 Task: Apply the "Repeat" command to create a stuttering effect on a vocal phrase.
Action: Mouse moved to (90, 10)
Screenshot: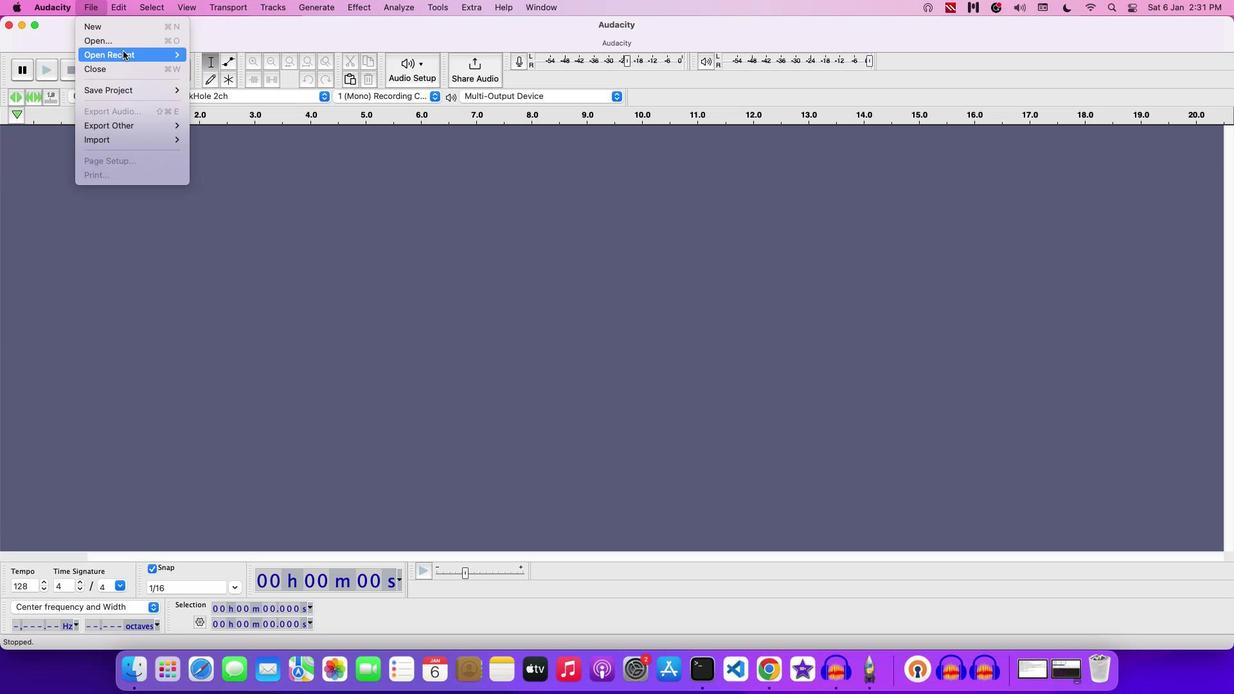
Action: Mouse pressed left at (90, 10)
Screenshot: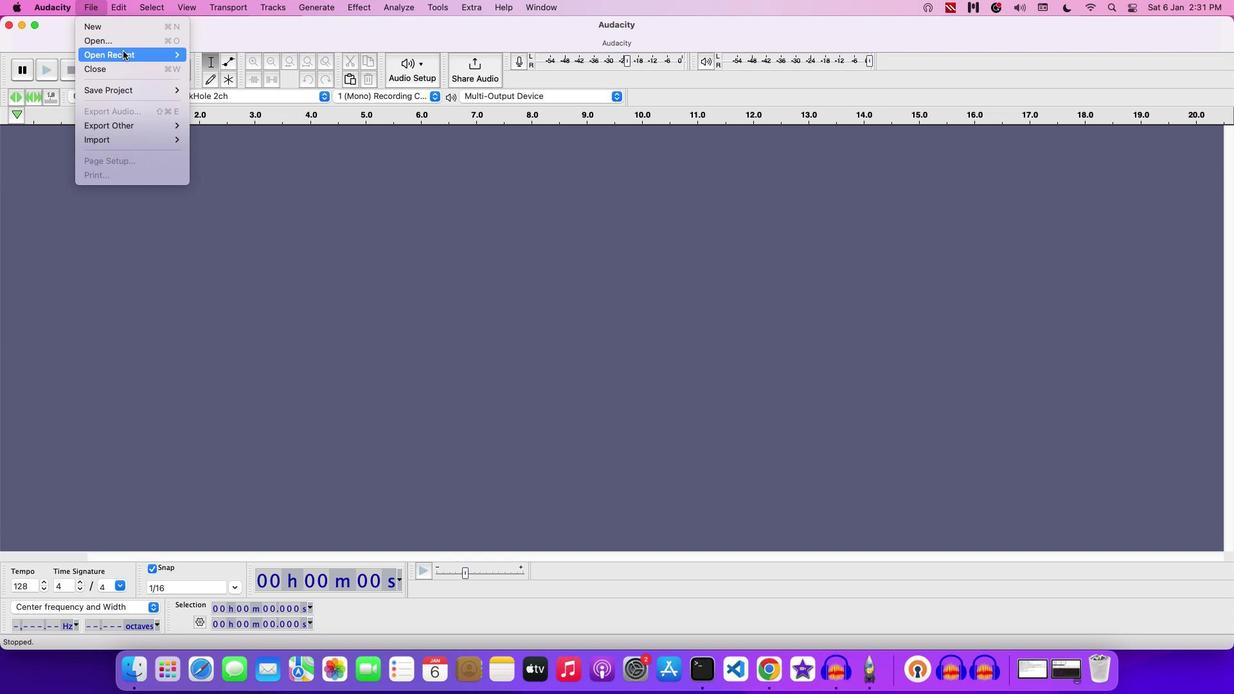 
Action: Mouse moved to (124, 43)
Screenshot: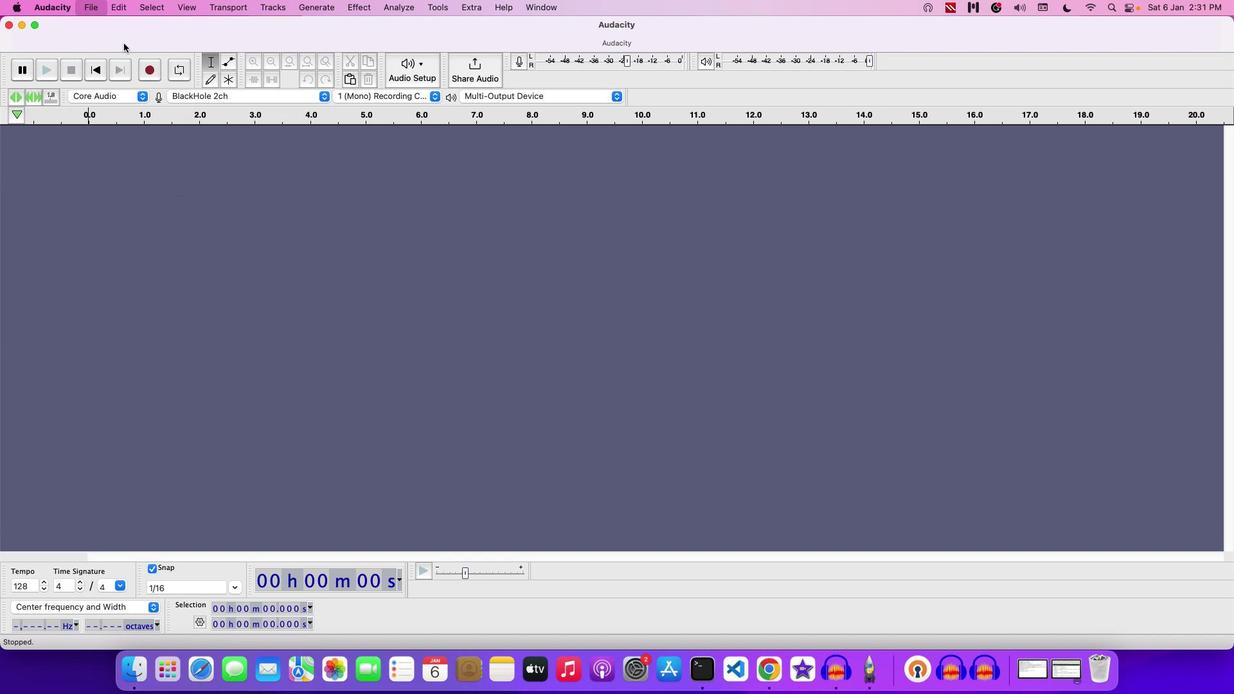 
Action: Mouse pressed left at (124, 43)
Screenshot: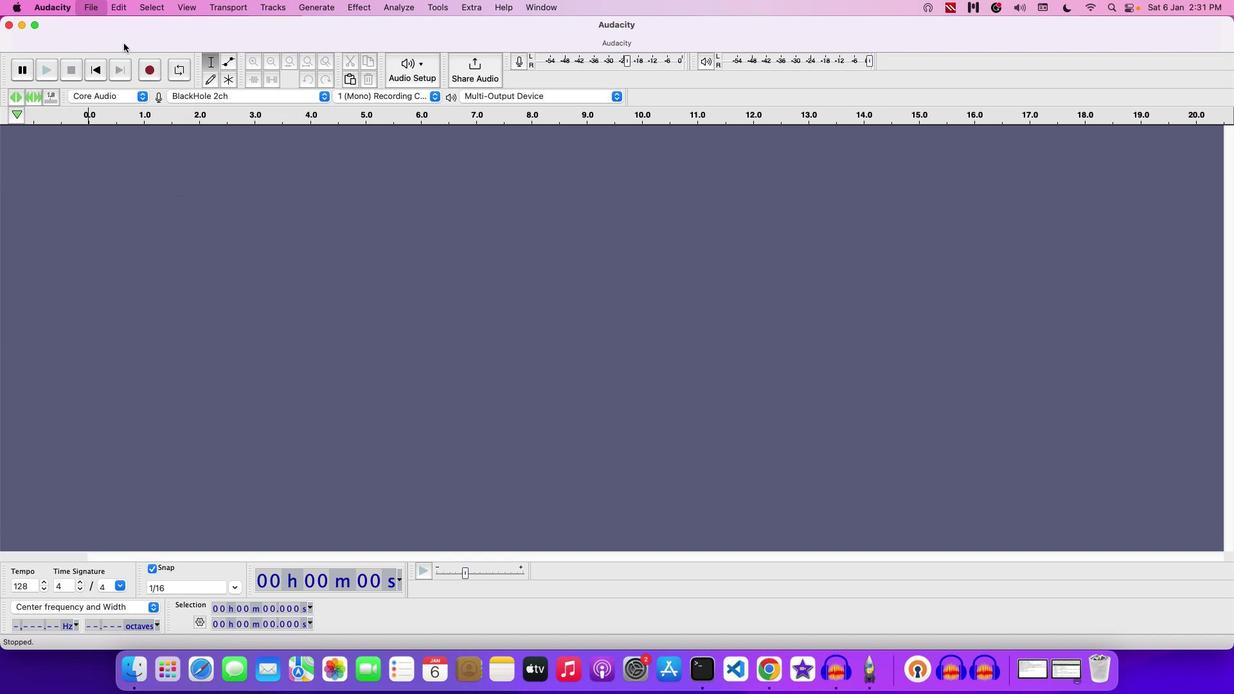 
Action: Mouse pressed left at (124, 43)
Screenshot: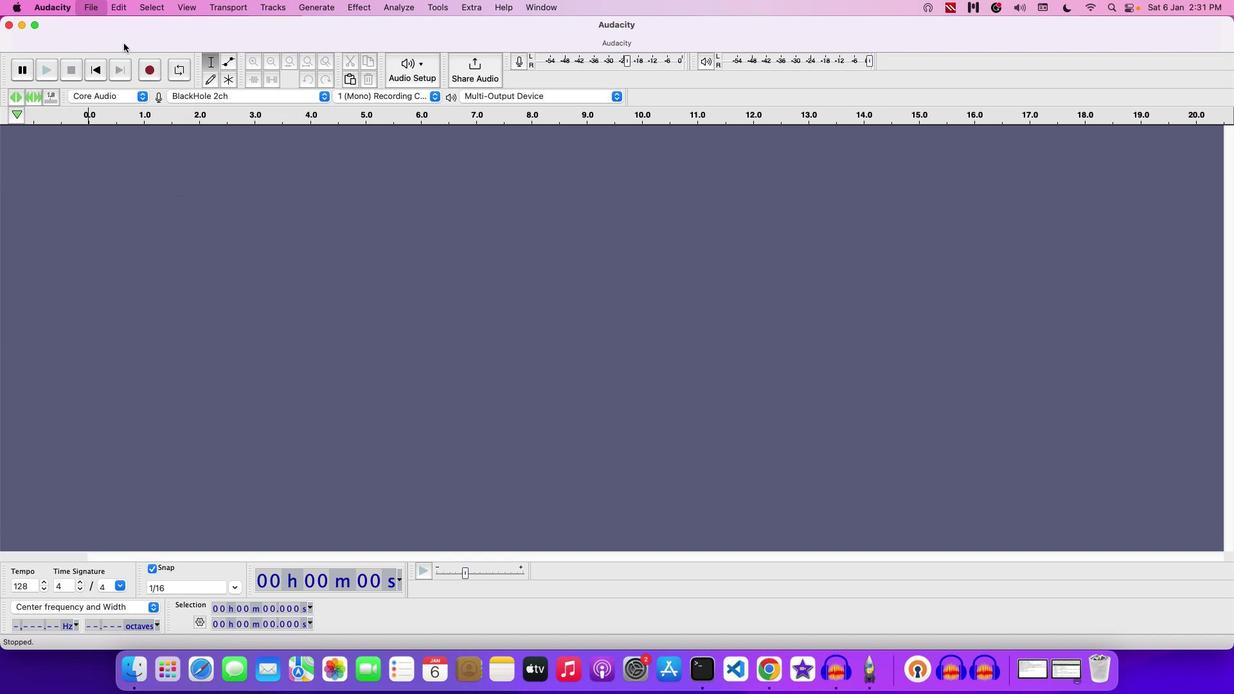 
Action: Mouse moved to (409, 166)
Screenshot: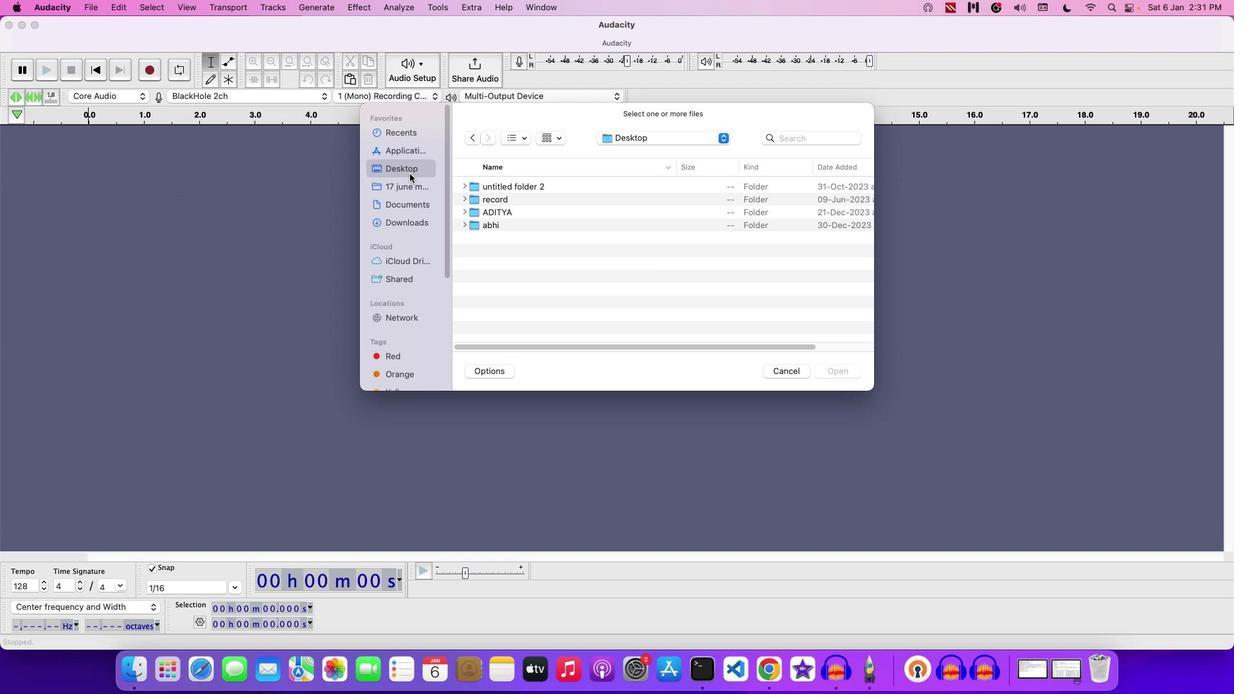 
Action: Mouse pressed left at (409, 166)
Screenshot: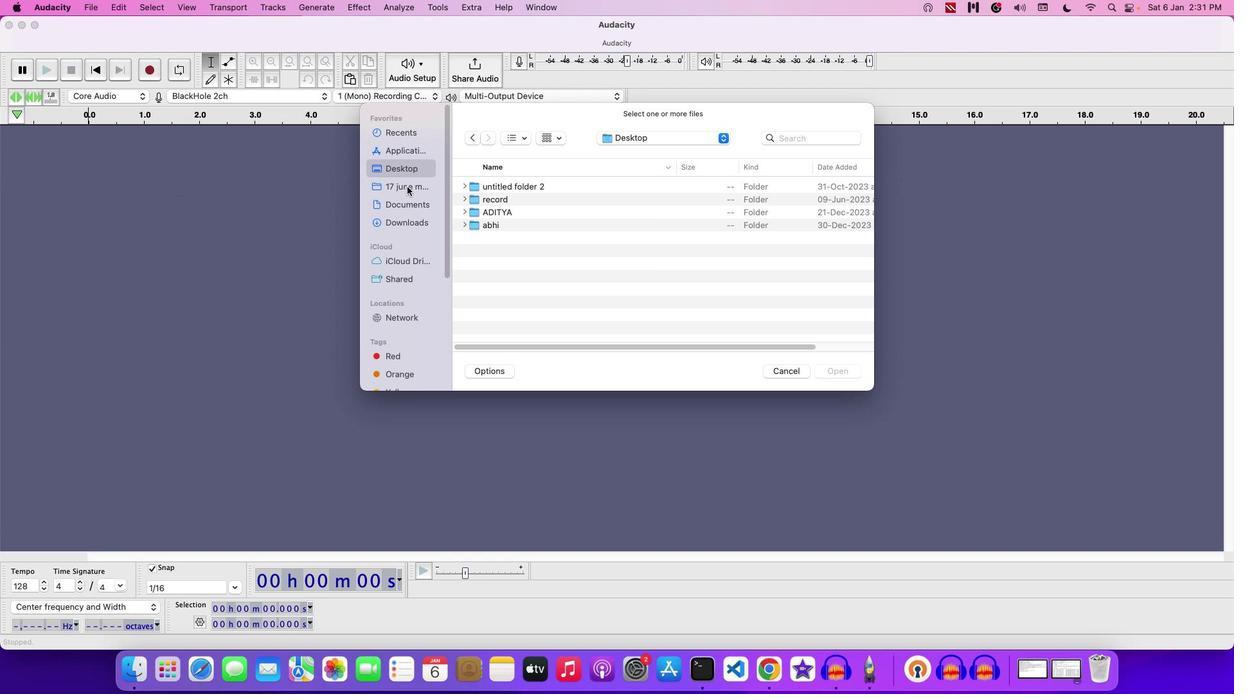 
Action: Mouse moved to (407, 187)
Screenshot: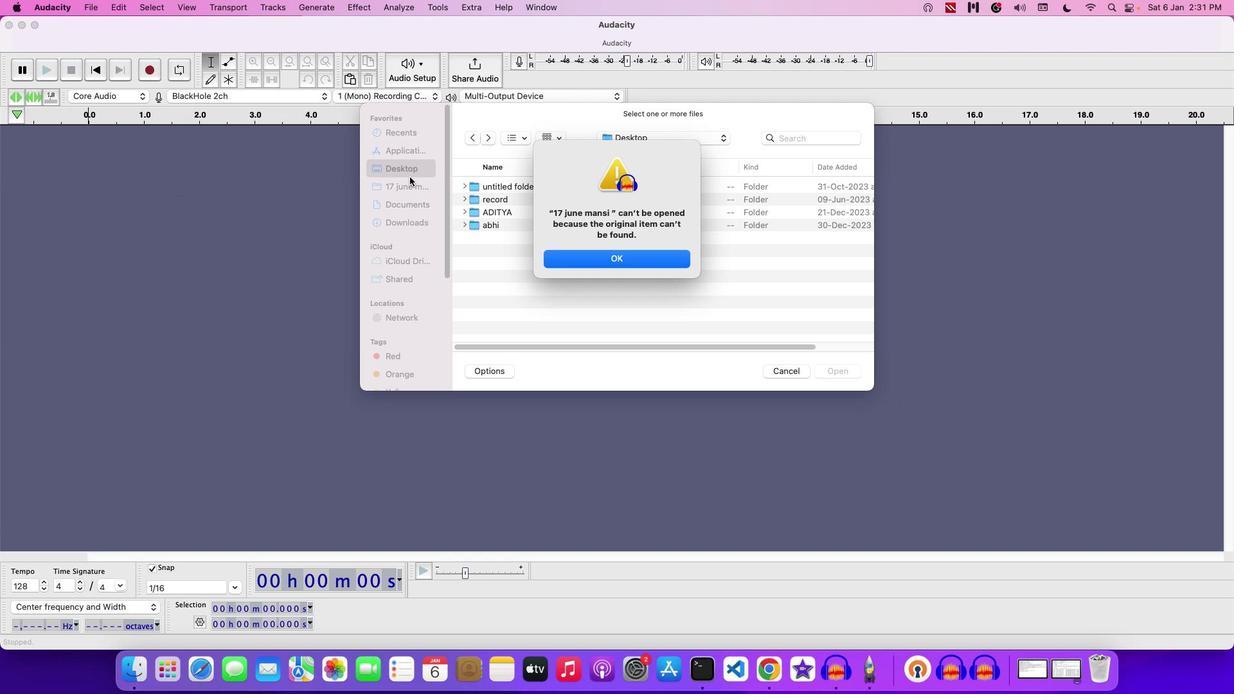 
Action: Mouse pressed left at (407, 187)
Screenshot: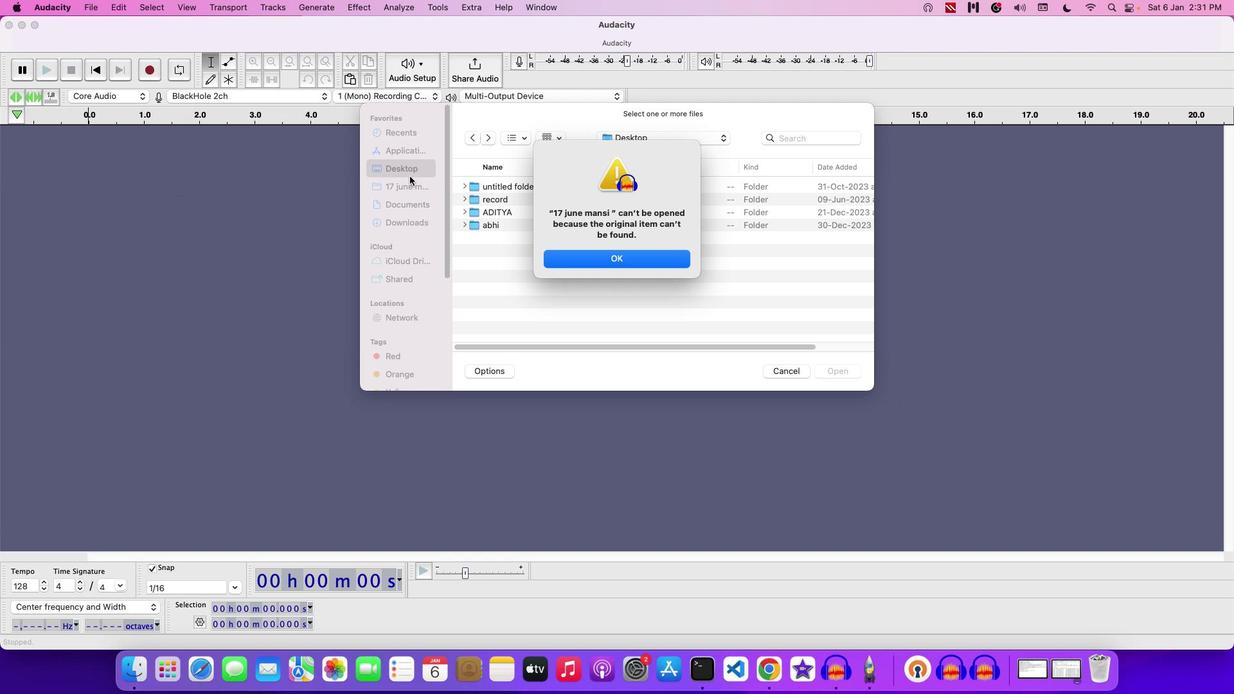 
Action: Mouse moved to (409, 176)
Screenshot: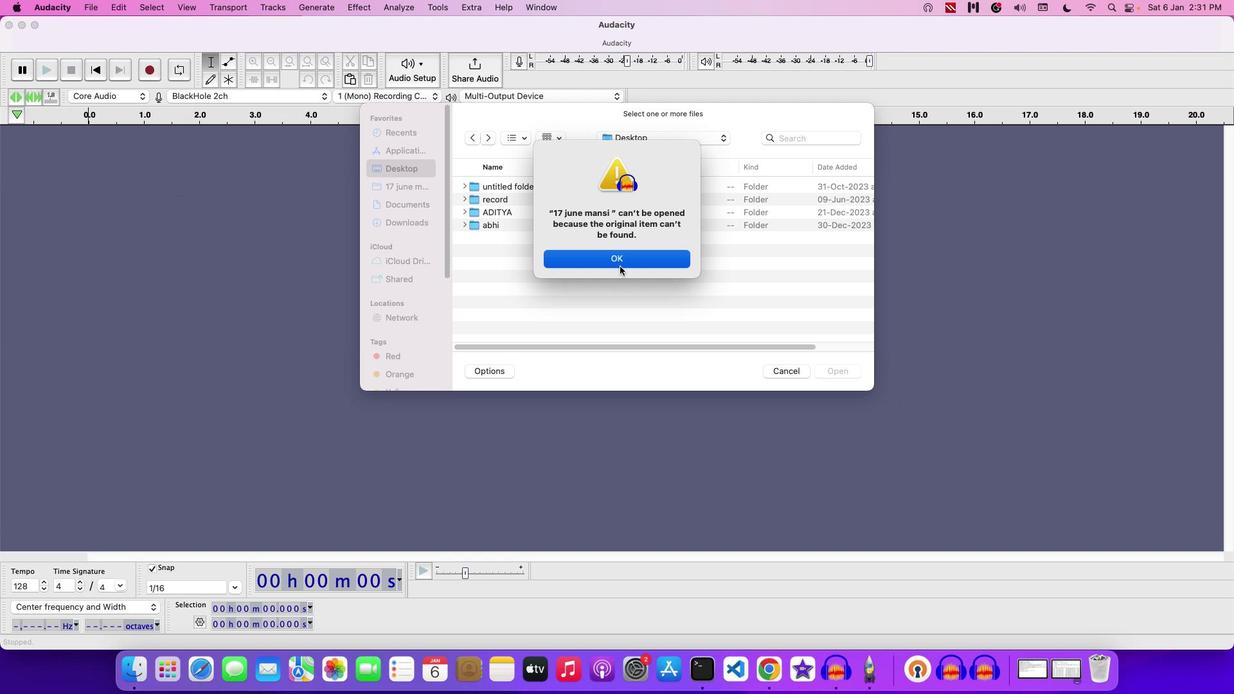 
Action: Mouse pressed left at (409, 176)
Screenshot: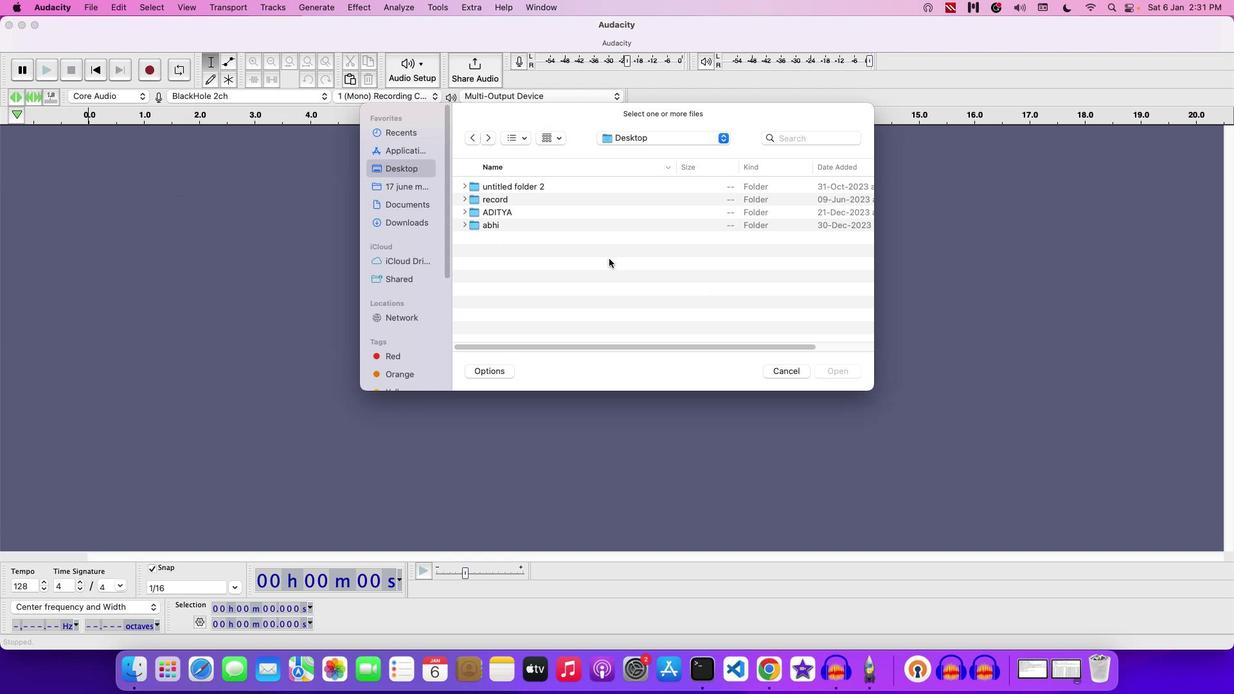 
Action: Mouse moved to (620, 266)
Screenshot: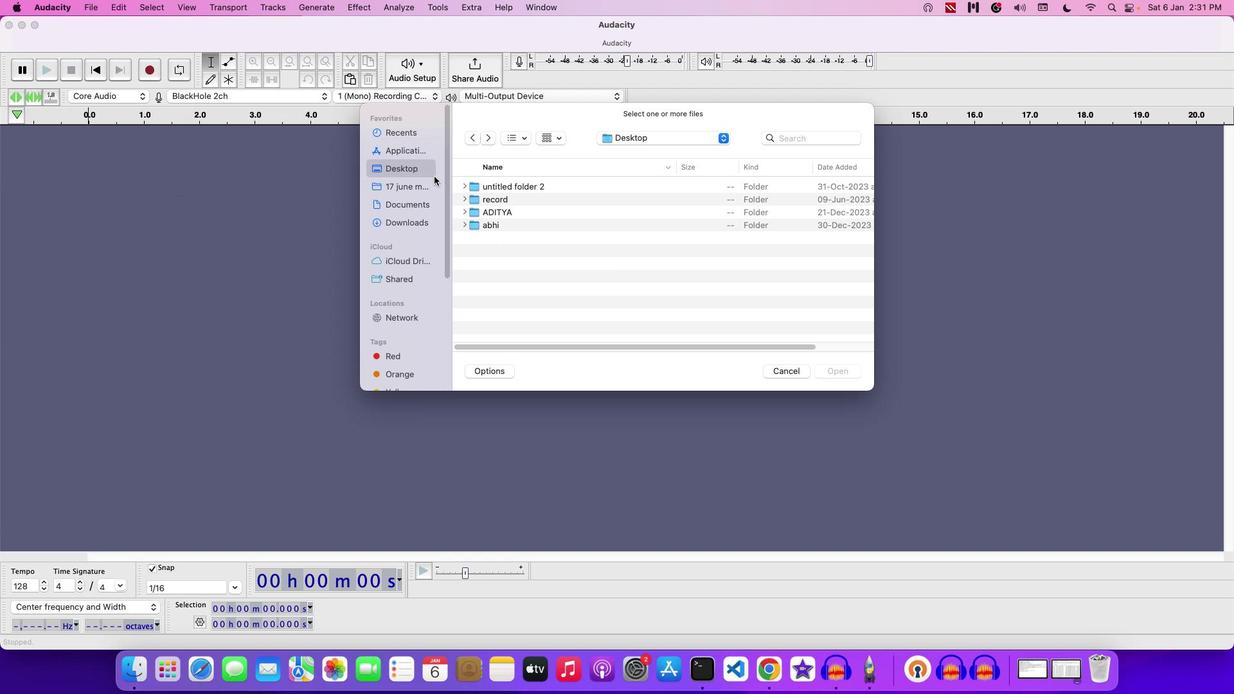 
Action: Mouse pressed left at (620, 266)
Screenshot: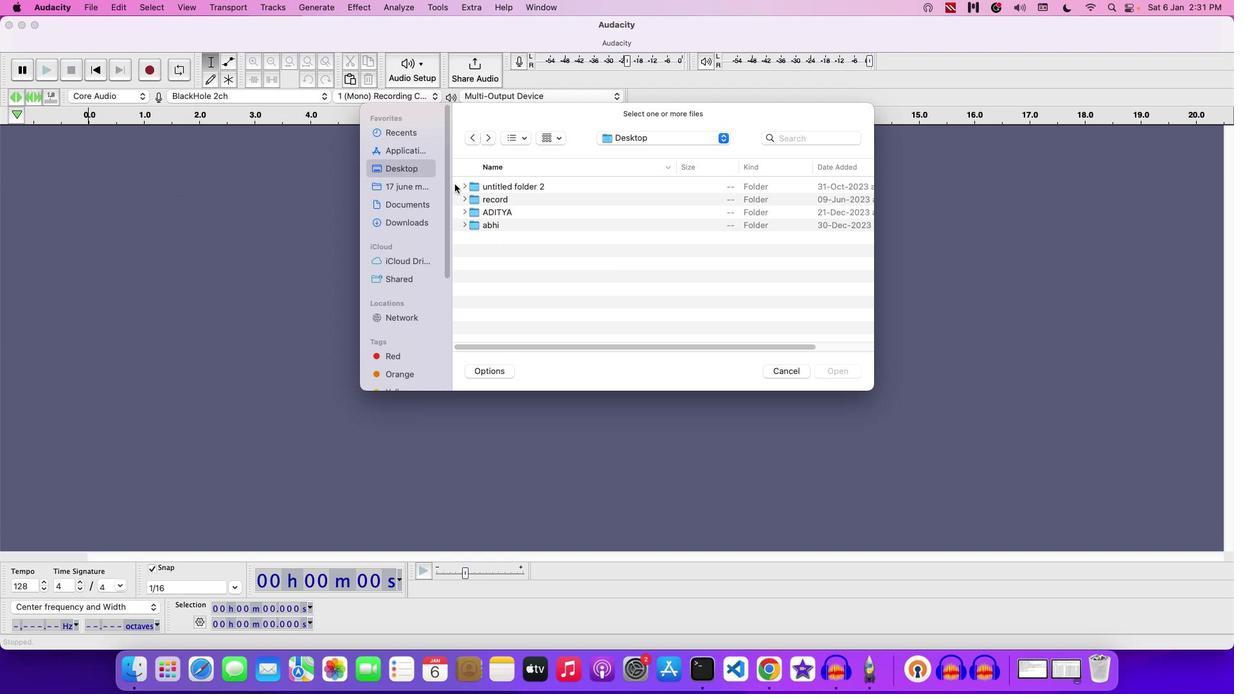 
Action: Mouse moved to (490, 205)
Screenshot: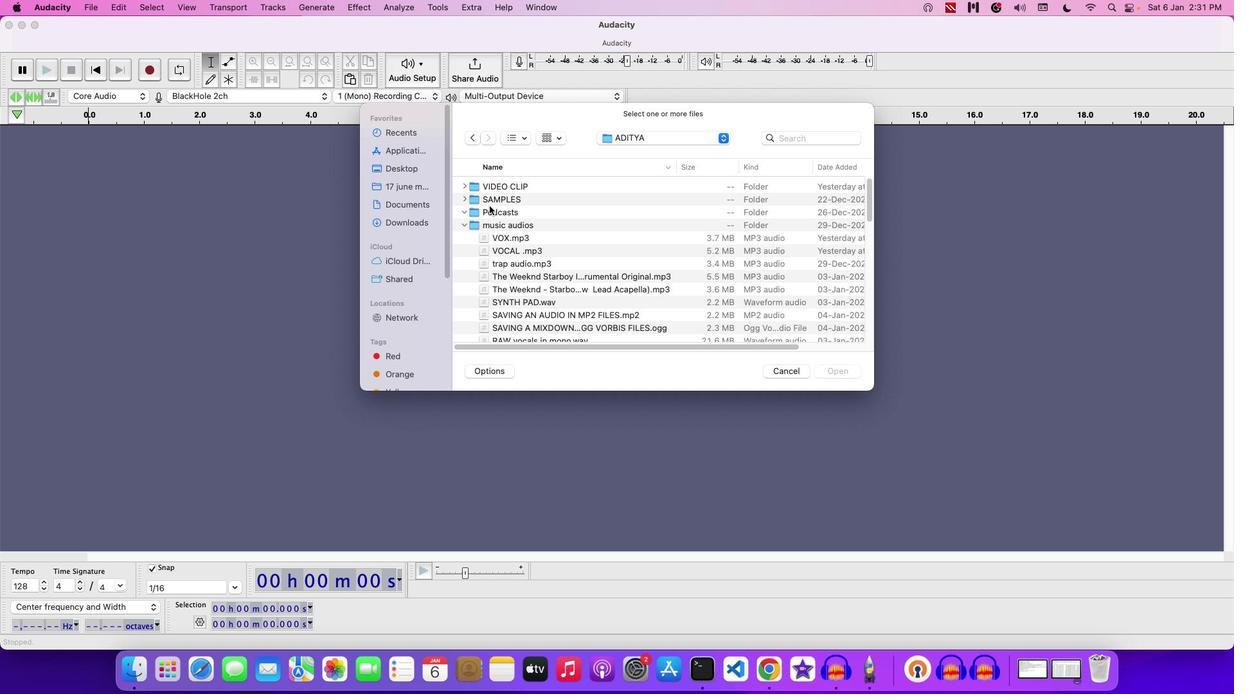 
Action: Mouse pressed left at (490, 205)
Screenshot: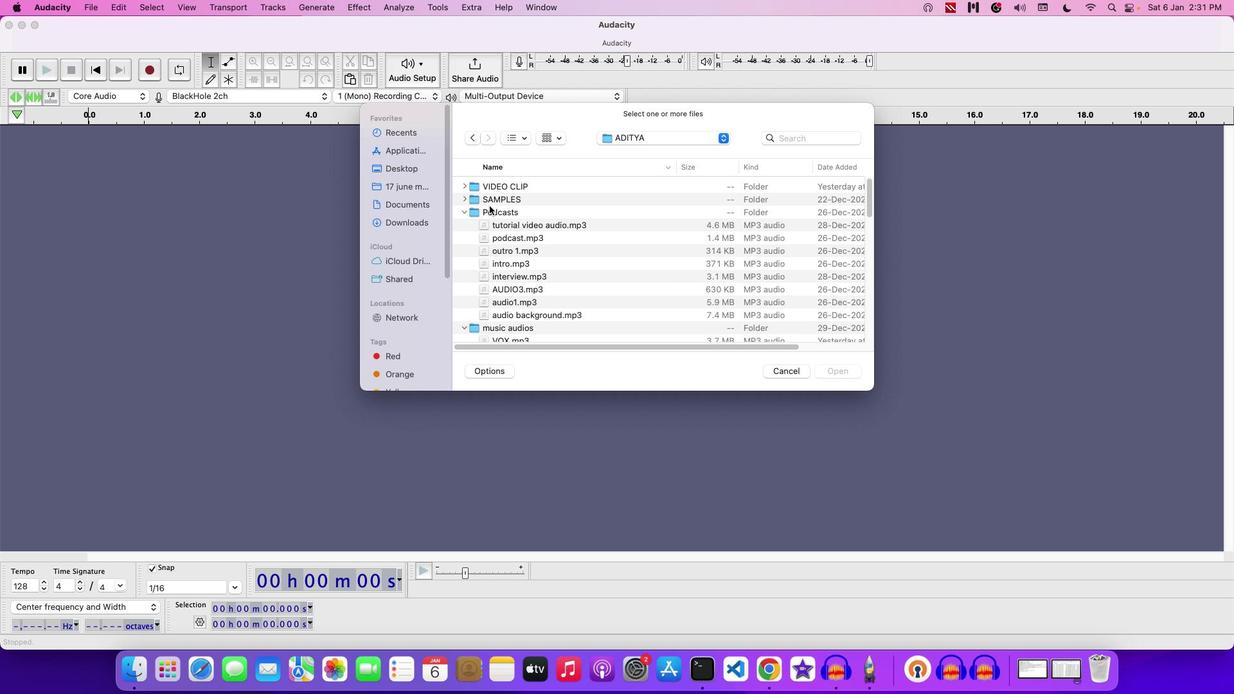 
Action: Mouse pressed left at (490, 205)
Screenshot: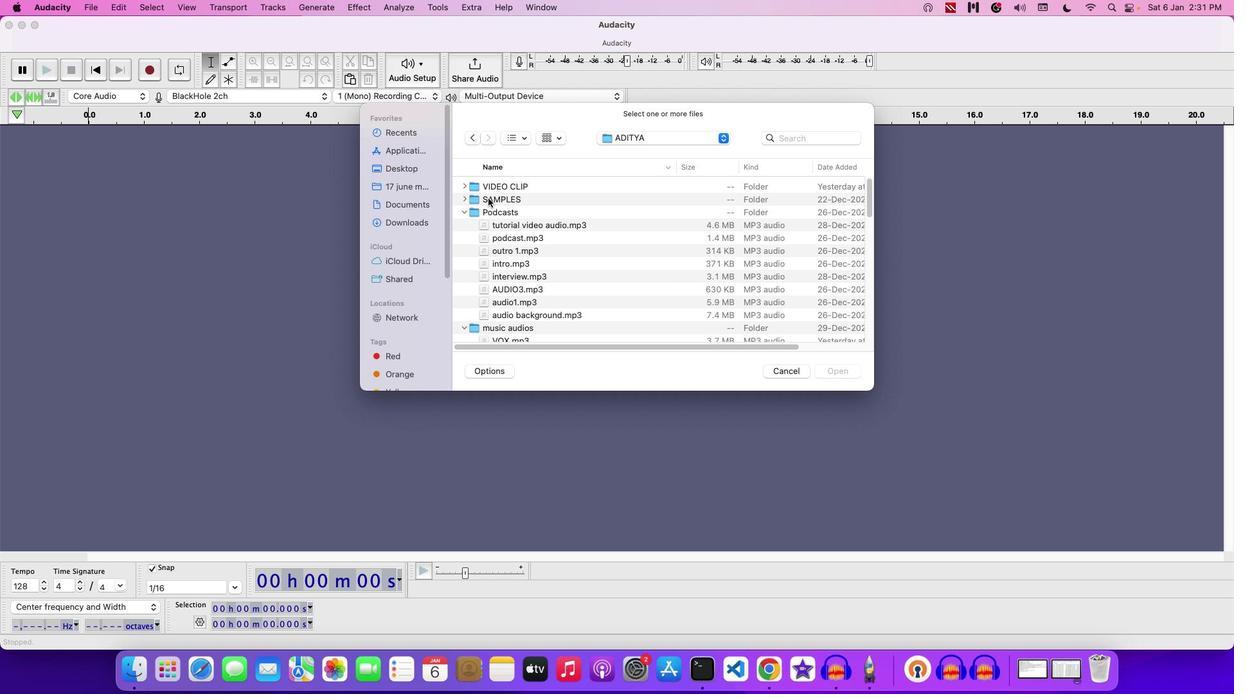 
Action: Mouse moved to (530, 255)
Screenshot: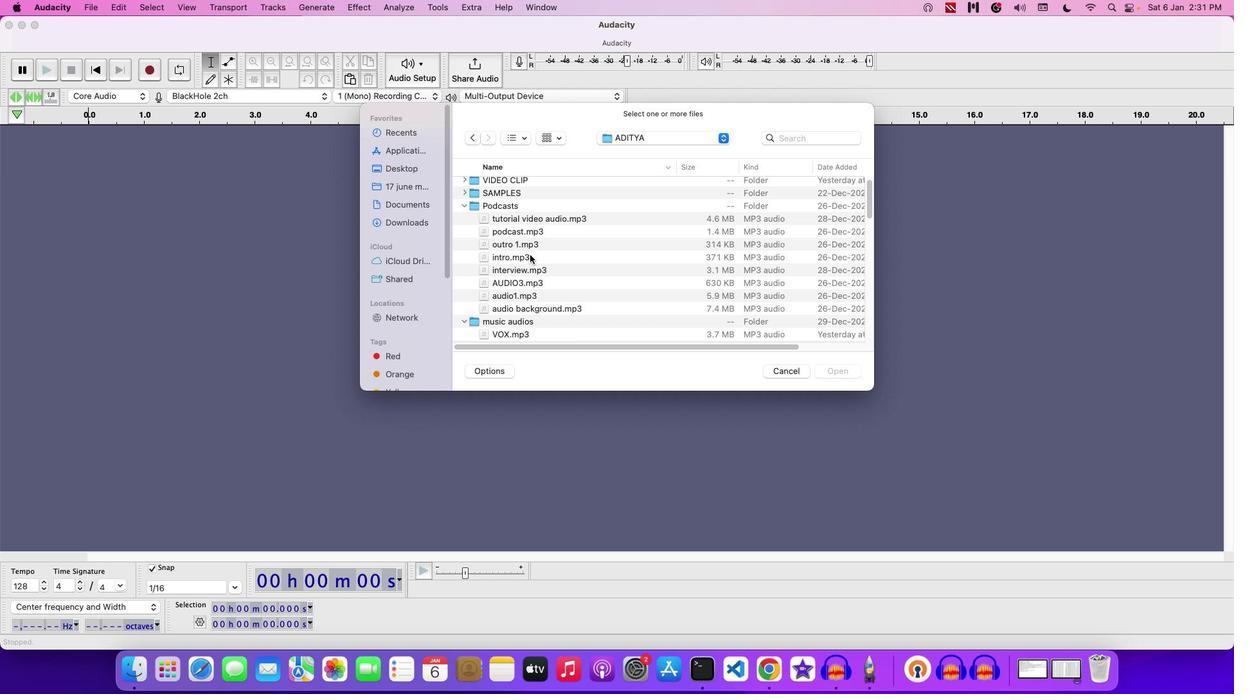 
Action: Mouse scrolled (530, 255) with delta (0, 0)
Screenshot: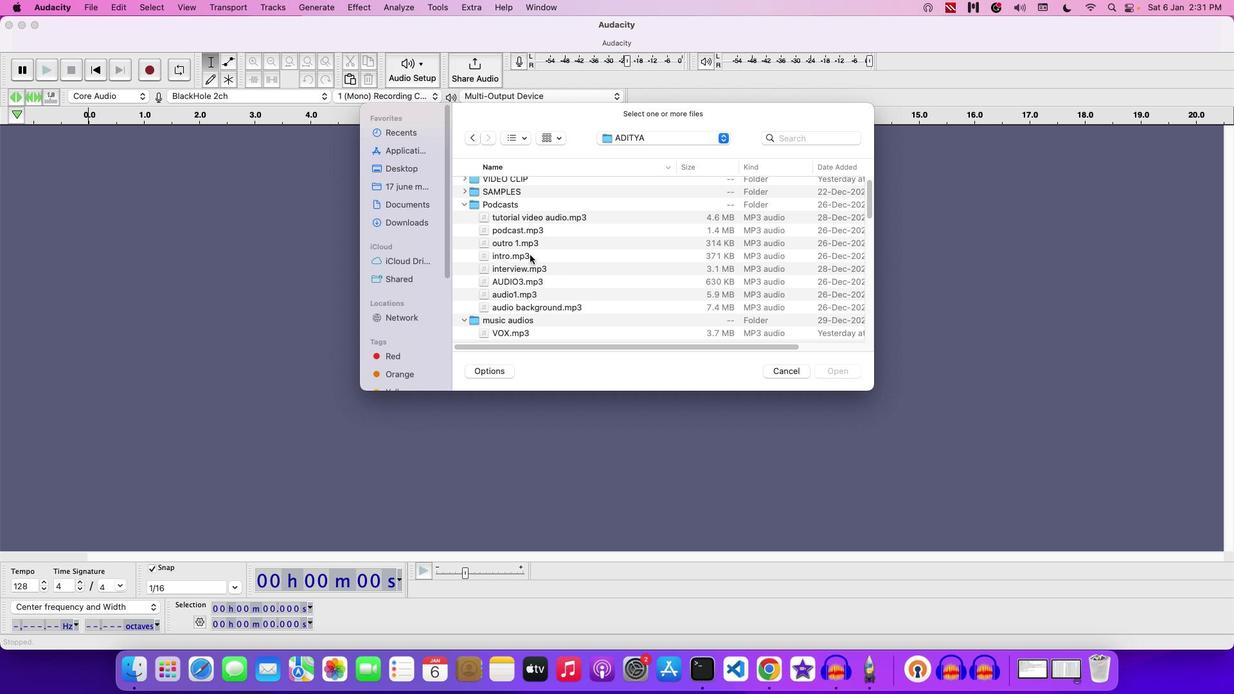 
Action: Mouse scrolled (530, 255) with delta (0, 0)
Screenshot: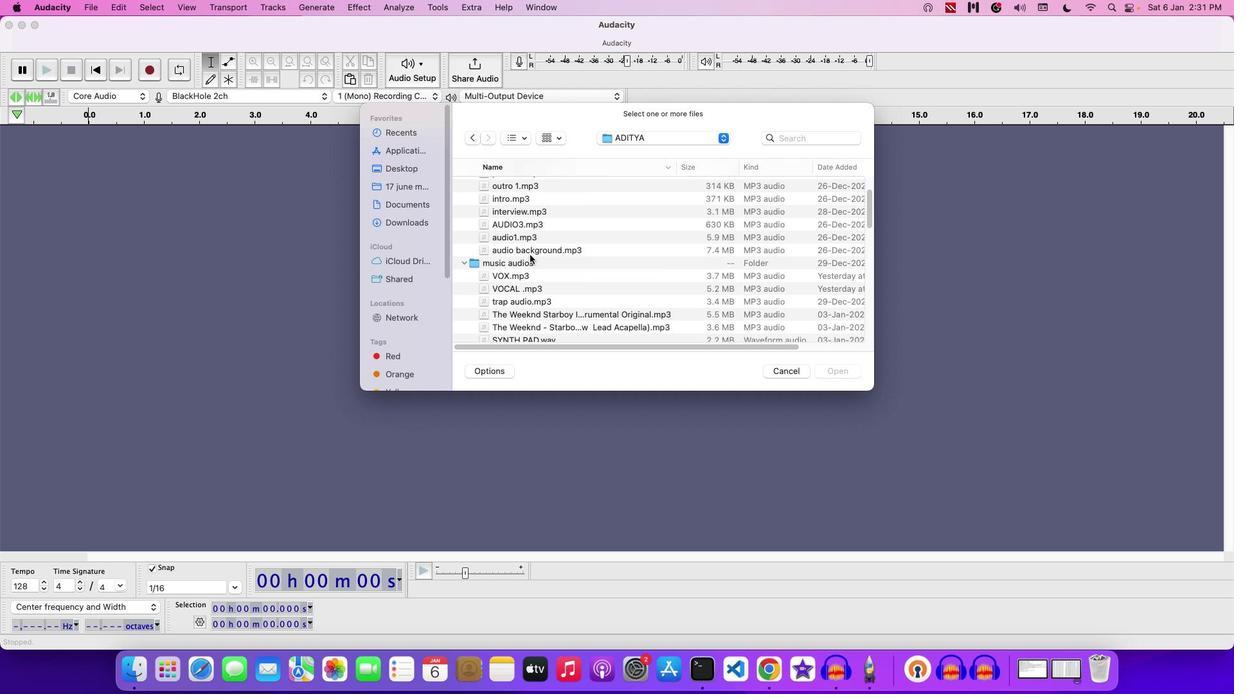 
Action: Mouse scrolled (530, 255) with delta (0, 0)
Screenshot: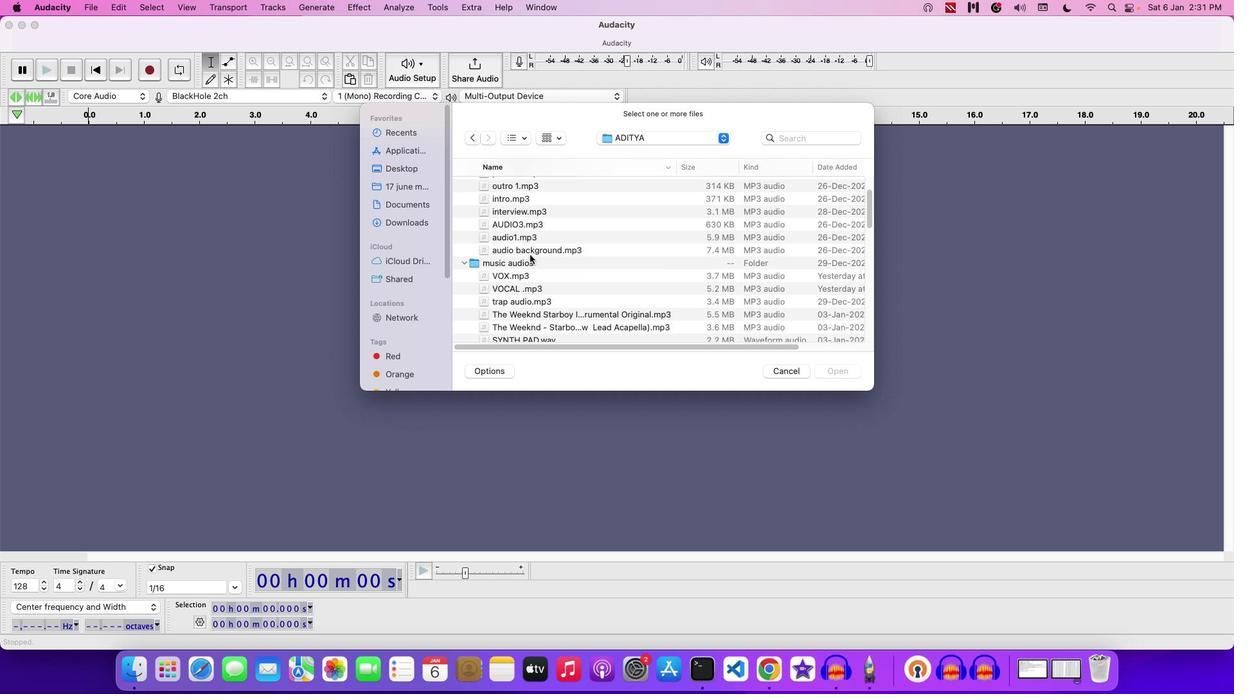 
Action: Mouse scrolled (530, 255) with delta (0, 0)
Screenshot: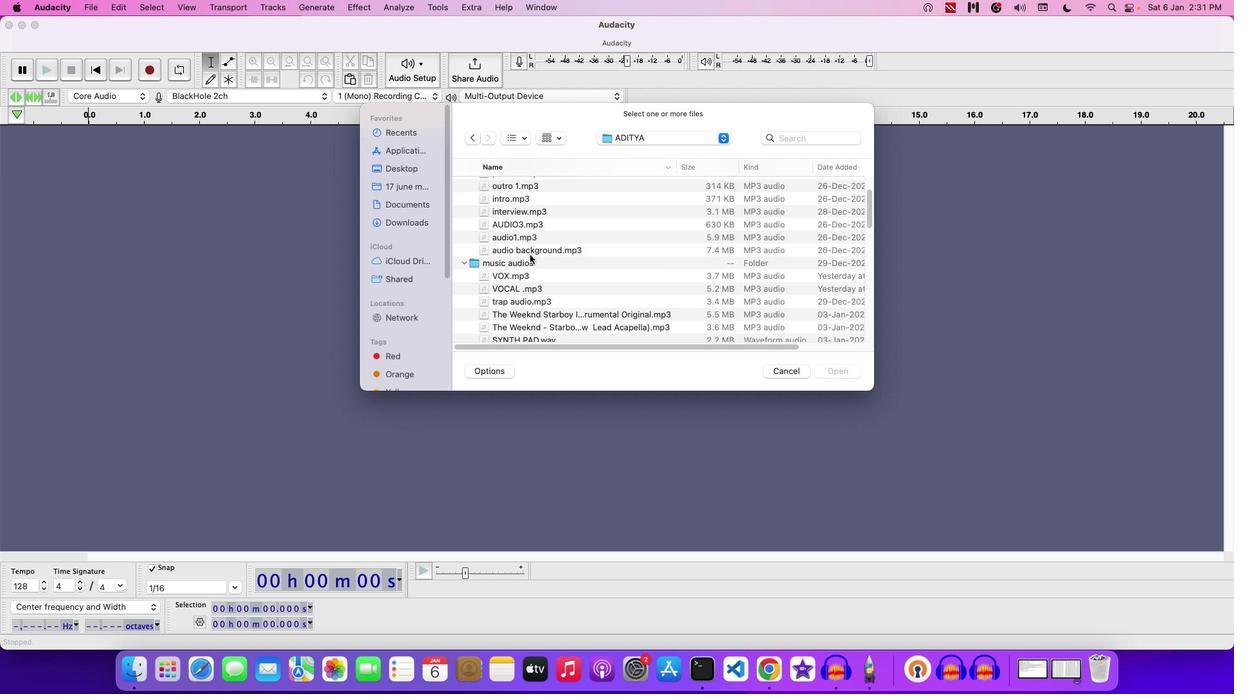 
Action: Mouse scrolled (530, 255) with delta (0, 0)
Screenshot: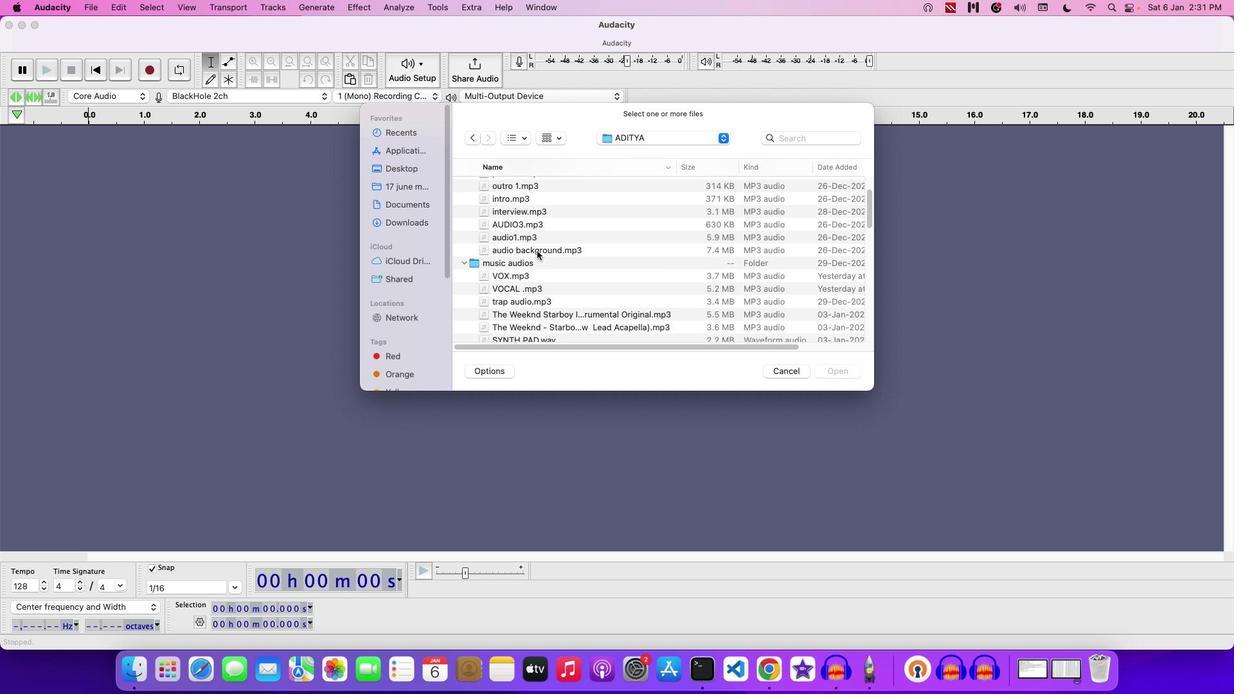 
Action: Mouse scrolled (530, 255) with delta (0, 0)
Screenshot: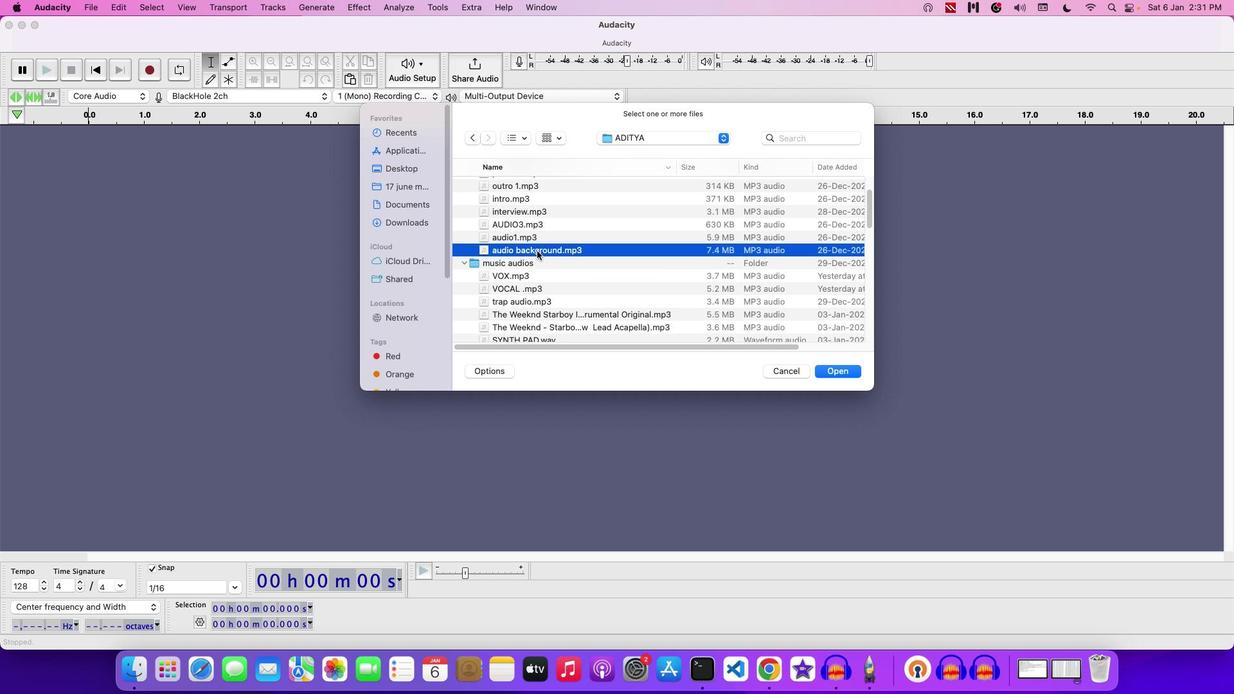 
Action: Mouse scrolled (530, 255) with delta (0, 0)
Screenshot: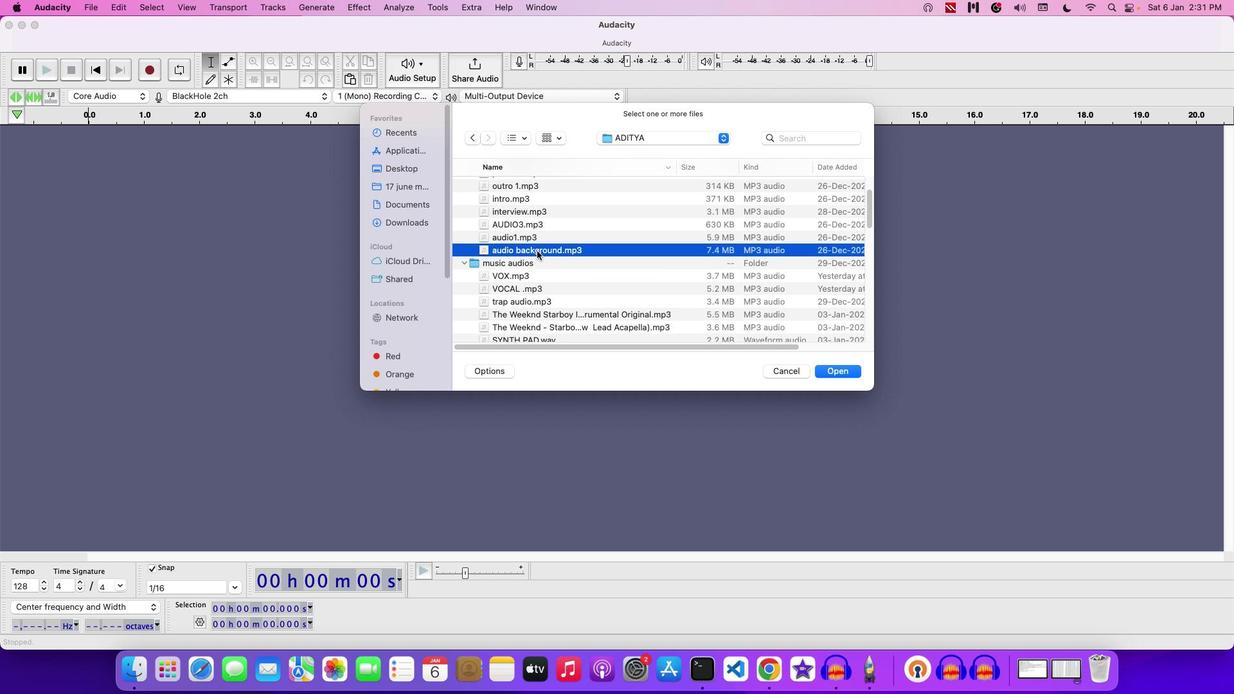 
Action: Mouse scrolled (530, 255) with delta (0, 0)
Screenshot: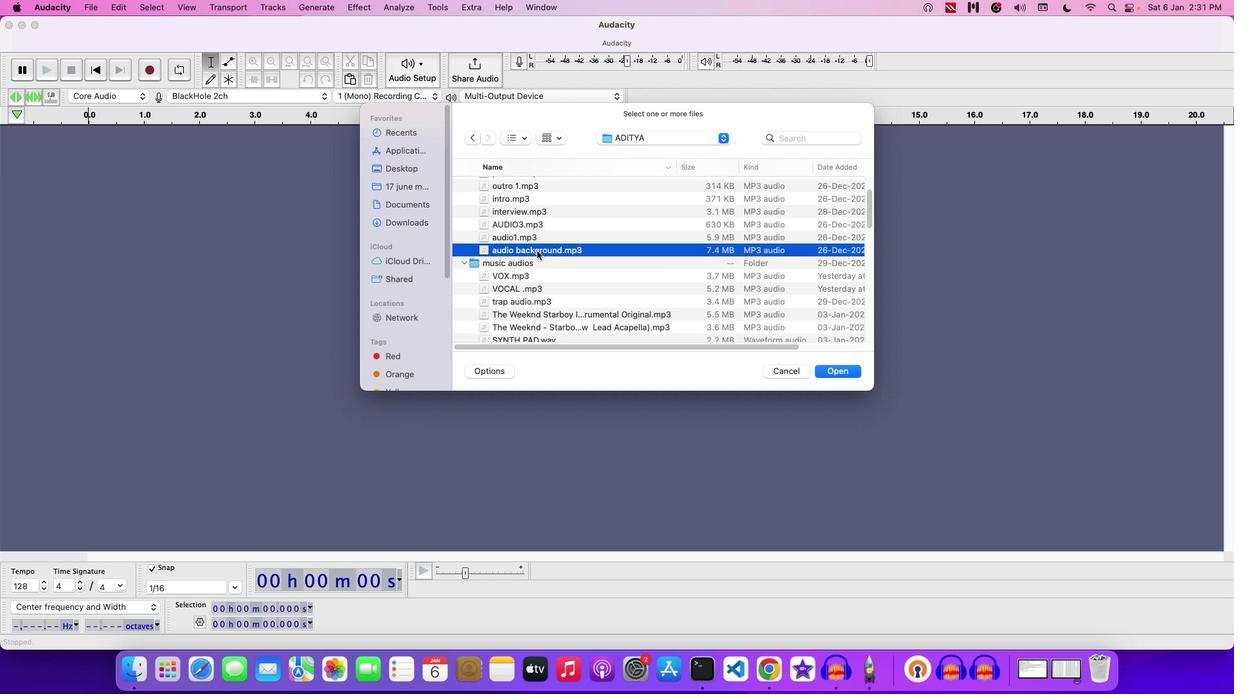 
Action: Mouse moved to (537, 250)
Screenshot: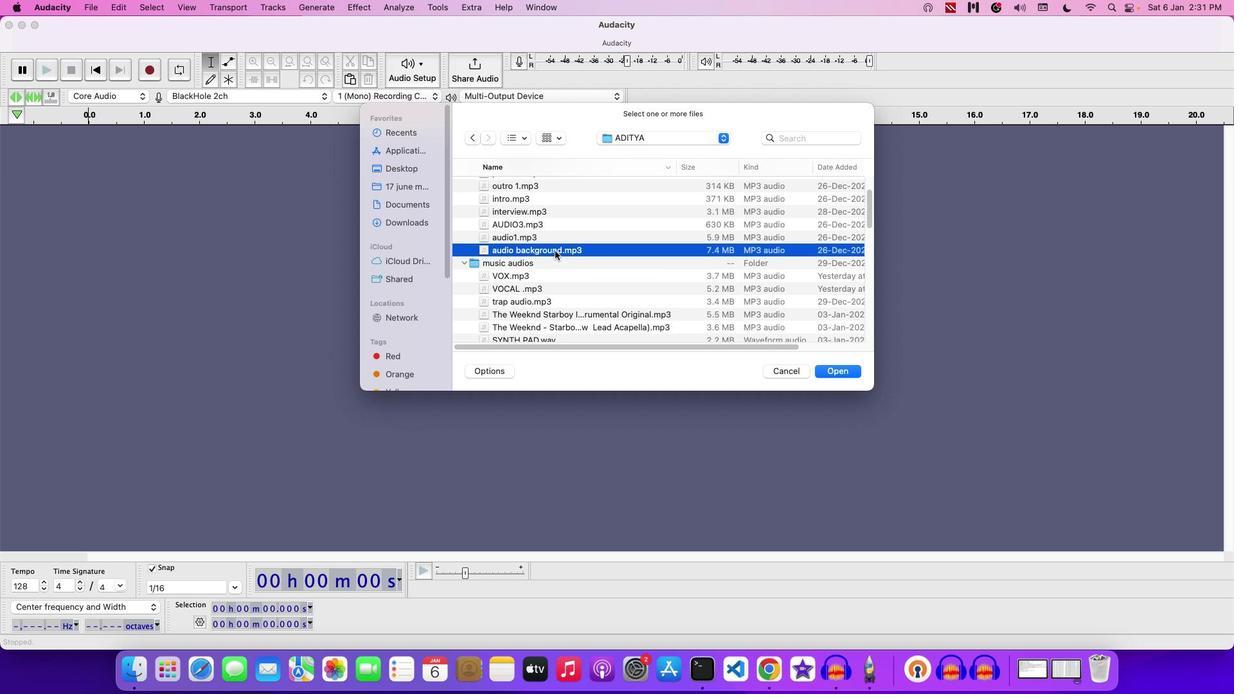 
Action: Mouse pressed left at (537, 250)
Screenshot: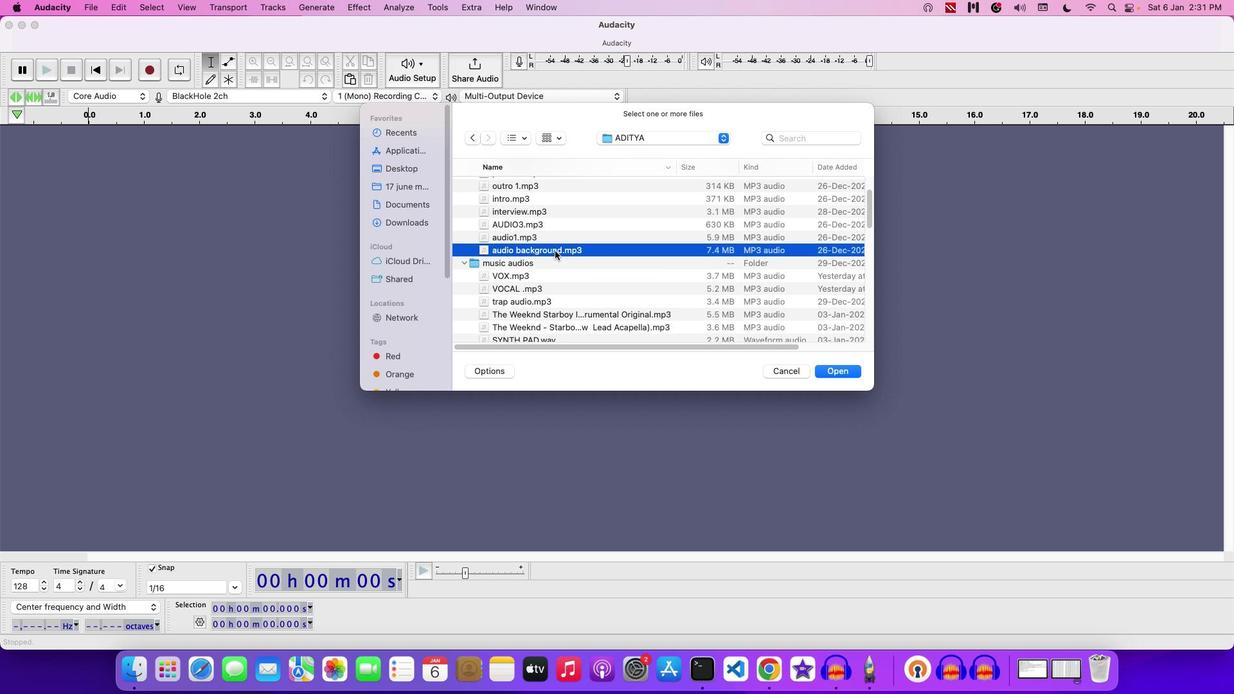 
Action: Mouse moved to (557, 250)
Screenshot: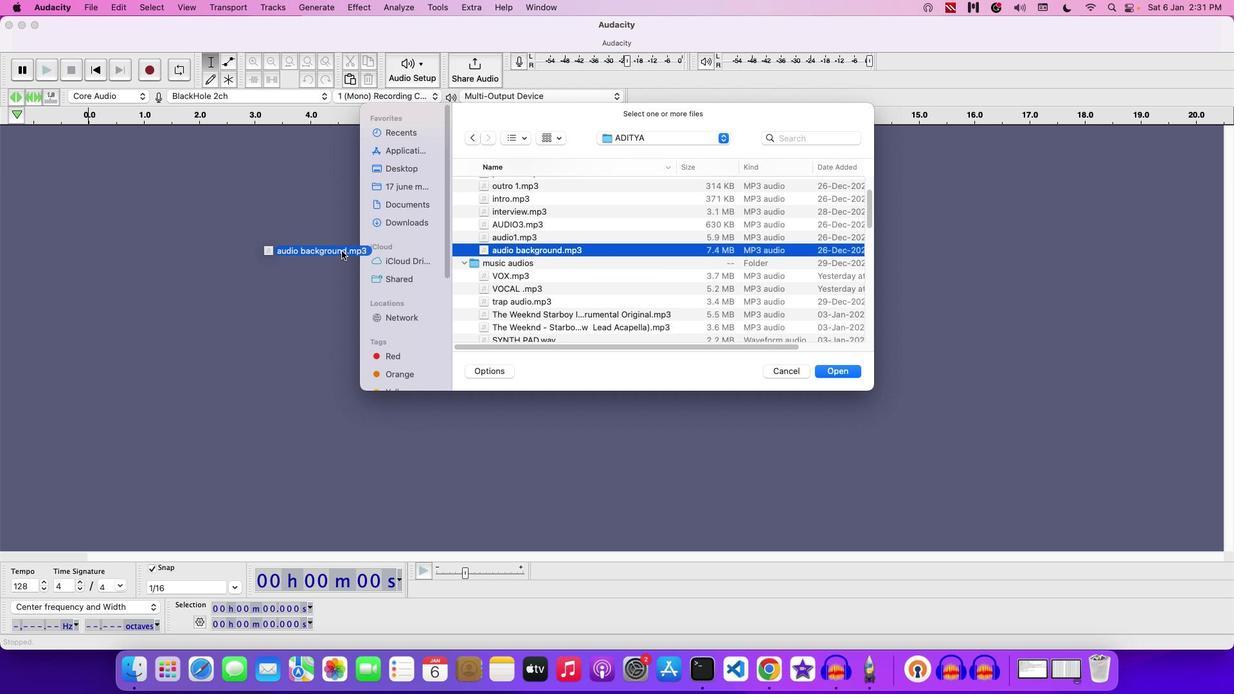 
Action: Mouse pressed left at (557, 250)
Screenshot: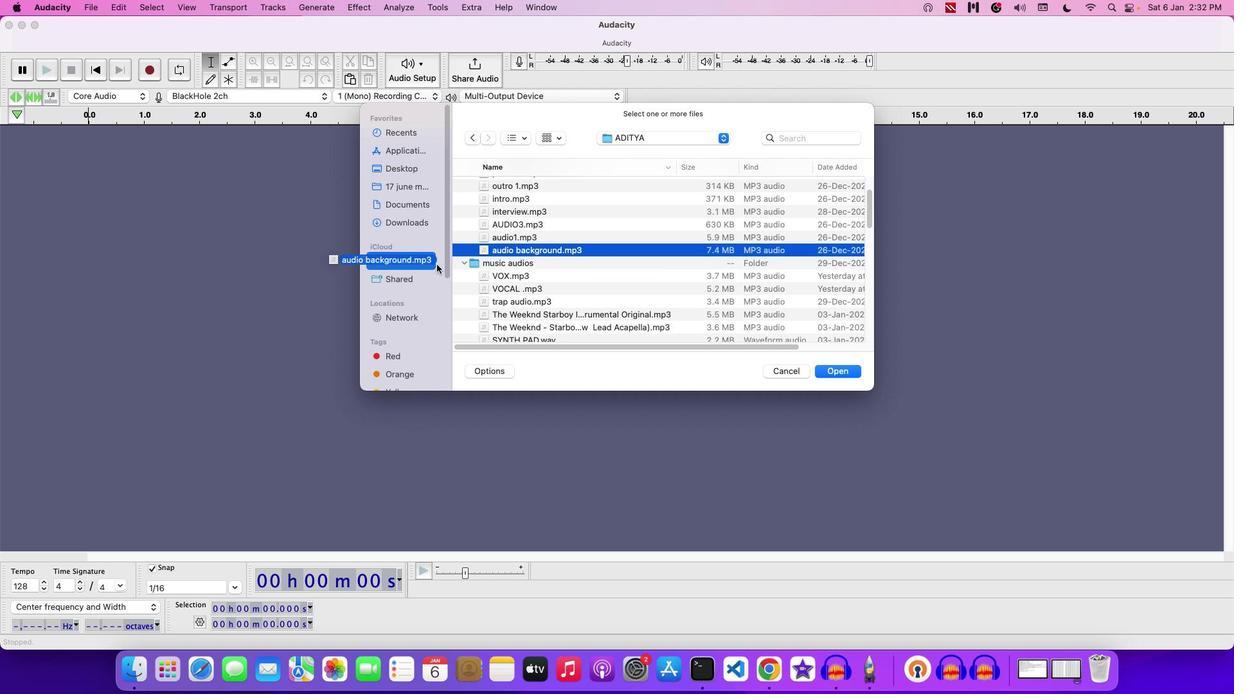 
Action: Mouse moved to (467, 138)
Screenshot: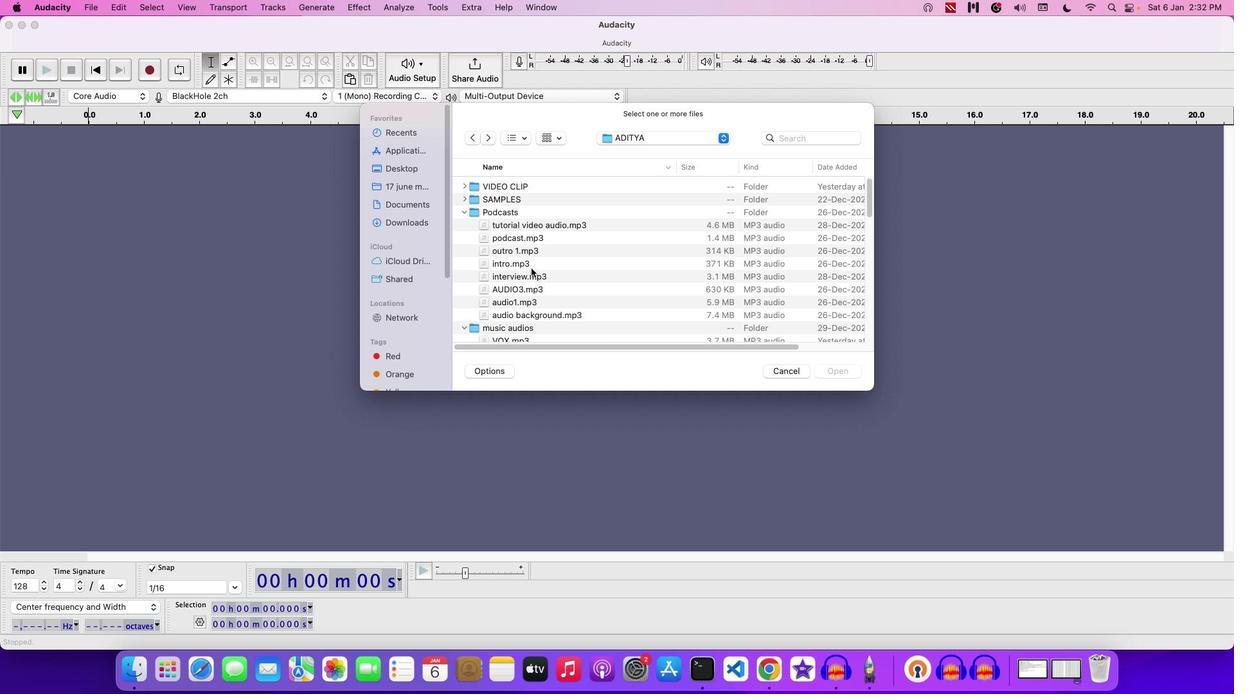
Action: Mouse pressed left at (467, 138)
Screenshot: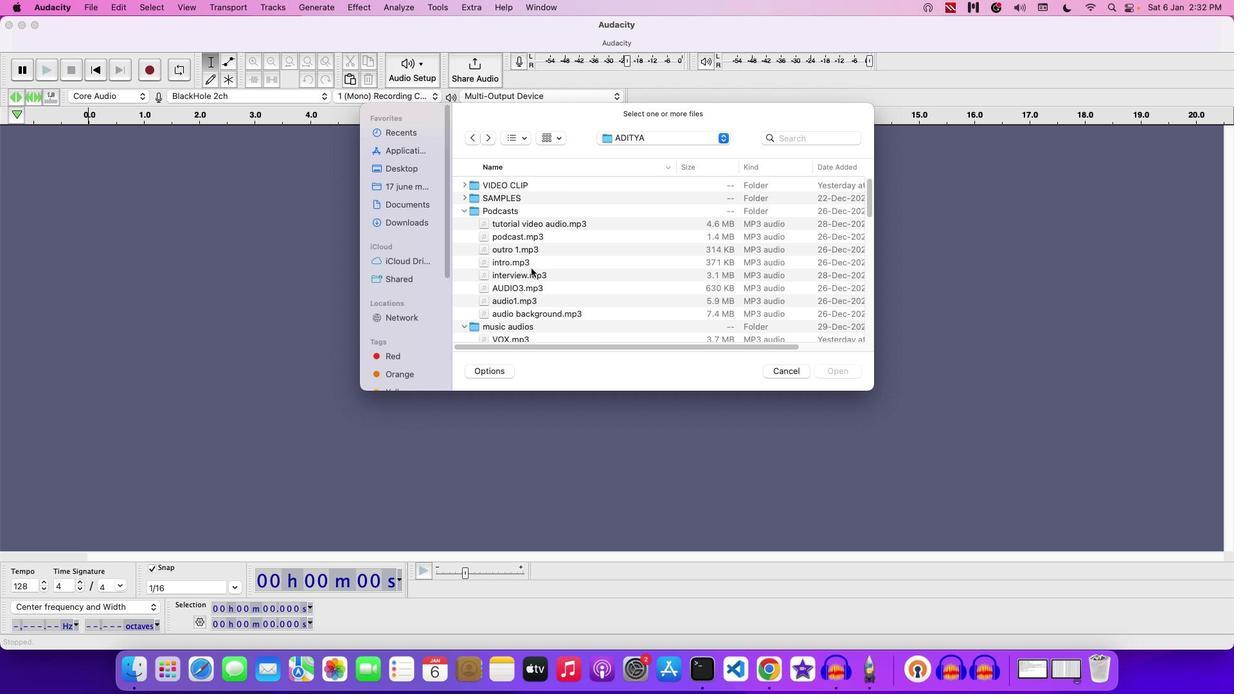 
Action: Mouse moved to (531, 268)
Screenshot: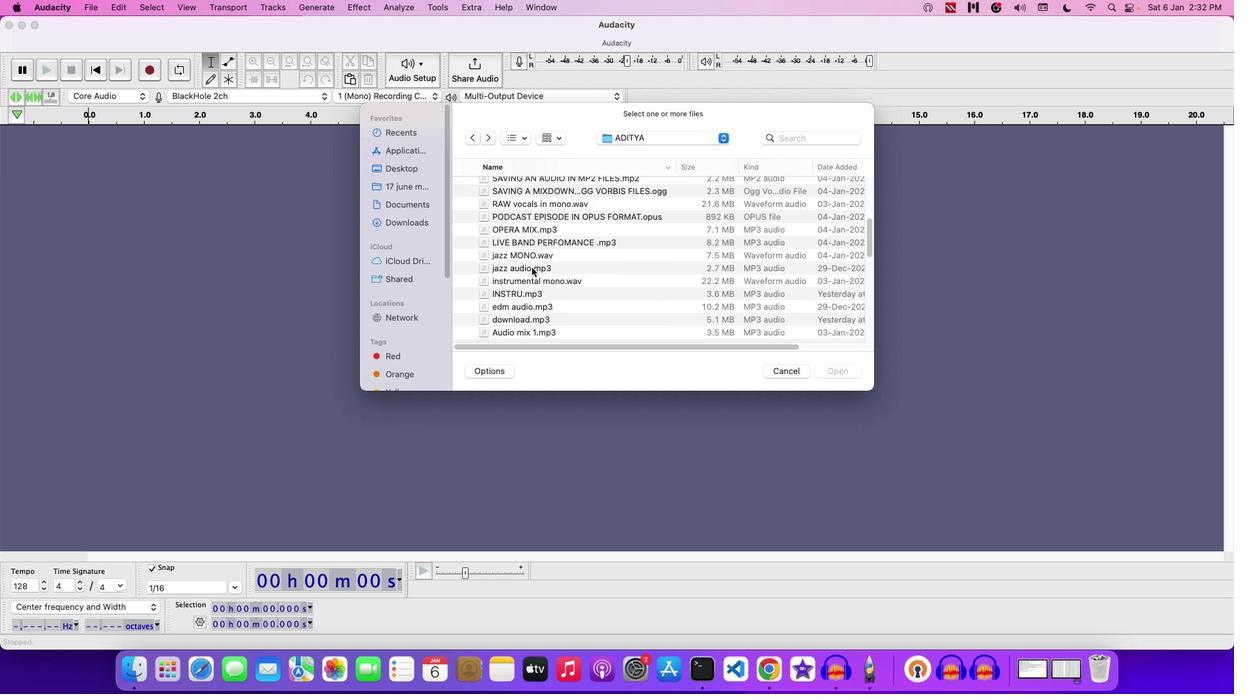 
Action: Mouse scrolled (531, 268) with delta (0, 0)
Screenshot: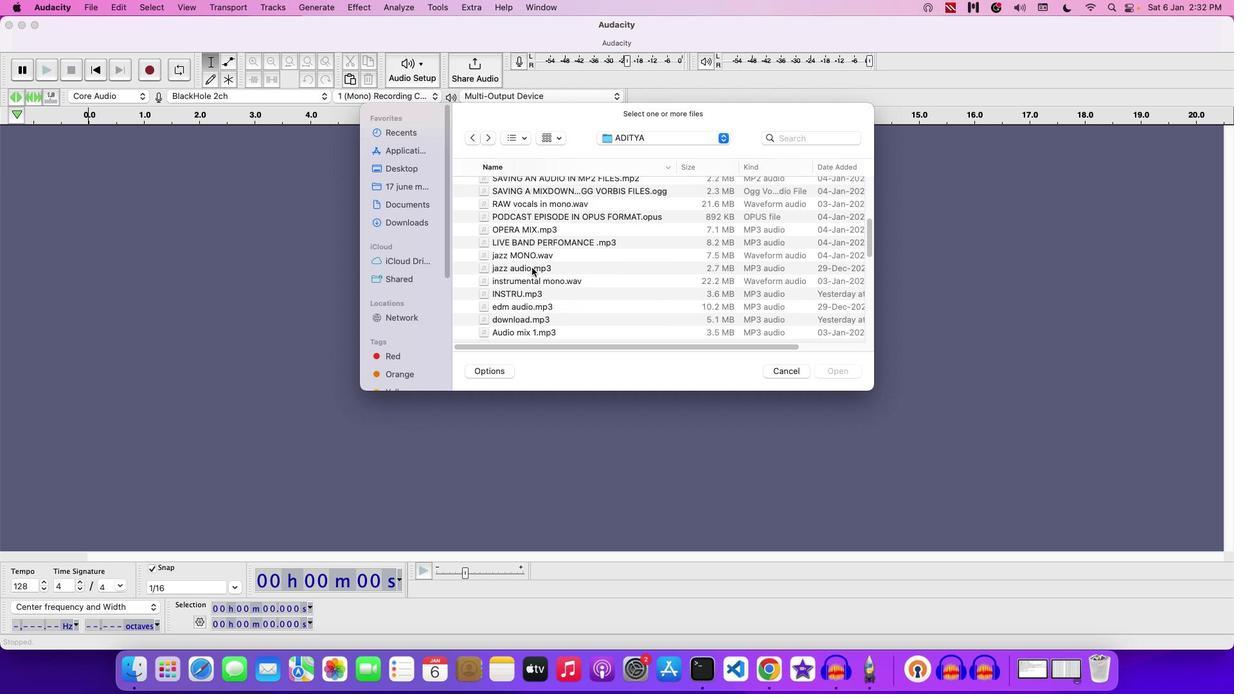 
Action: Mouse scrolled (531, 268) with delta (0, 0)
Screenshot: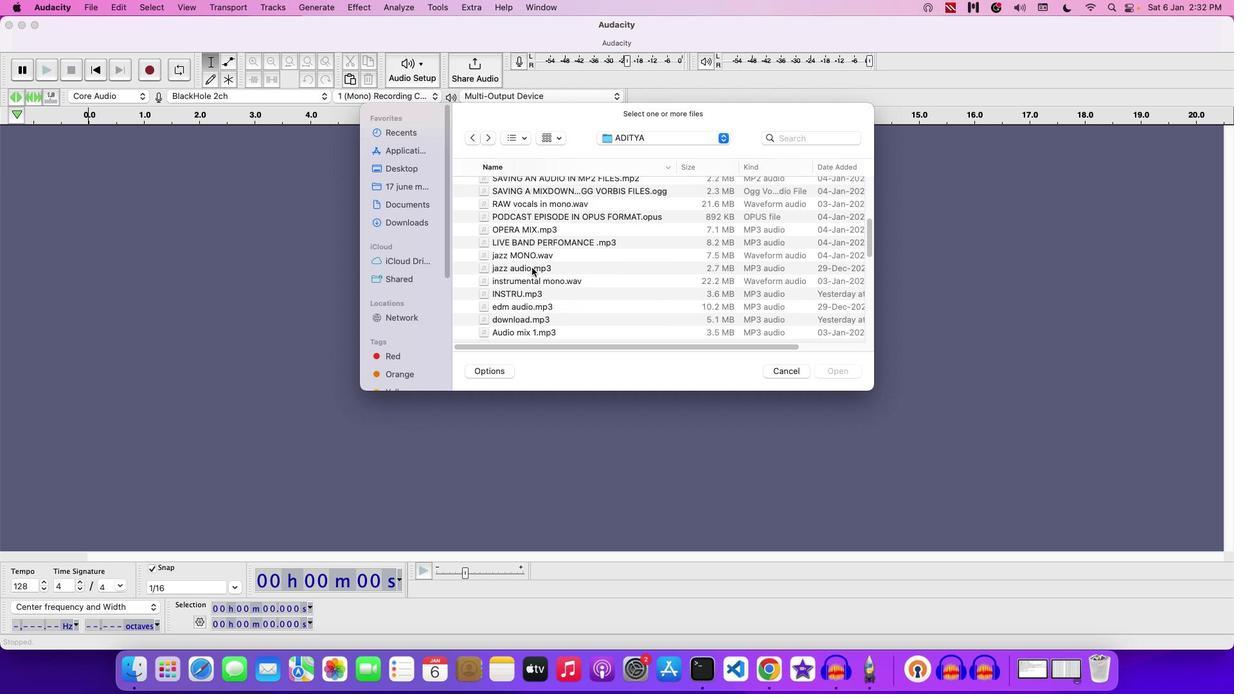 
Action: Mouse scrolled (531, 268) with delta (0, -1)
Screenshot: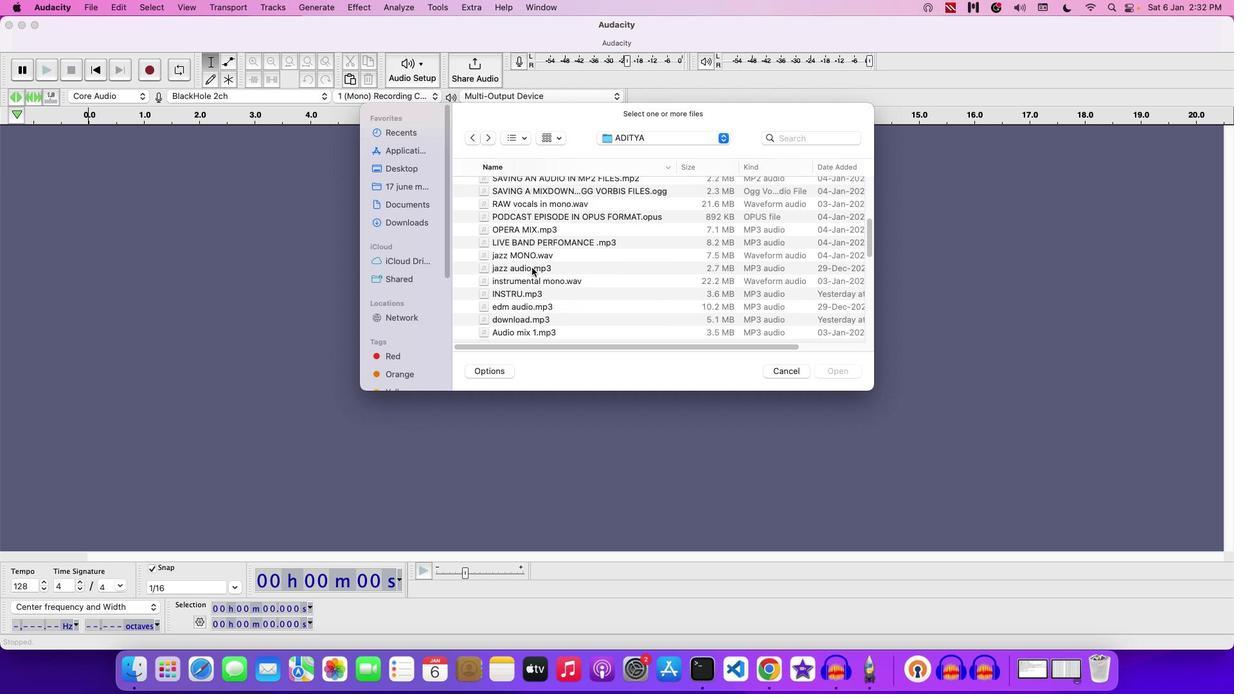 
Action: Mouse scrolled (531, 268) with delta (0, -2)
Screenshot: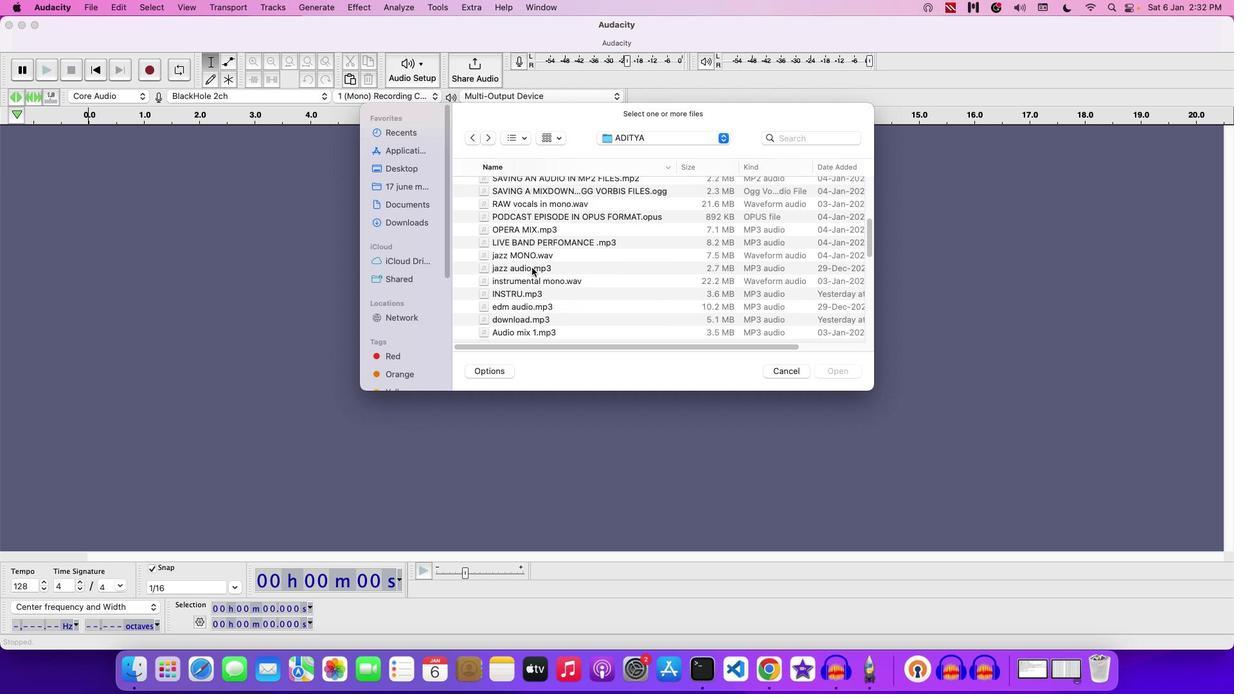 
Action: Mouse moved to (531, 267)
Screenshot: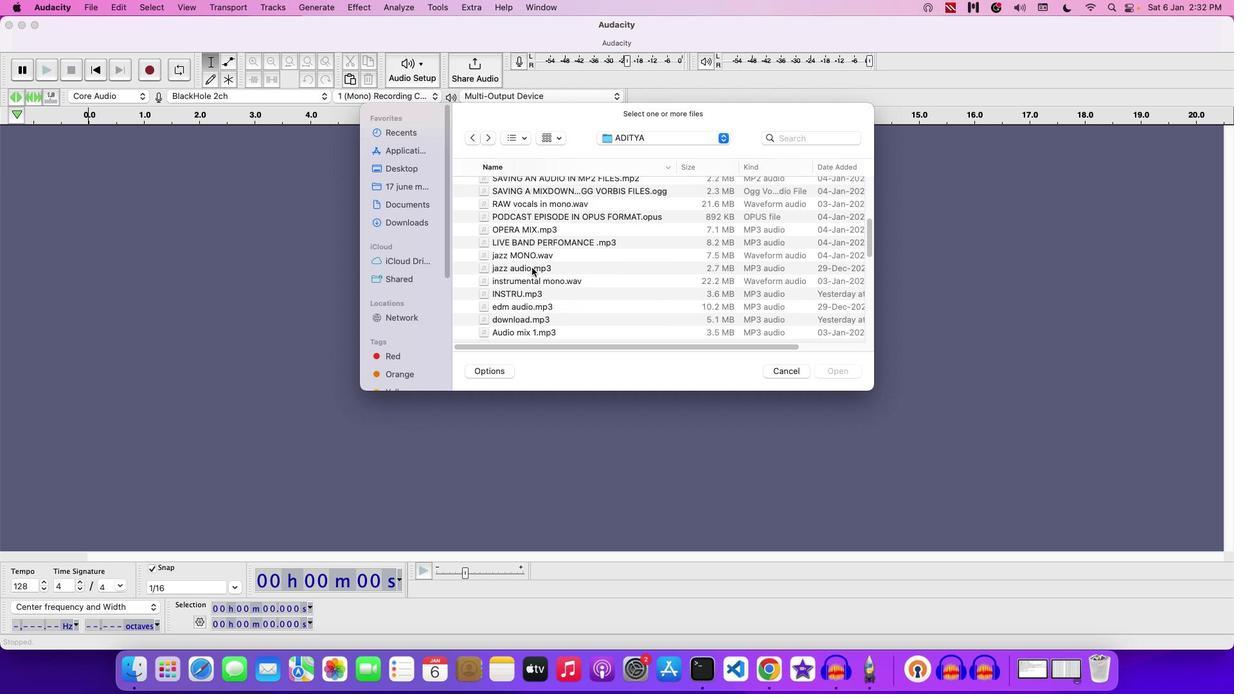 
Action: Mouse scrolled (531, 267) with delta (0, -2)
Screenshot: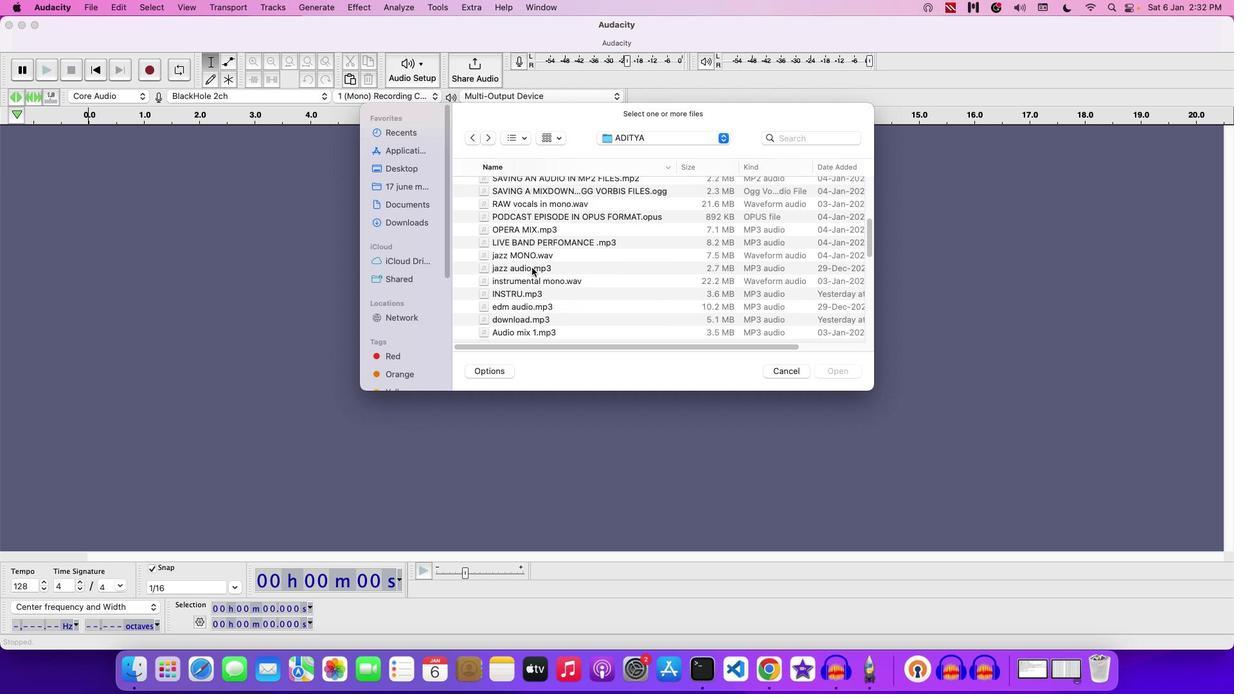 
Action: Mouse scrolled (531, 267) with delta (0, 0)
Screenshot: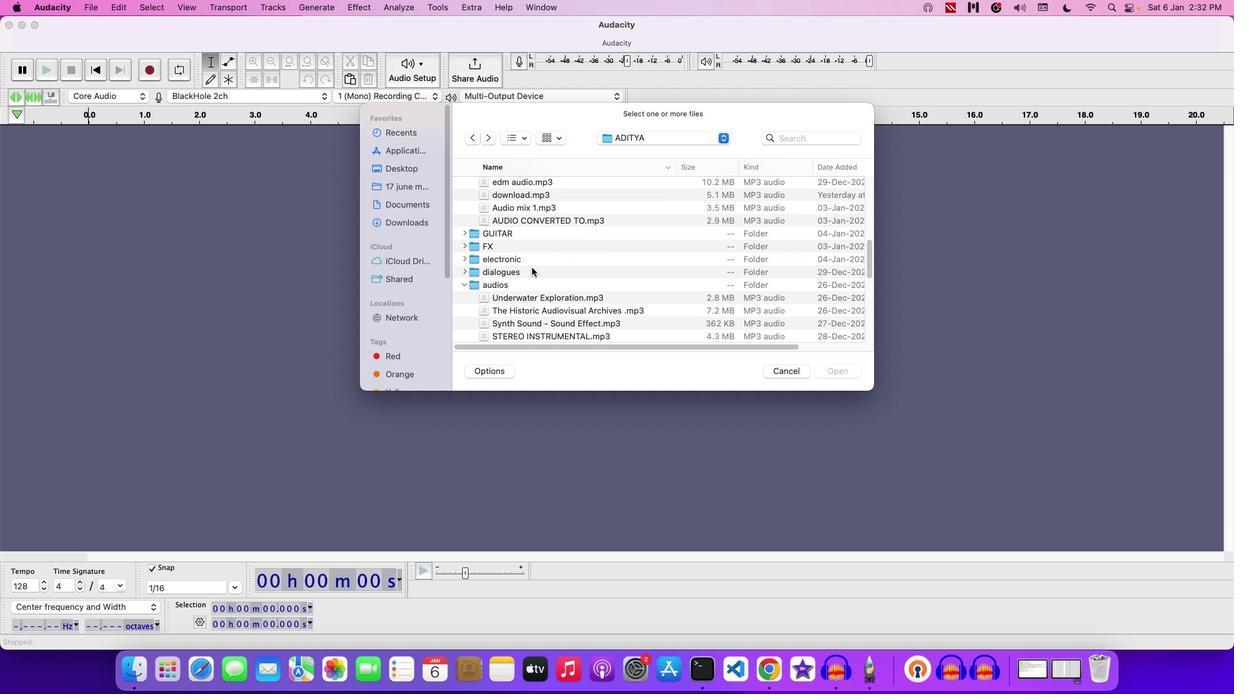 
Action: Mouse scrolled (531, 267) with delta (0, 0)
Screenshot: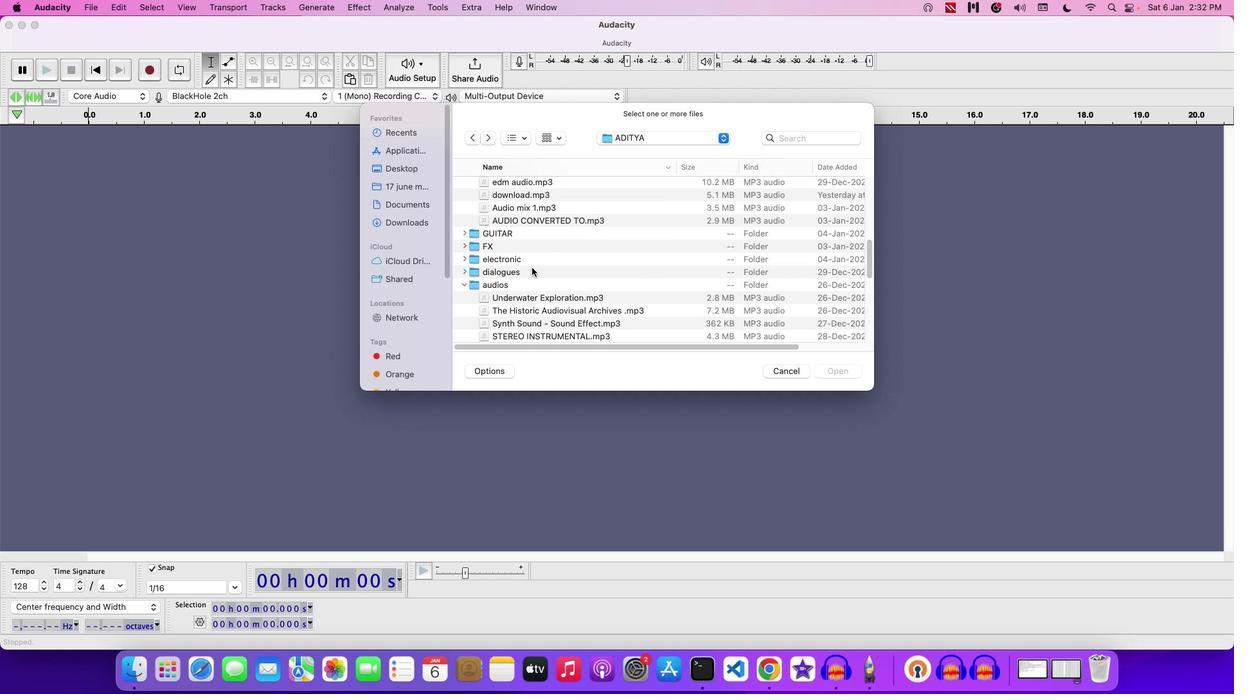 
Action: Mouse scrolled (531, 267) with delta (0, 0)
Screenshot: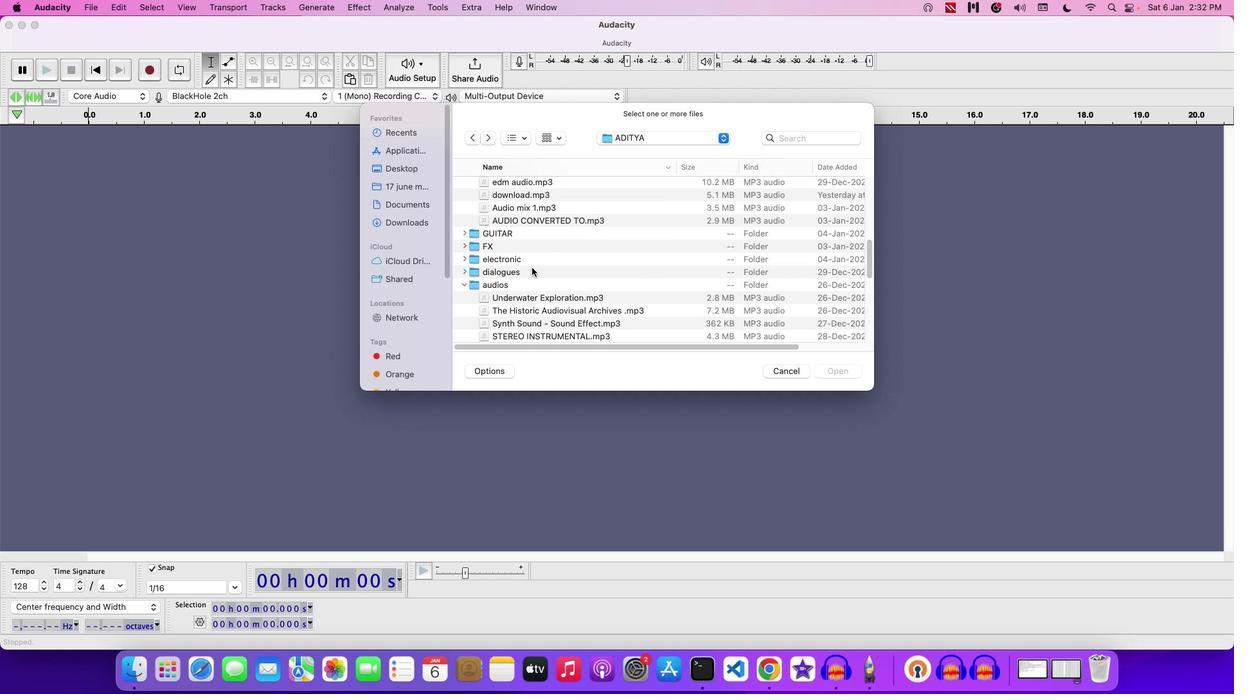 
Action: Mouse scrolled (531, 267) with delta (0, 0)
Screenshot: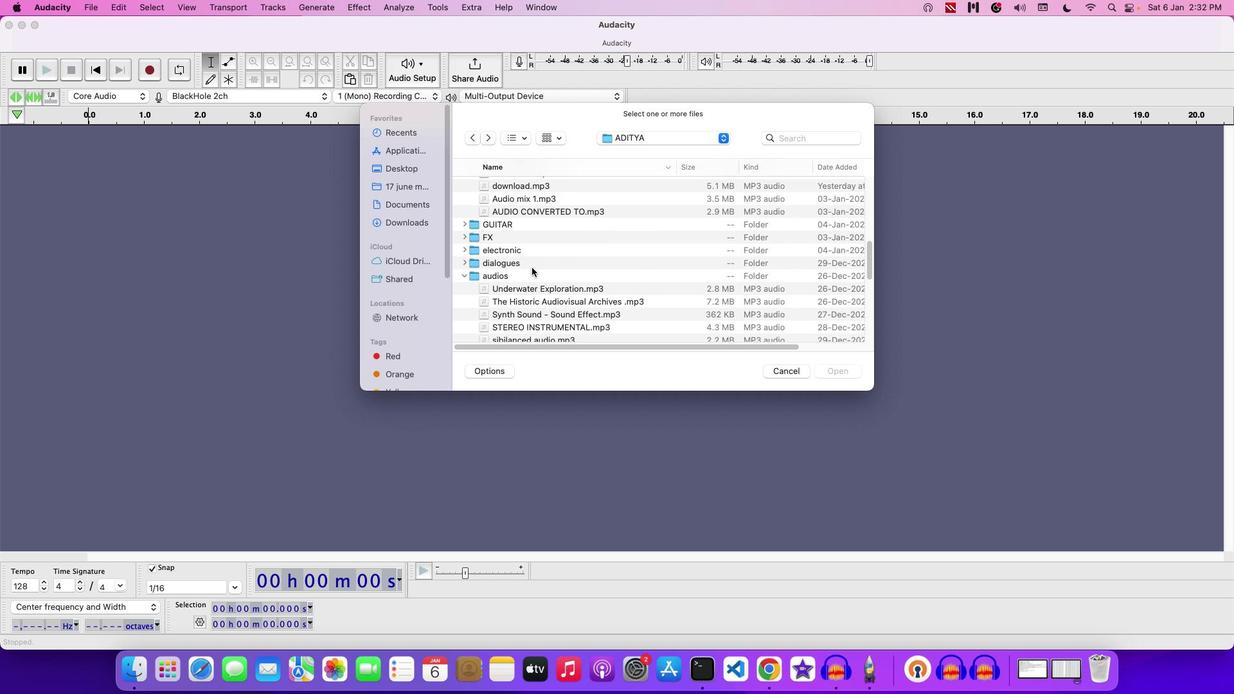 
Action: Mouse scrolled (531, 267) with delta (0, 0)
Screenshot: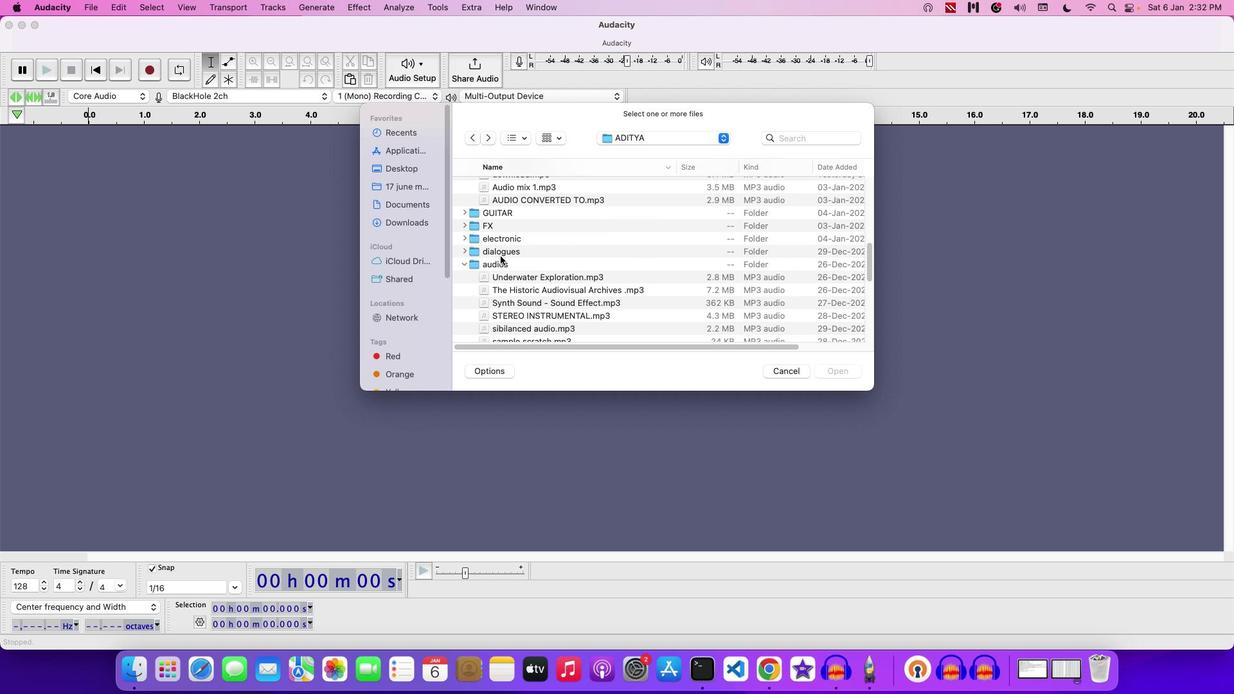 
Action: Mouse scrolled (531, 267) with delta (0, 0)
Screenshot: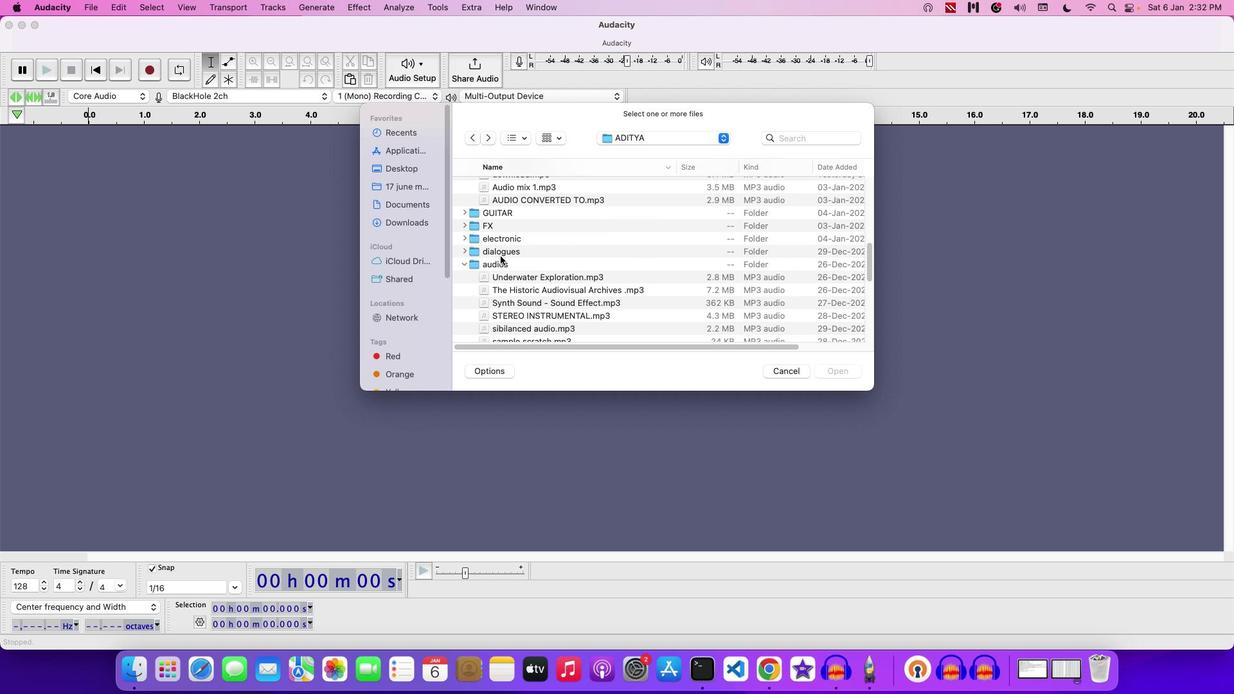 
Action: Mouse scrolled (531, 267) with delta (0, -1)
Screenshot: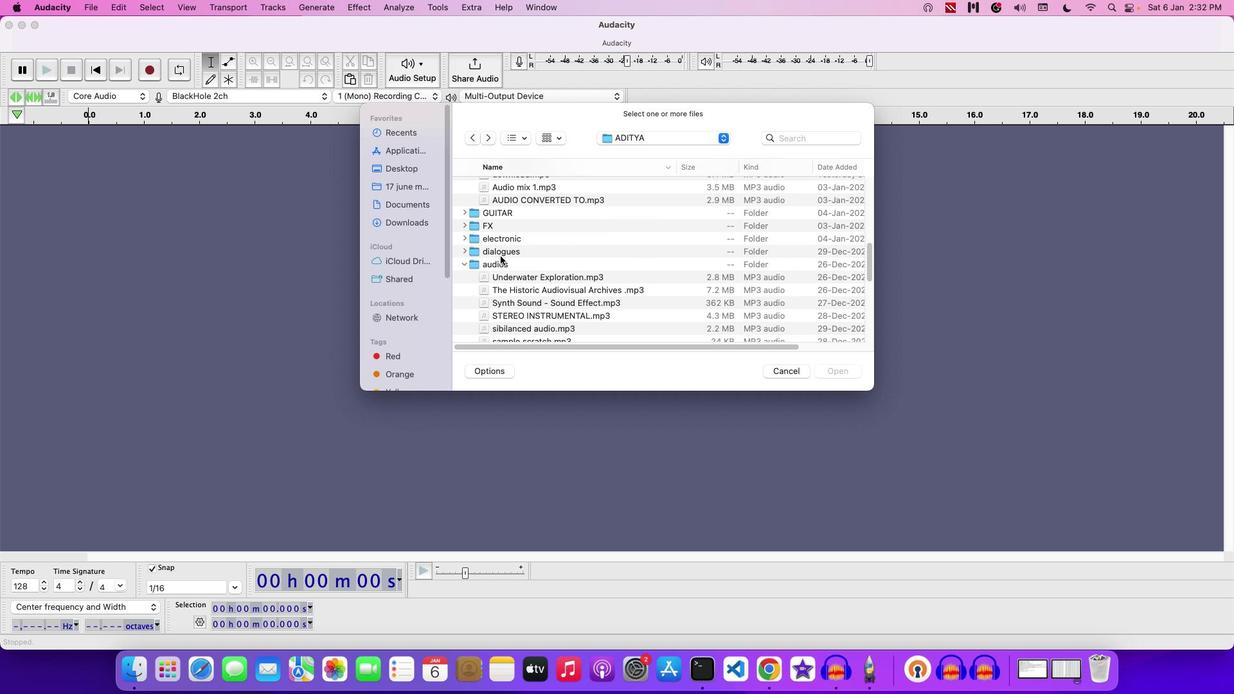 
Action: Mouse scrolled (531, 267) with delta (0, -1)
Screenshot: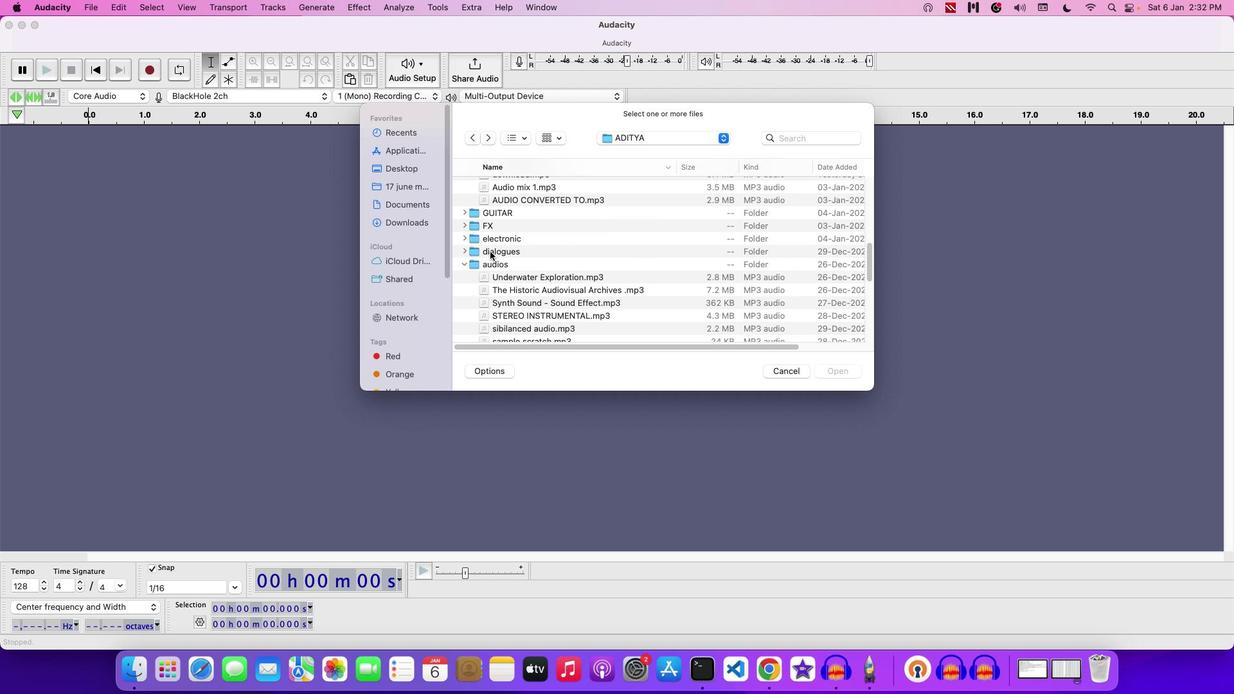 
Action: Mouse scrolled (531, 267) with delta (0, 0)
Screenshot: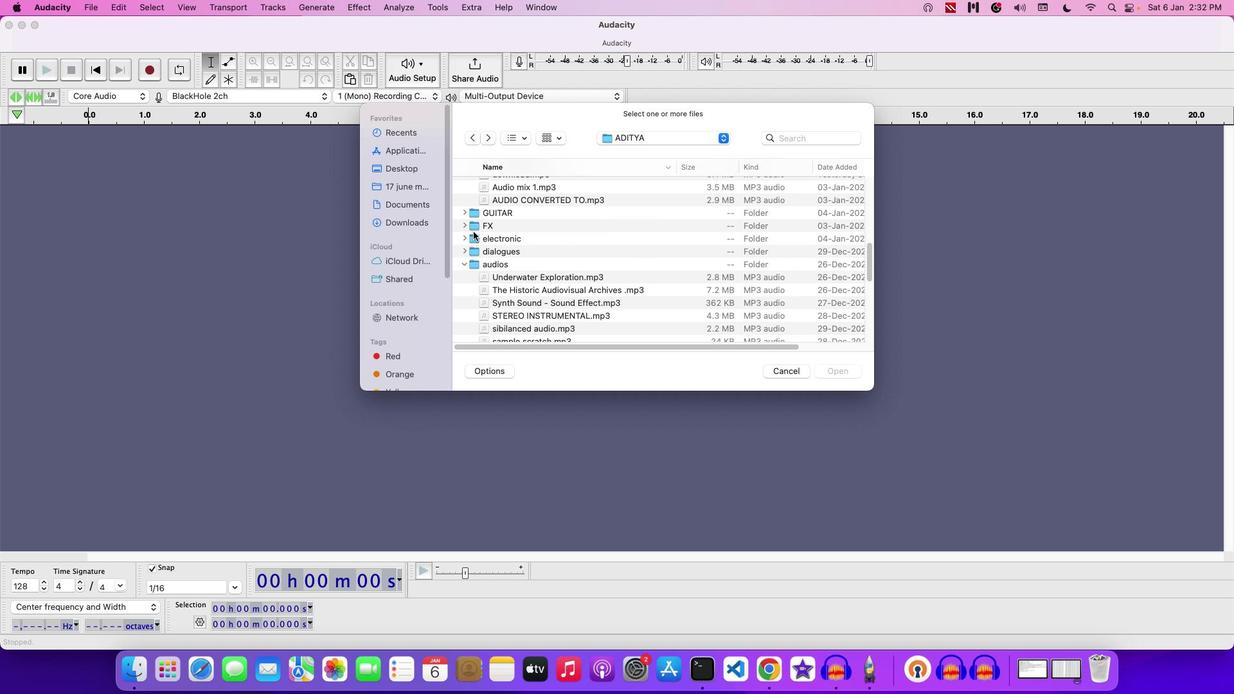 
Action: Mouse scrolled (531, 267) with delta (0, 0)
Screenshot: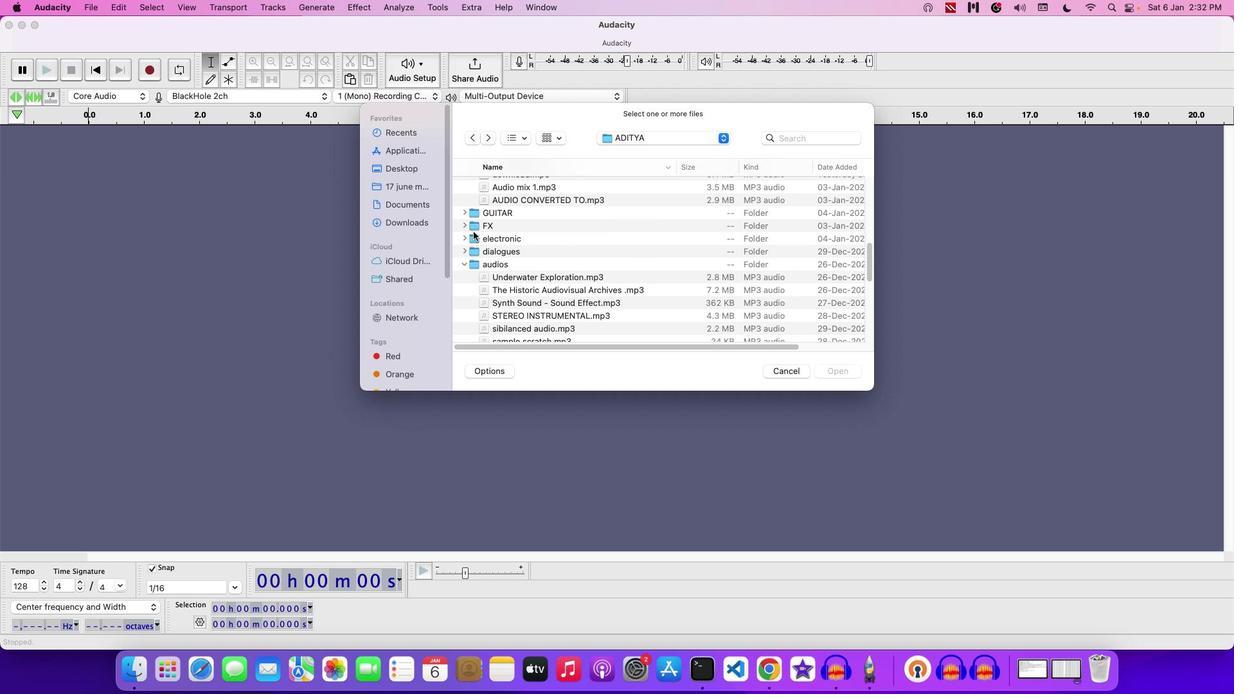 
Action: Mouse scrolled (531, 267) with delta (0, 0)
Screenshot: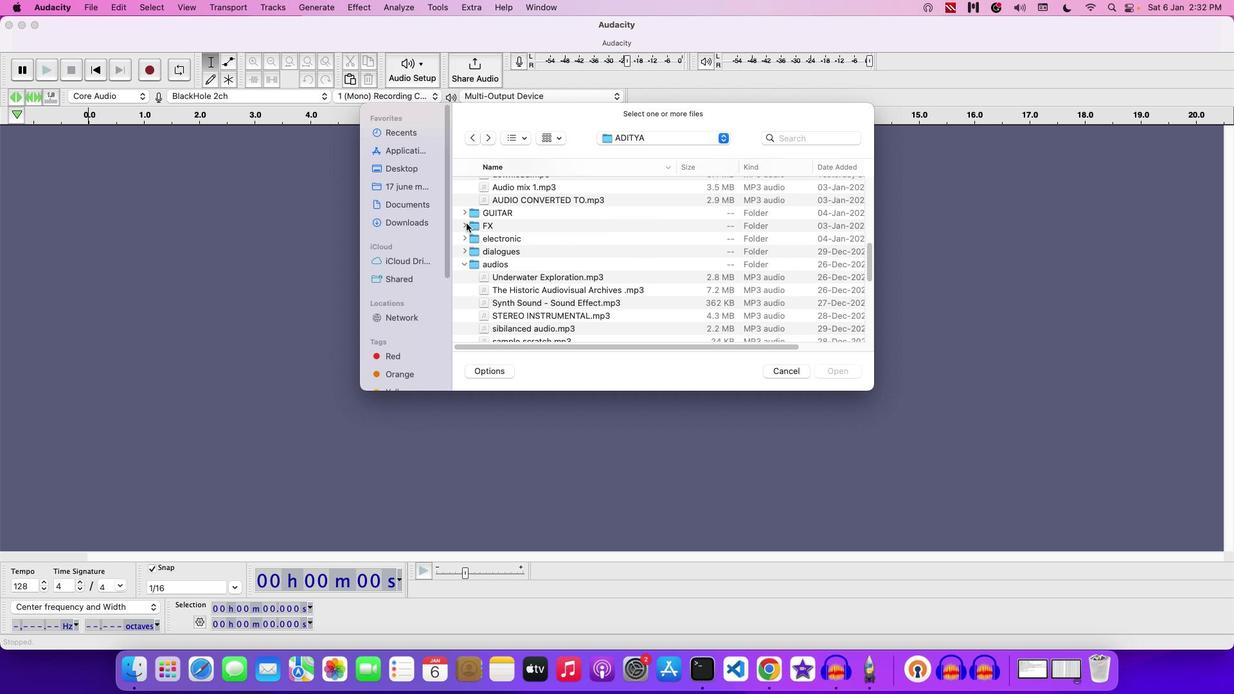 
Action: Mouse moved to (466, 223)
Screenshot: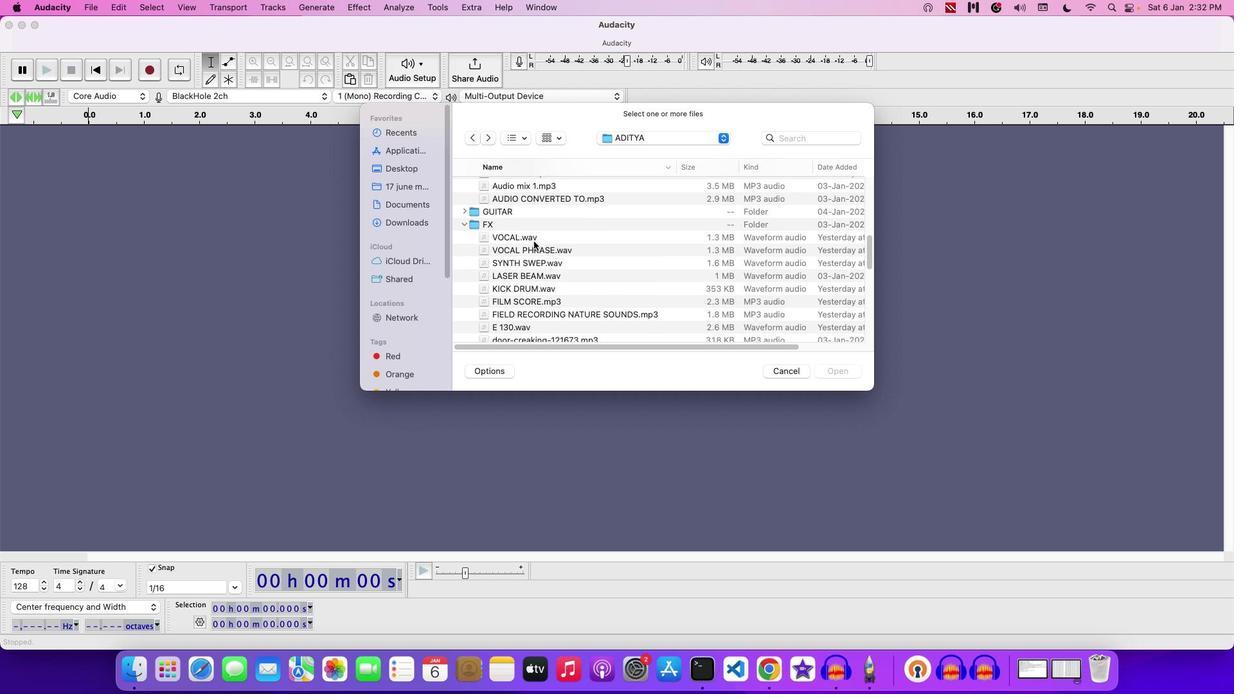 
Action: Mouse pressed left at (466, 223)
Screenshot: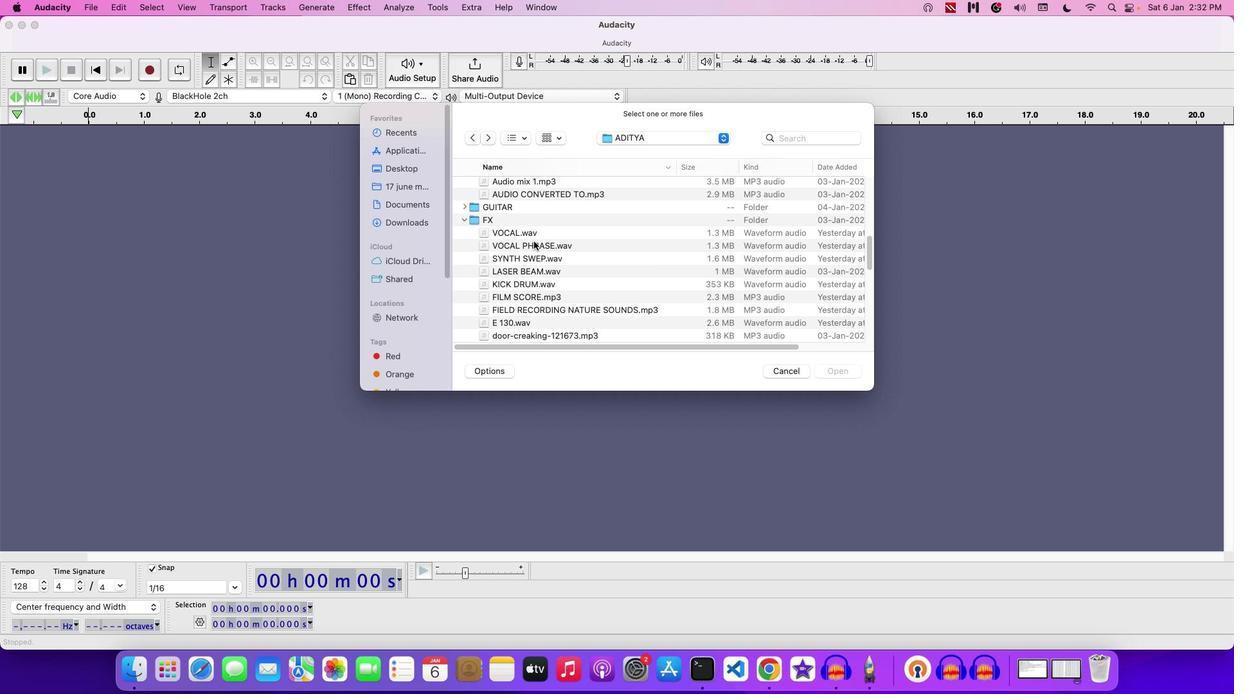 
Action: Mouse moved to (533, 241)
Screenshot: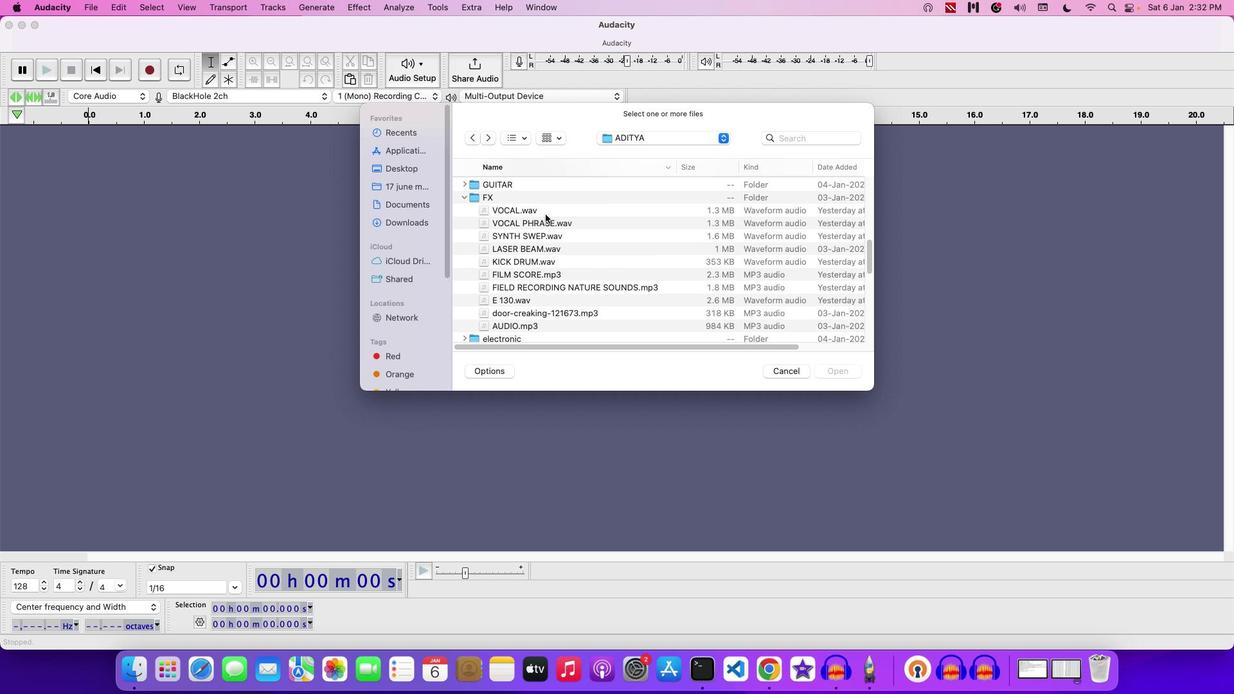 
Action: Mouse scrolled (533, 241) with delta (0, 0)
Screenshot: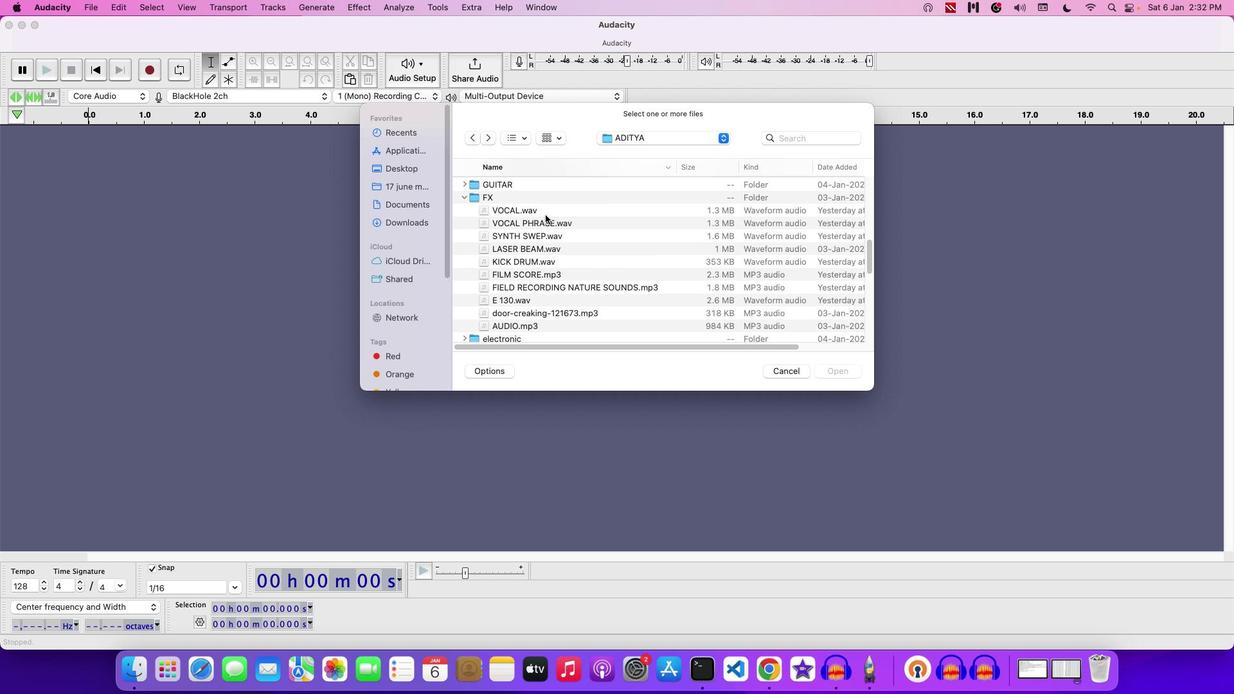
Action: Mouse scrolled (533, 241) with delta (0, 0)
Screenshot: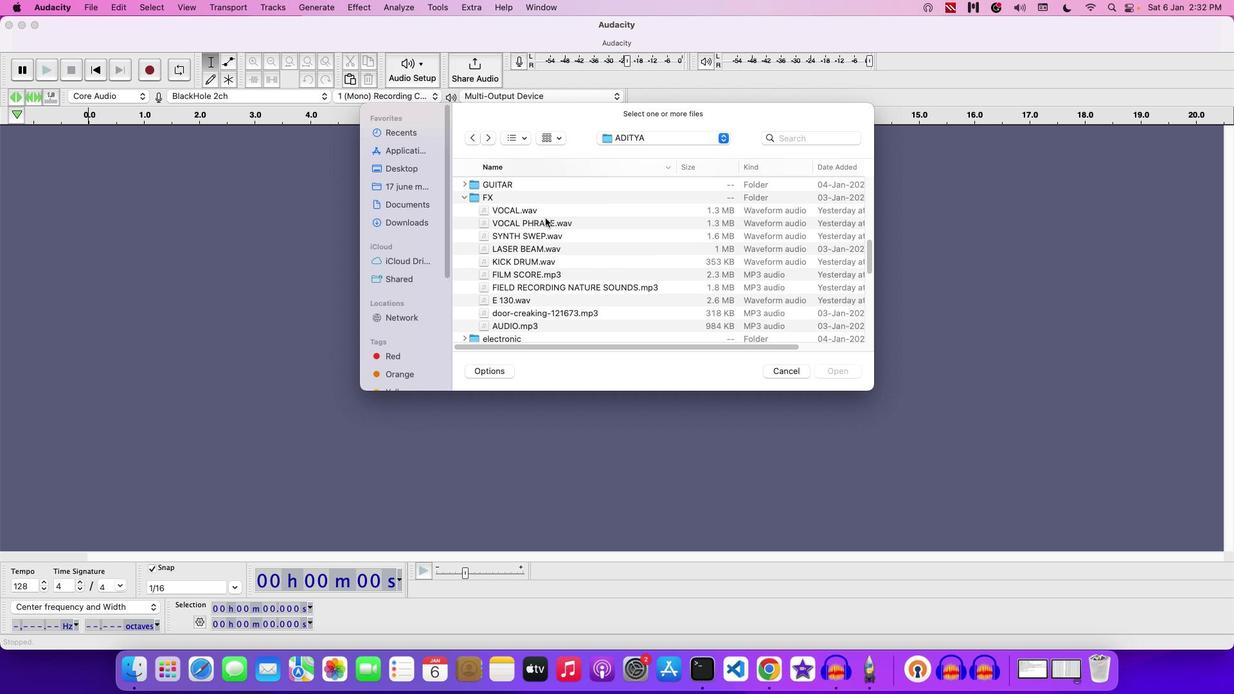
Action: Mouse scrolled (533, 241) with delta (0, 0)
Screenshot: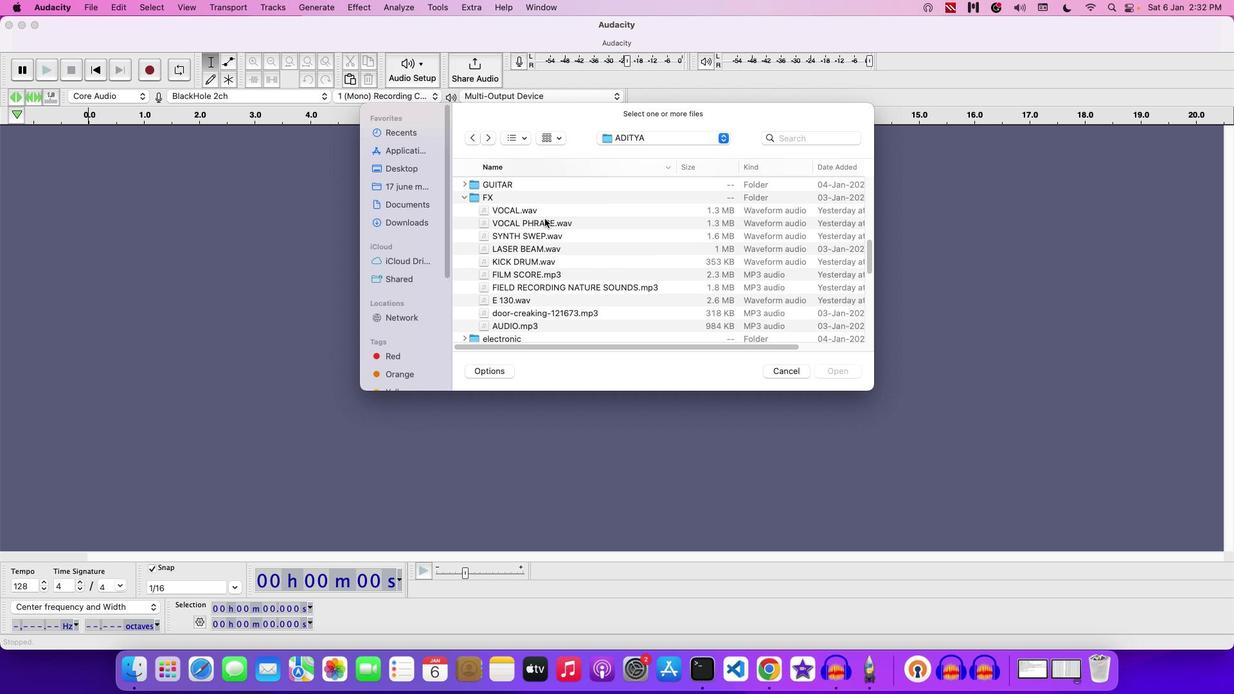 
Action: Mouse scrolled (533, 241) with delta (0, 0)
Screenshot: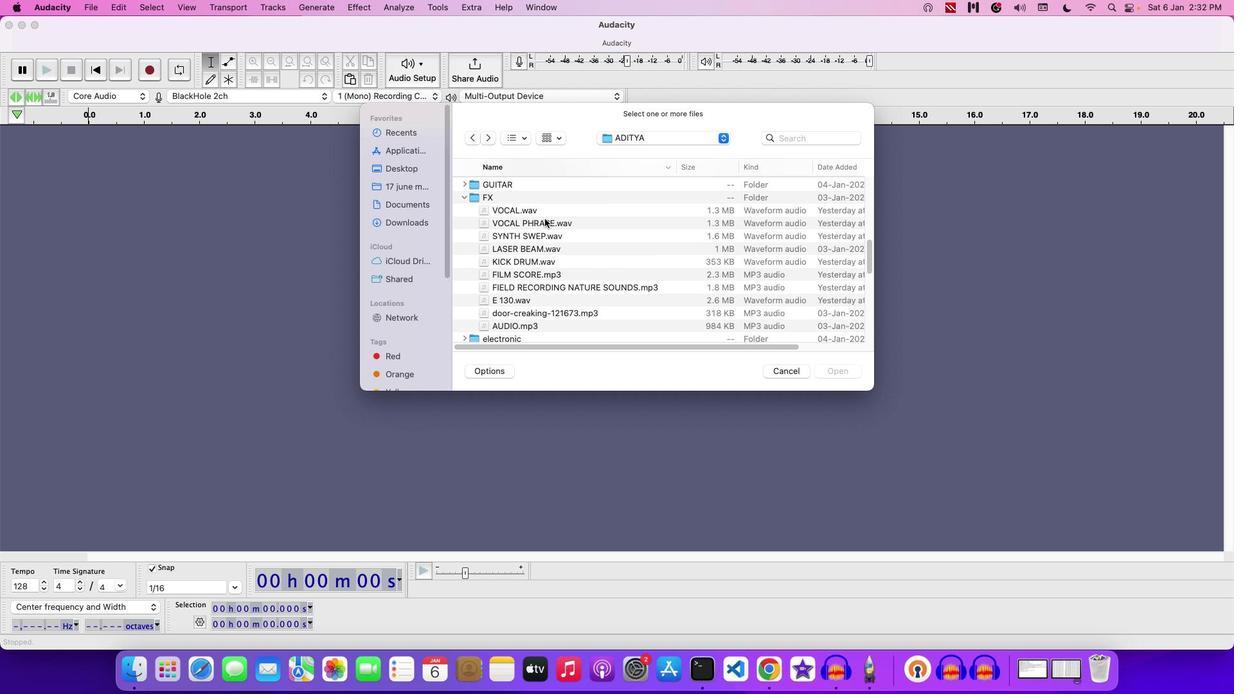 
Action: Mouse moved to (545, 218)
Screenshot: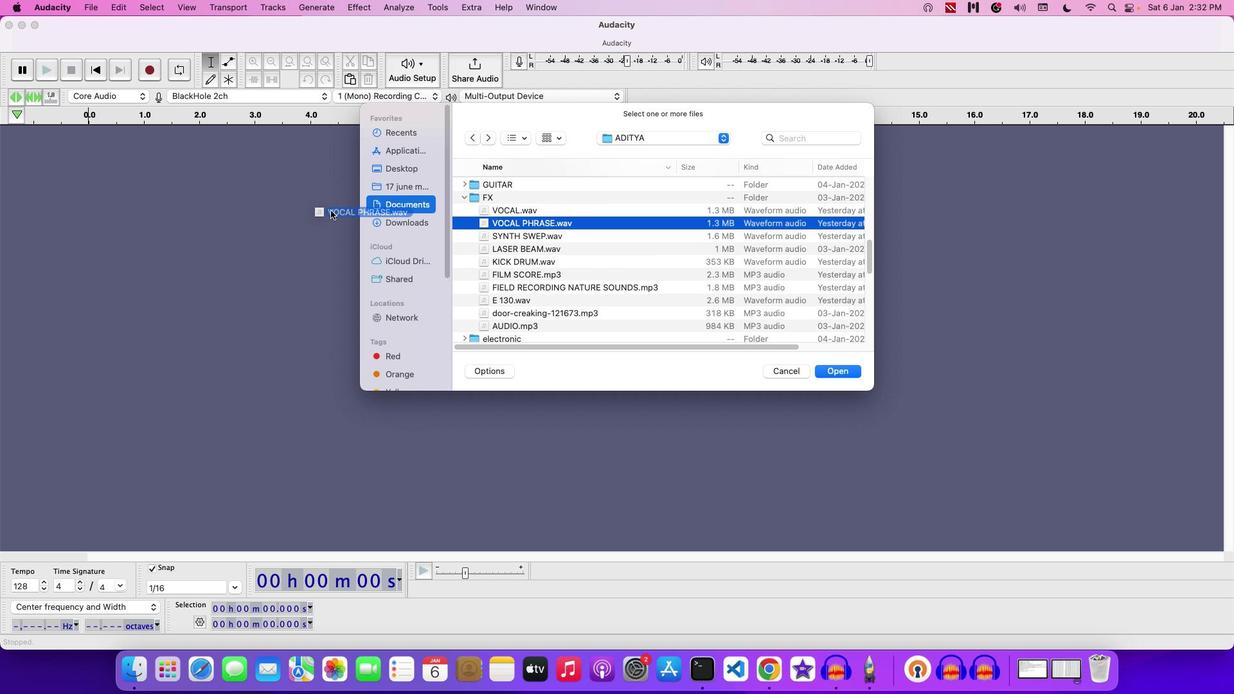 
Action: Mouse pressed left at (545, 218)
Screenshot: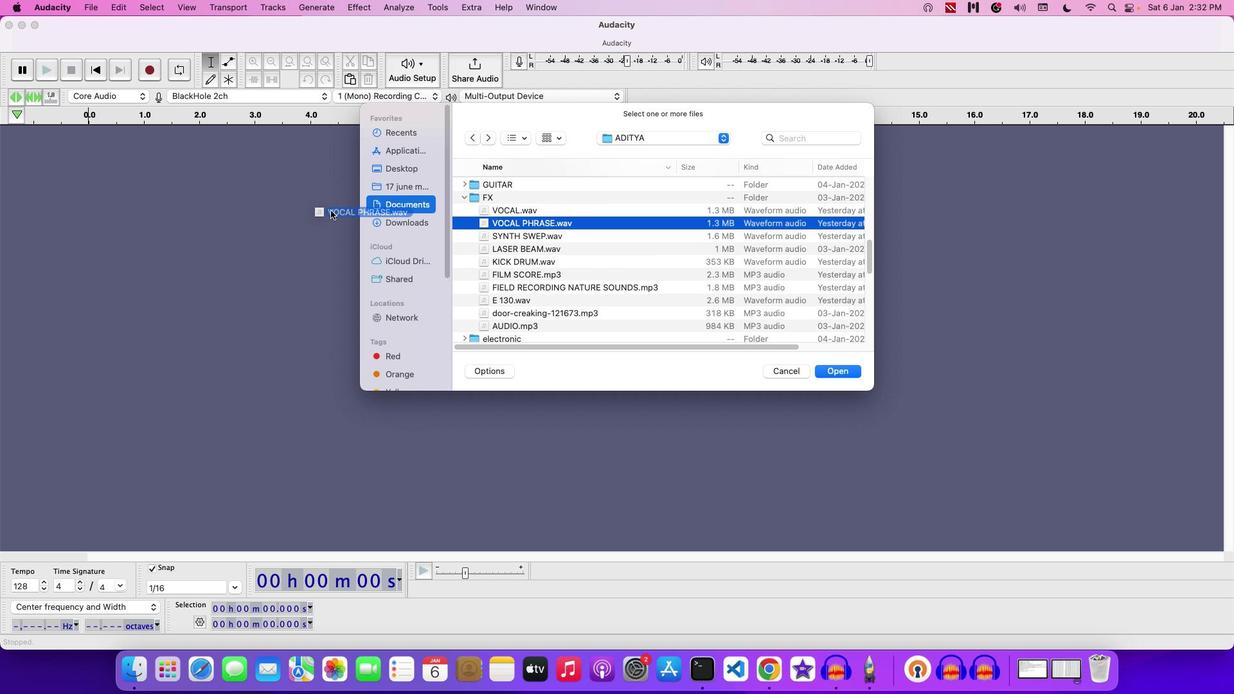 
Action: Mouse moved to (562, 224)
Screenshot: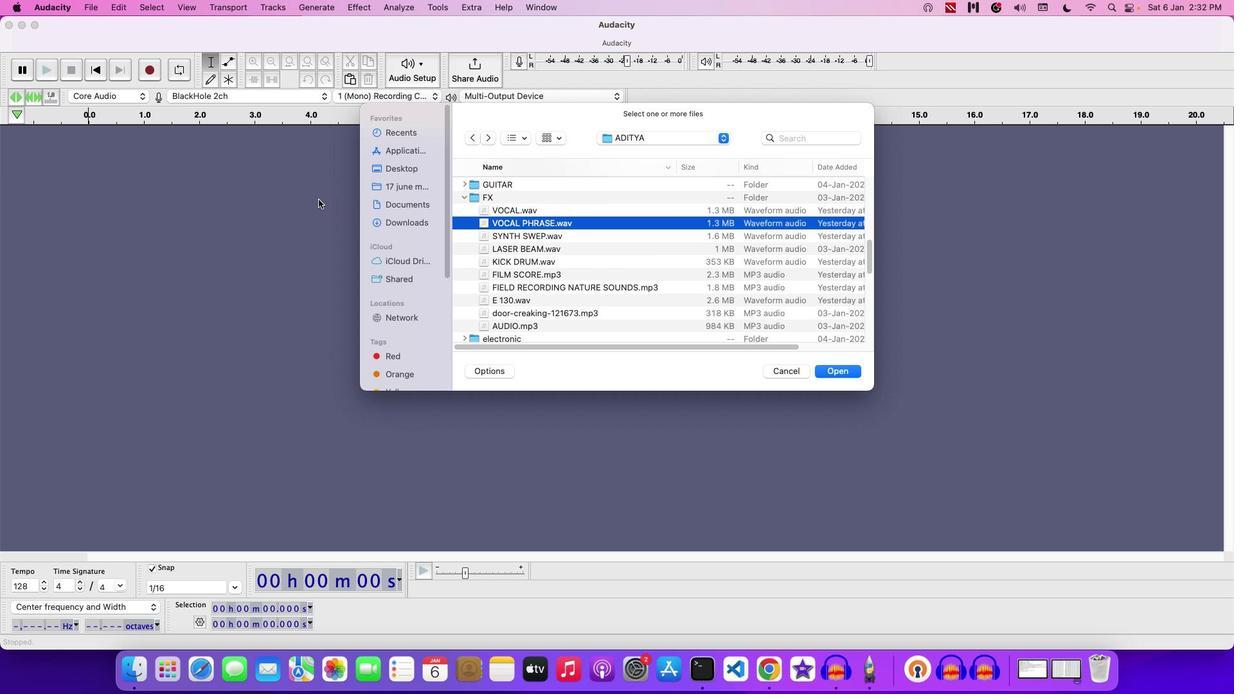 
Action: Mouse pressed left at (562, 224)
Screenshot: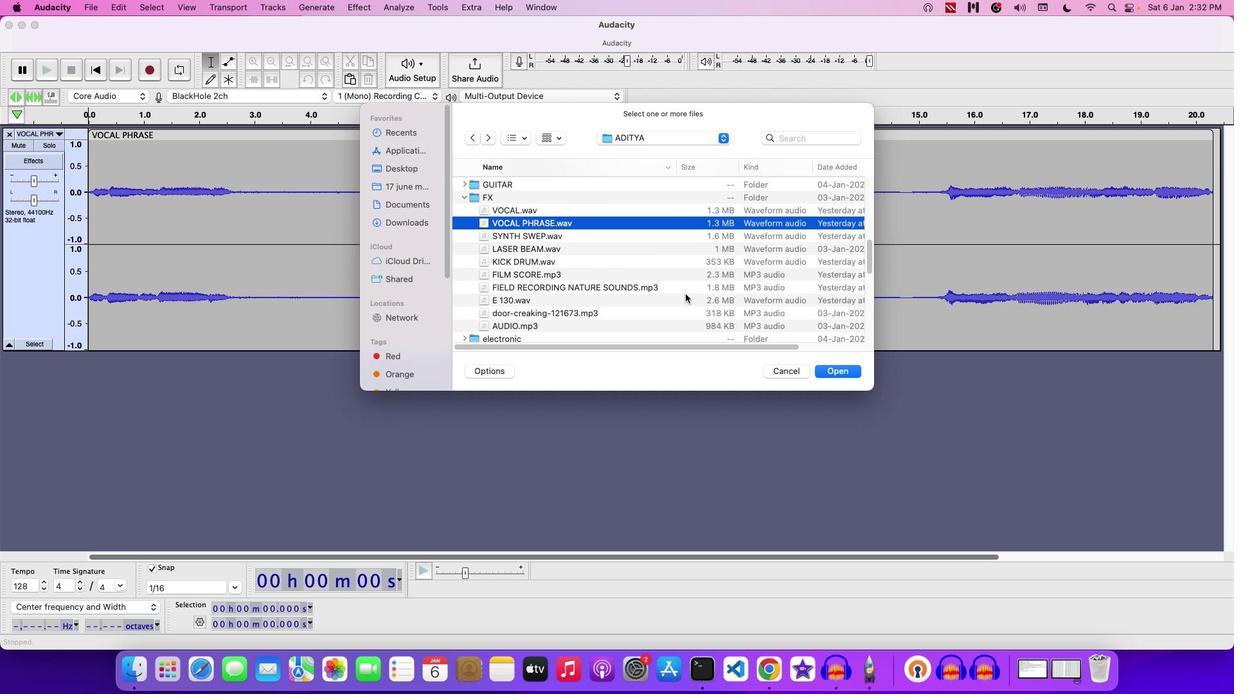 
Action: Mouse moved to (788, 366)
Screenshot: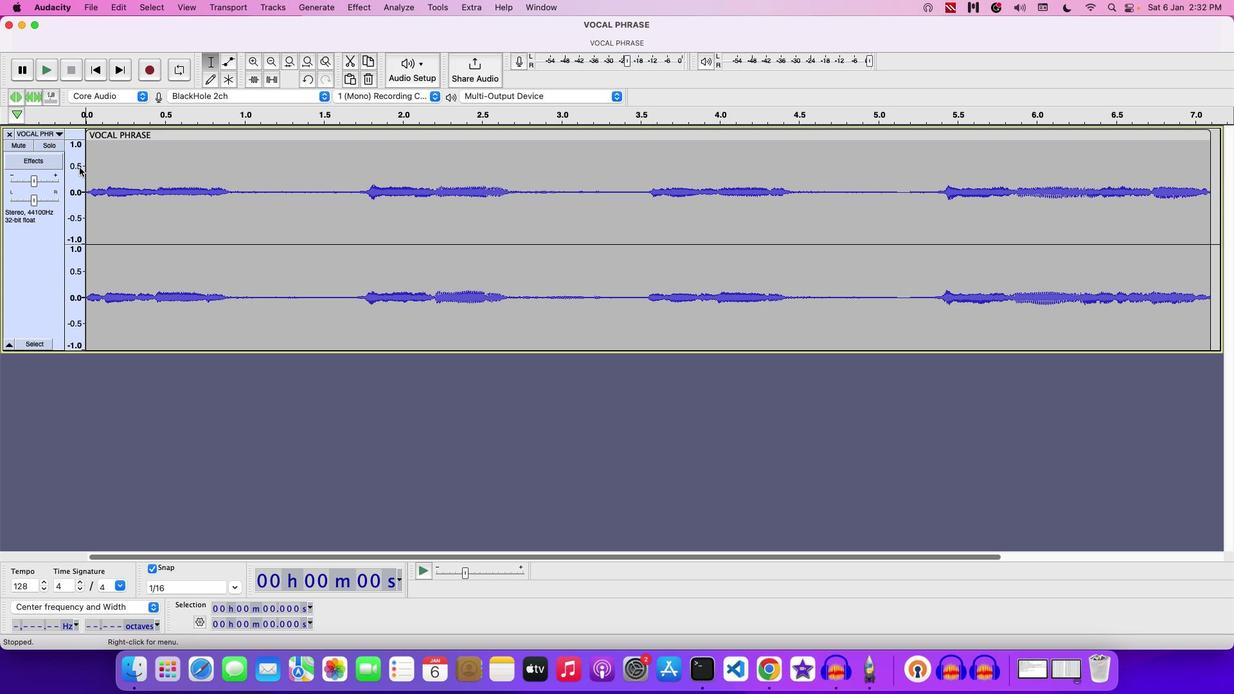 
Action: Mouse pressed left at (788, 366)
Screenshot: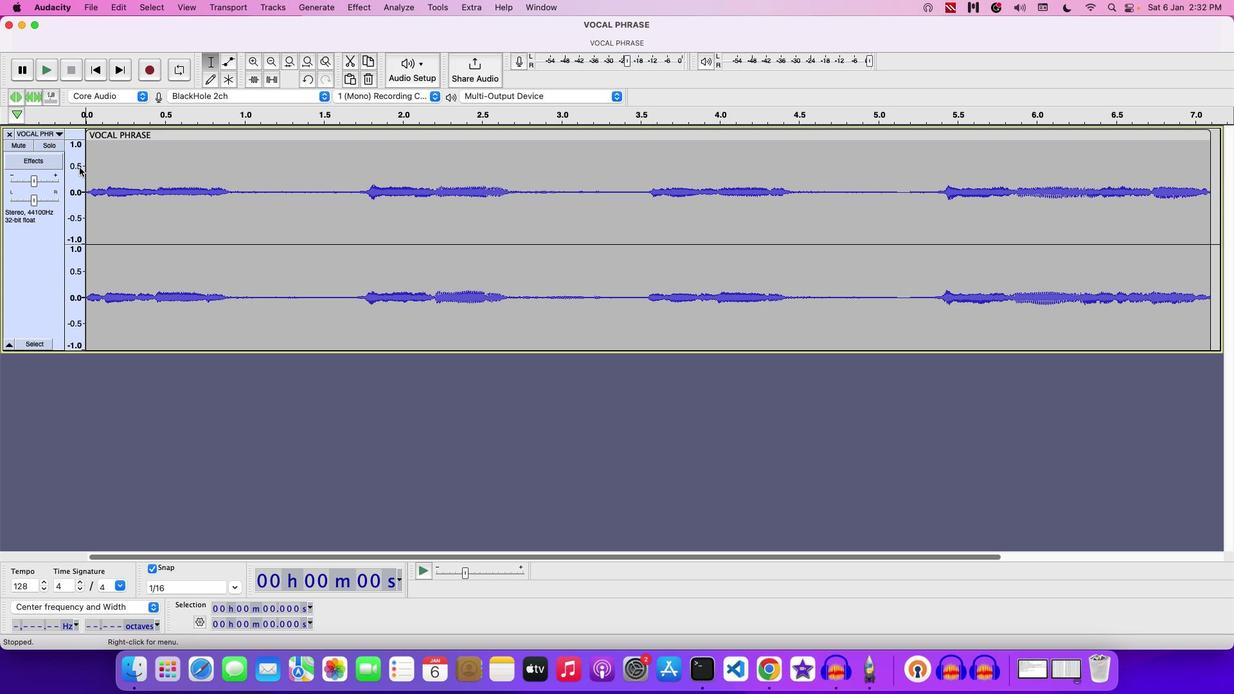 
Action: Mouse moved to (63, 188)
Screenshot: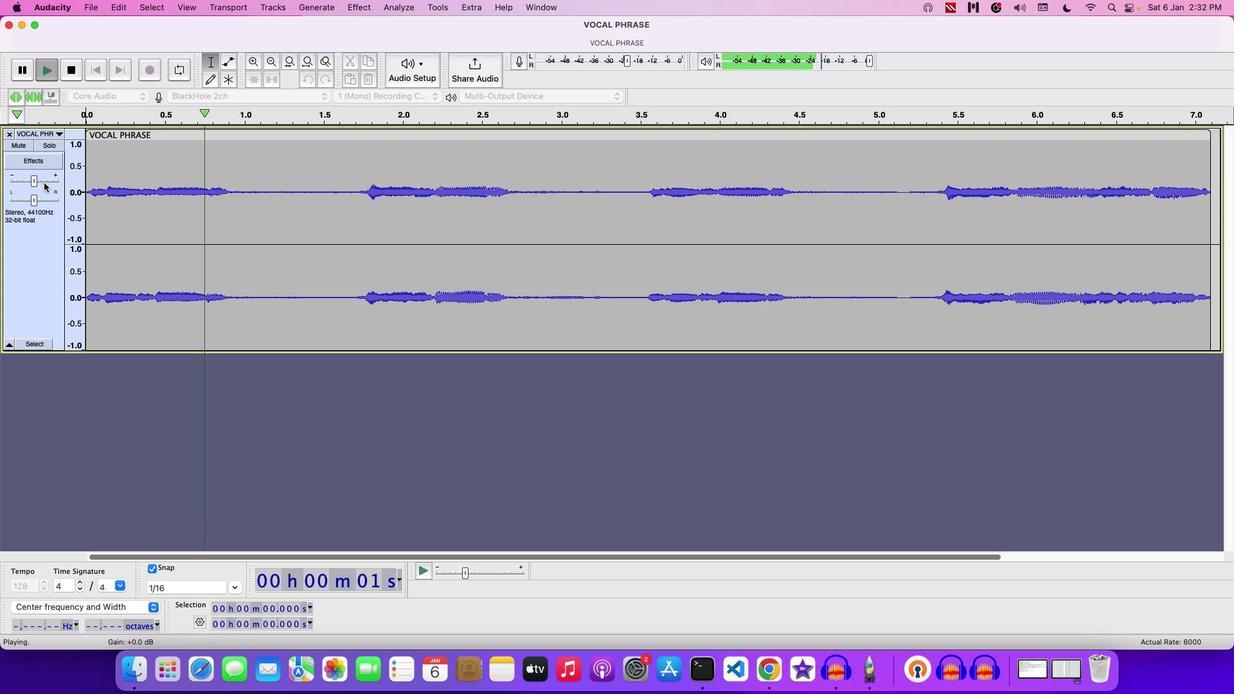 
Action: Key pressed Key.space
Screenshot: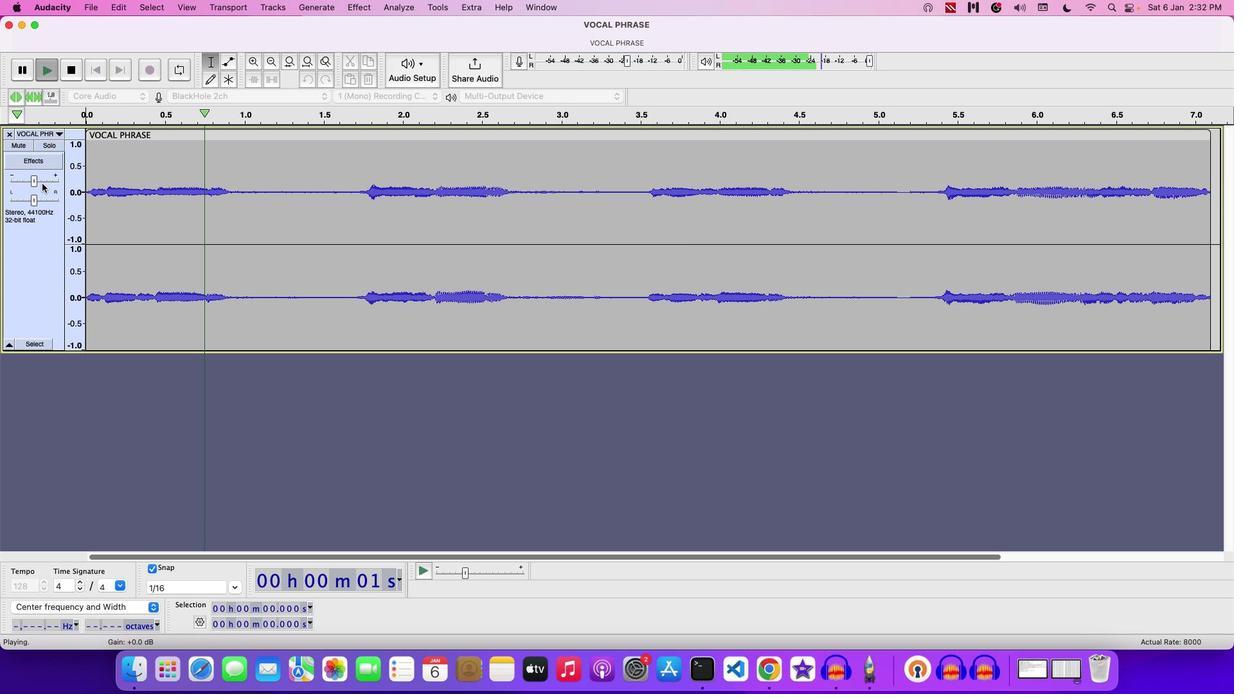 
Action: Mouse moved to (38, 185)
Screenshot: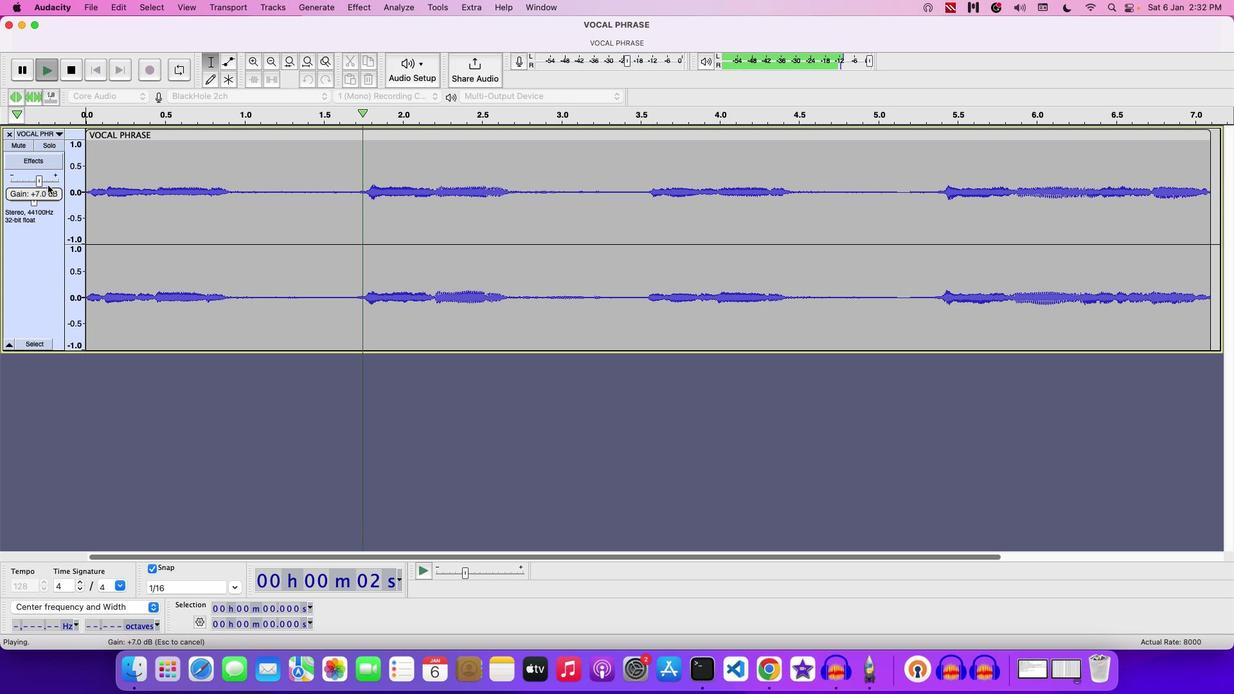 
Action: Mouse pressed left at (38, 185)
Screenshot: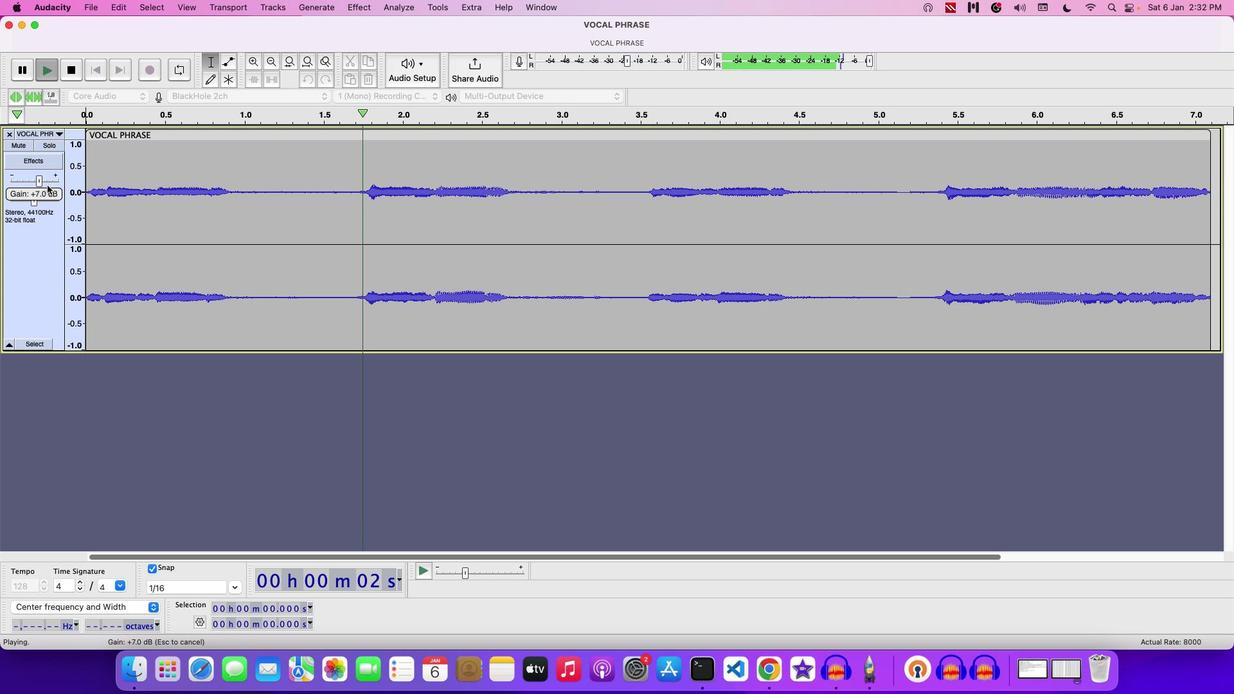 
Action: Mouse moved to (38, 183)
Screenshot: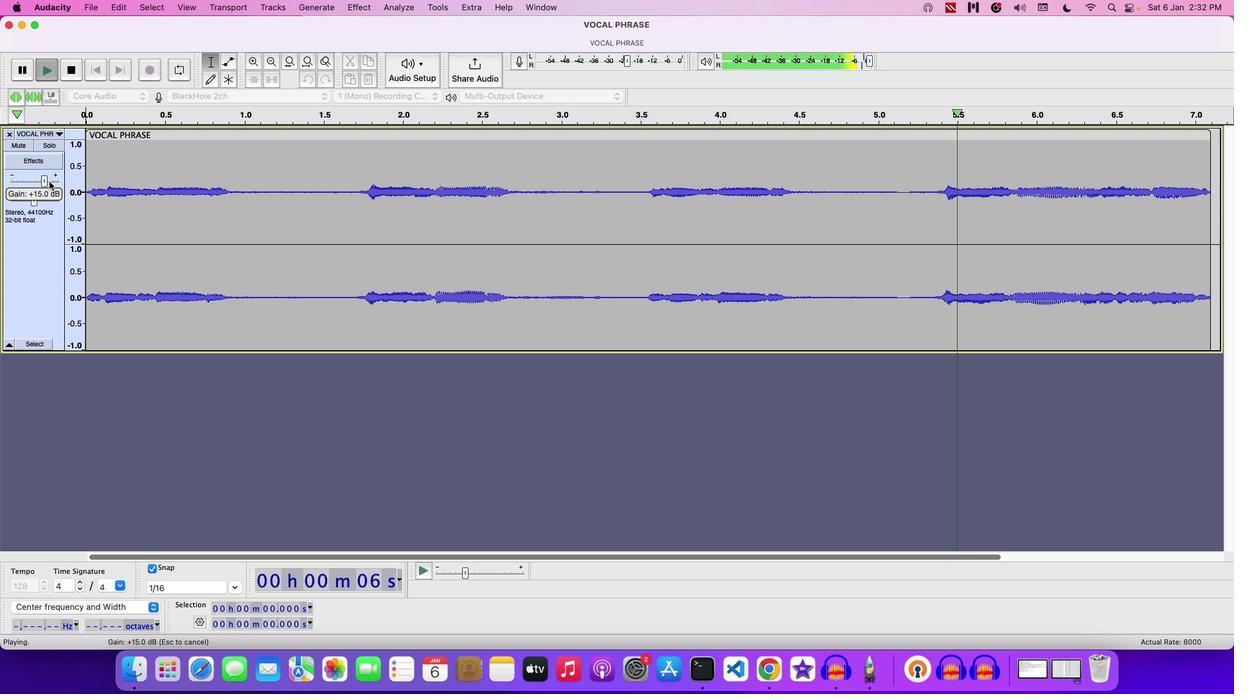 
Action: Mouse pressed left at (38, 183)
Screenshot: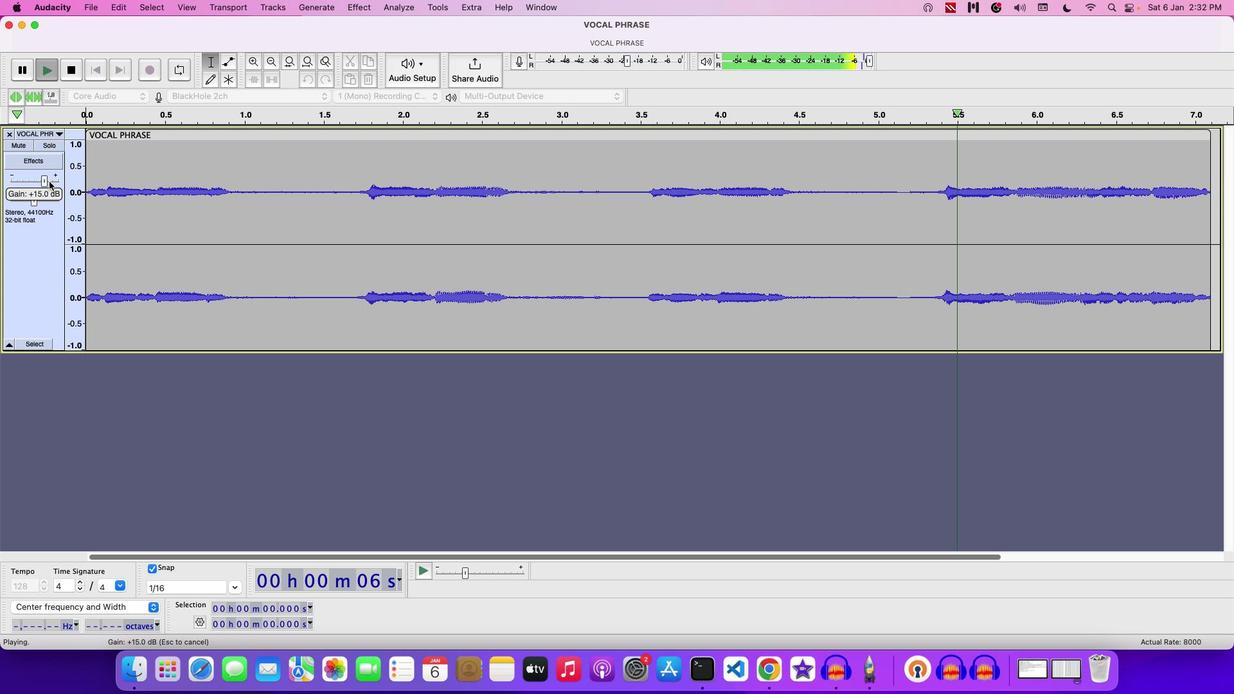 
Action: Mouse moved to (549, 169)
Screenshot: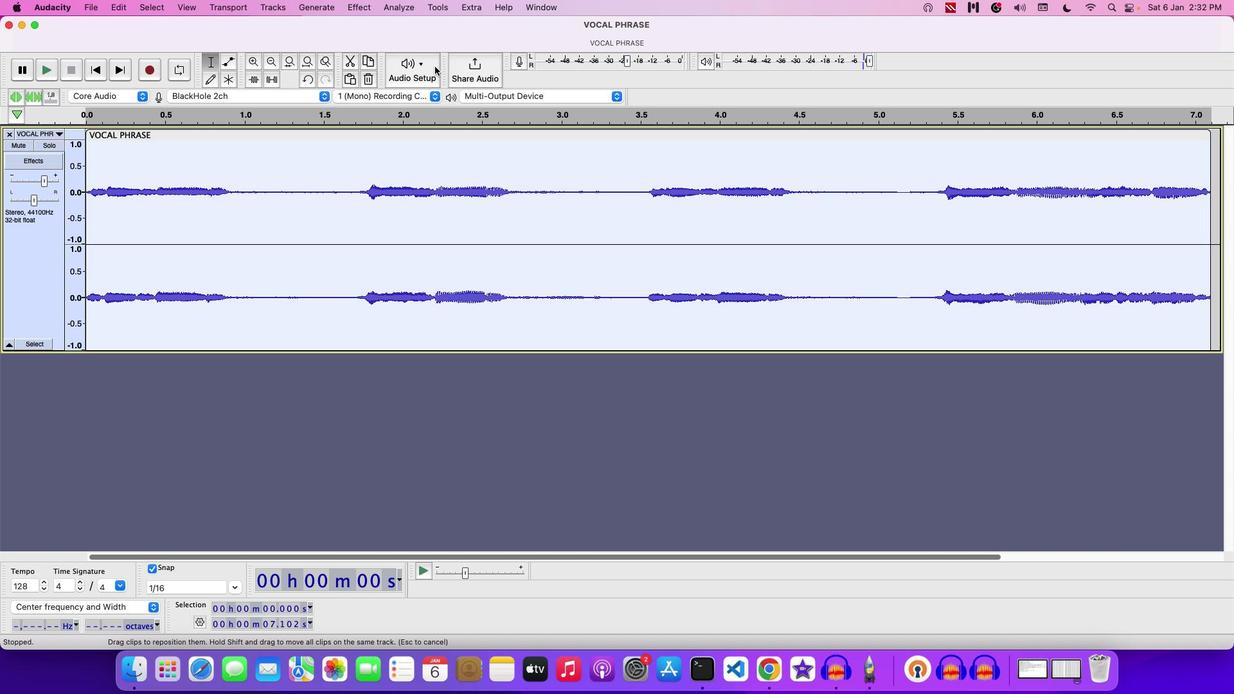 
Action: Mouse pressed left at (549, 169)
Screenshot: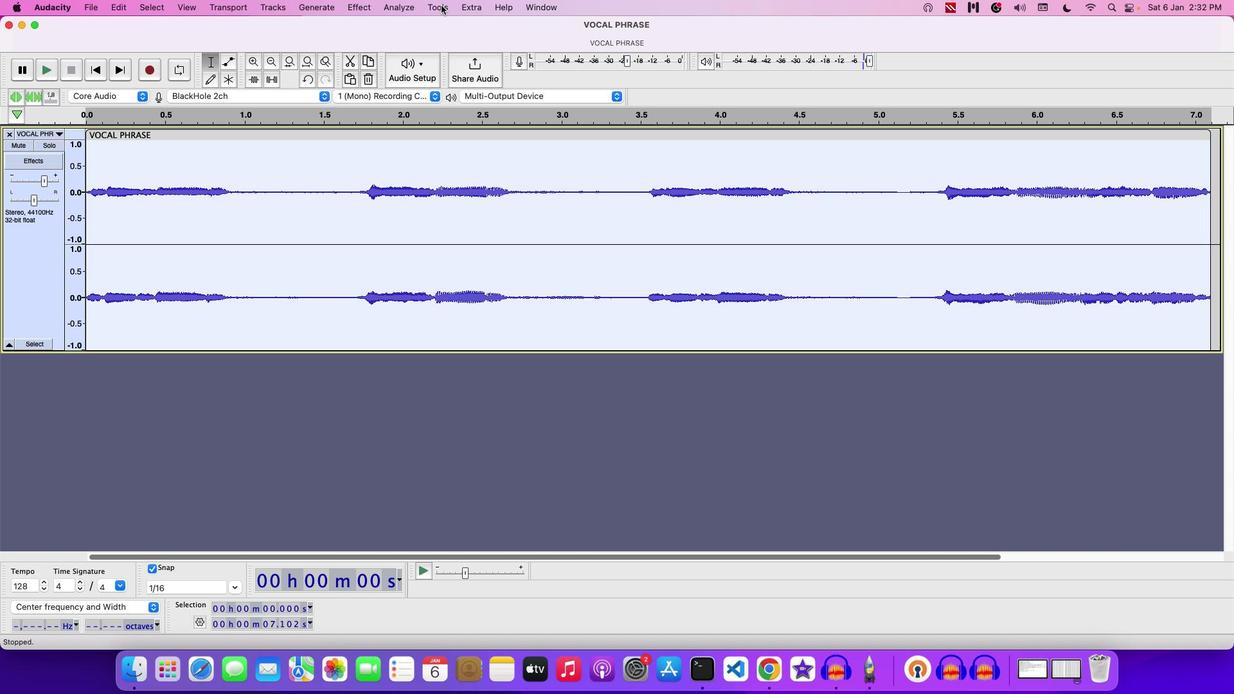 
Action: Mouse moved to (549, 169)
Screenshot: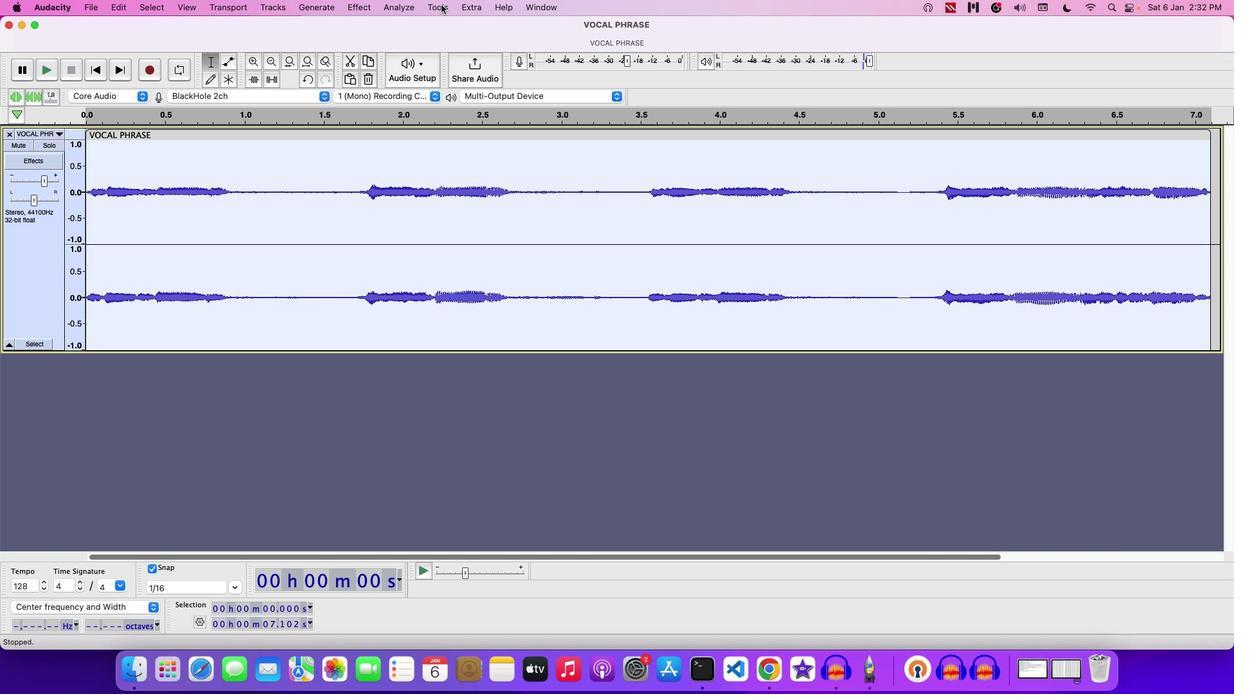 
Action: Mouse pressed left at (549, 169)
Screenshot: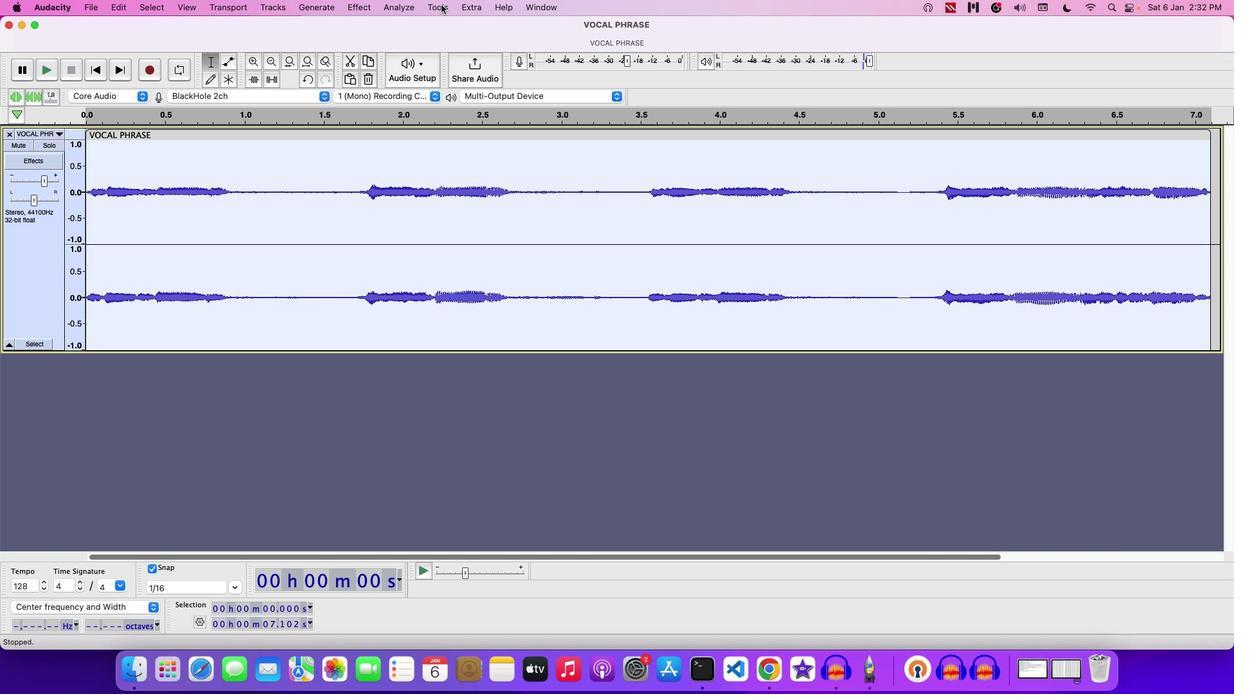 
Action: Mouse moved to (441, 4)
Screenshot: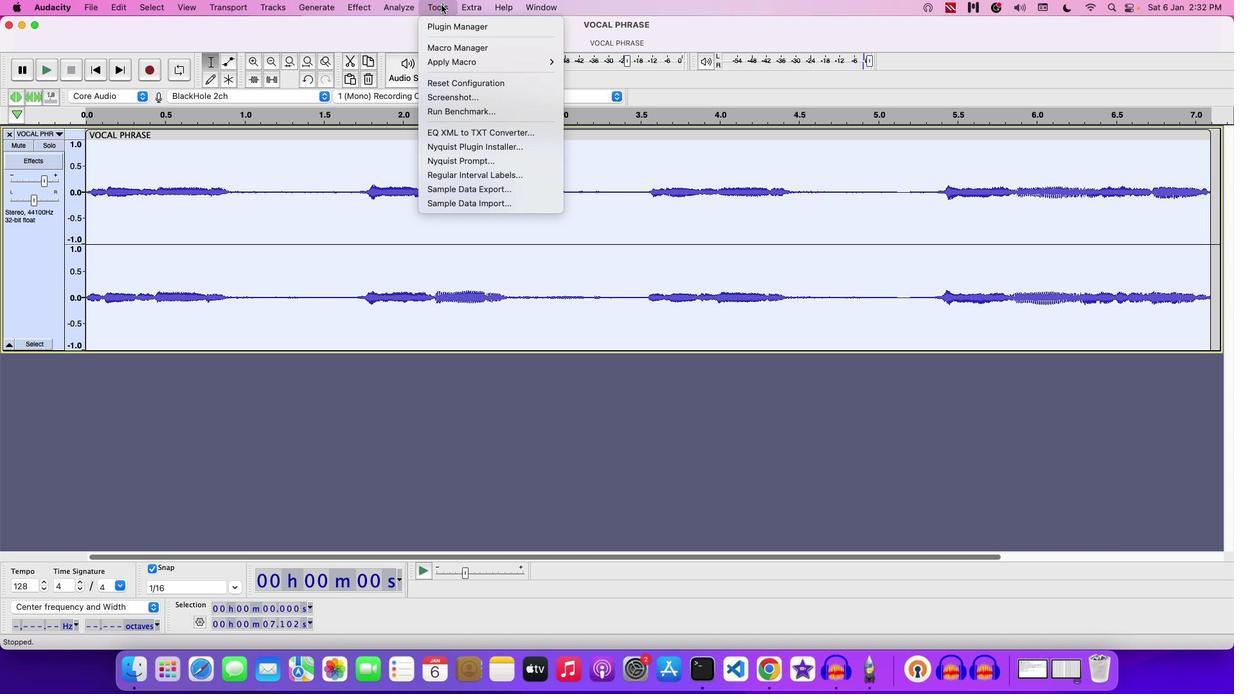 
Action: Mouse pressed left at (441, 4)
Screenshot: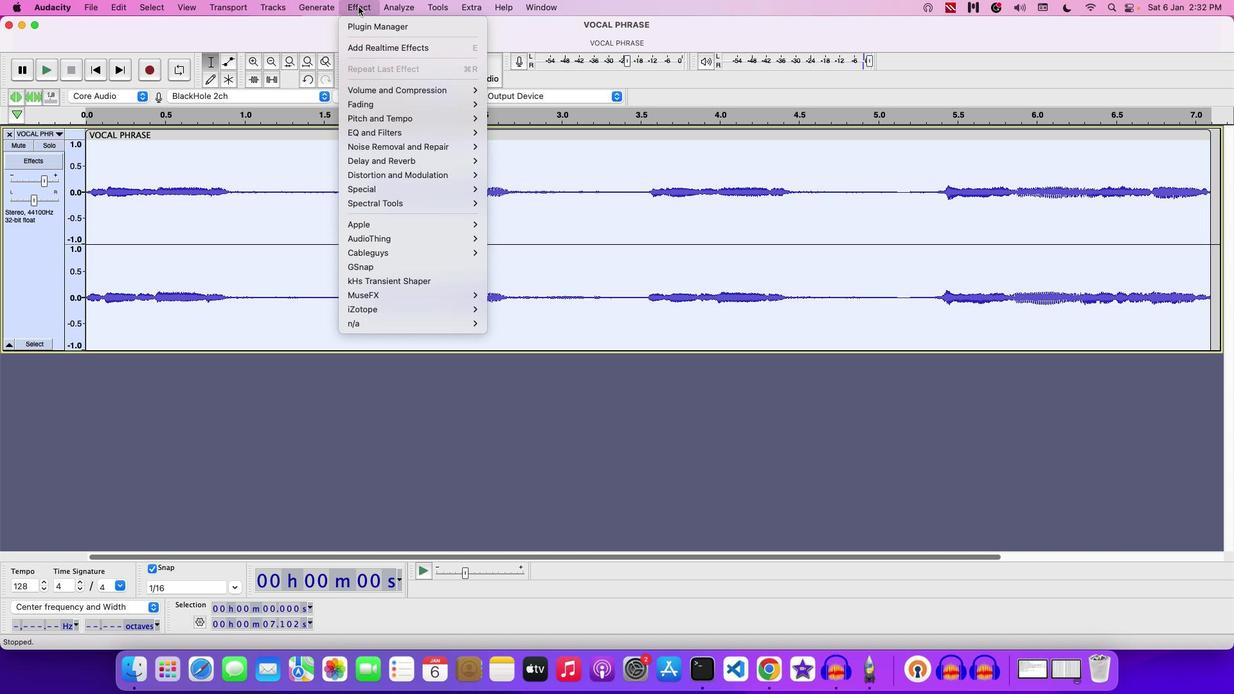 
Action: Mouse moved to (524, 203)
Screenshot: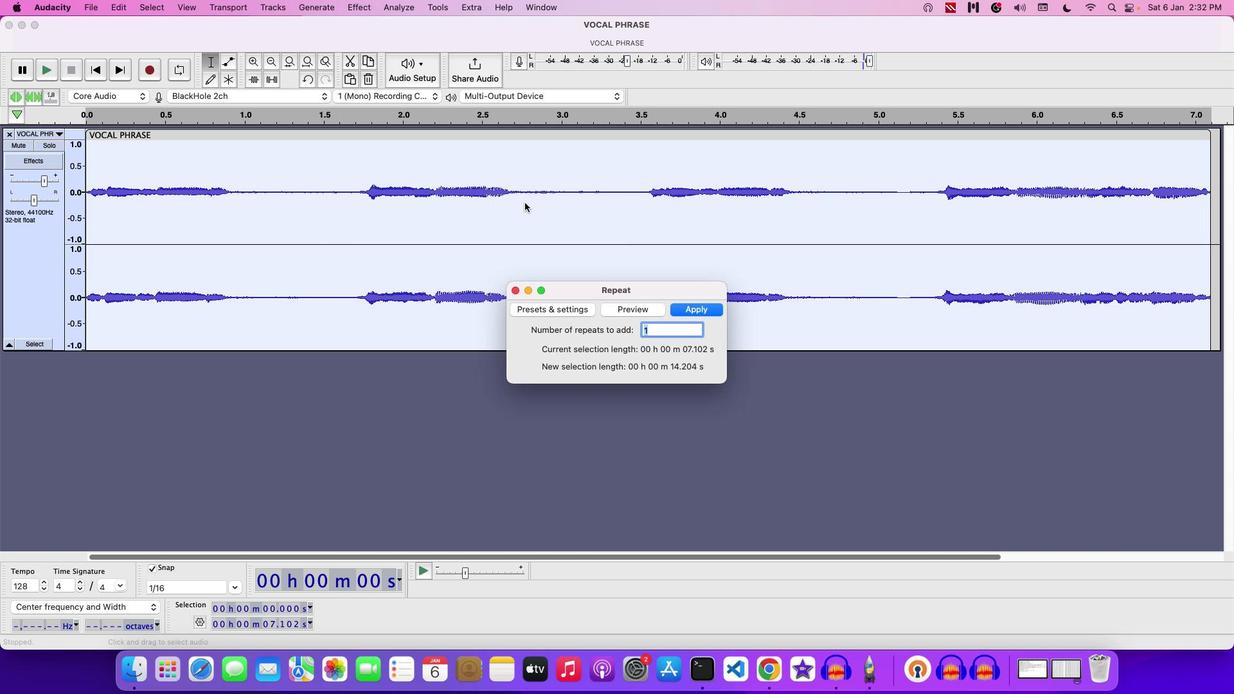 
Action: Mouse pressed left at (524, 203)
Screenshot: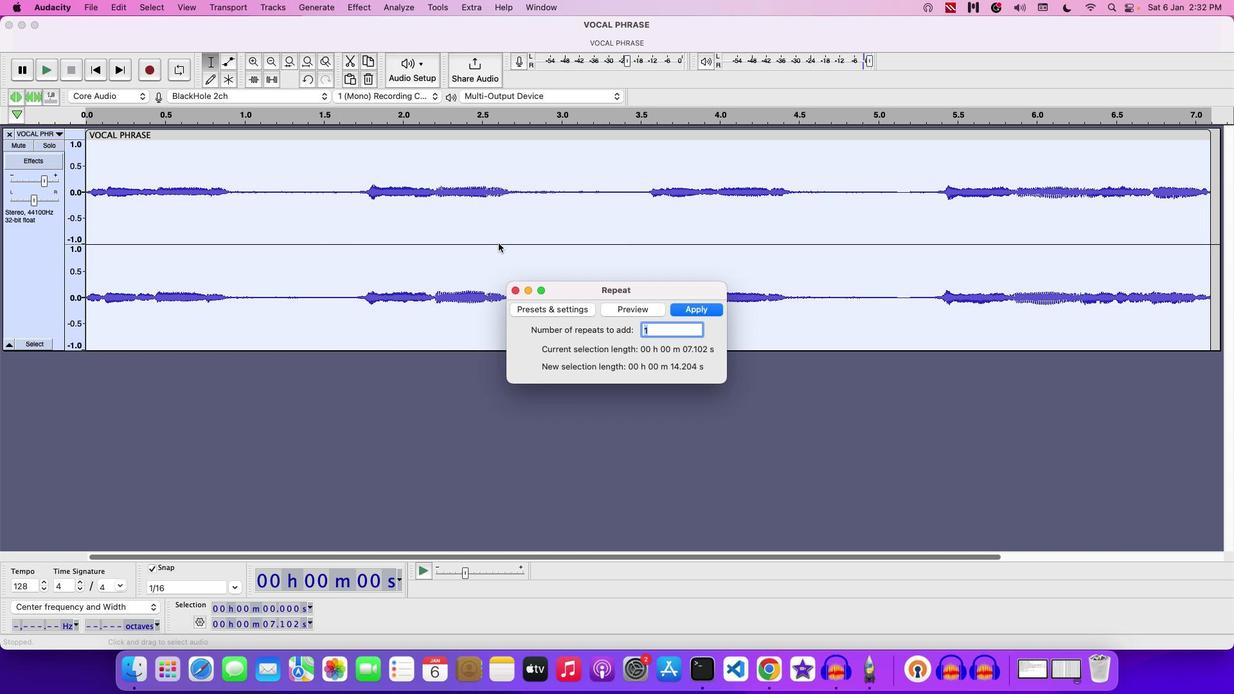 
Action: Mouse moved to (645, 307)
Screenshot: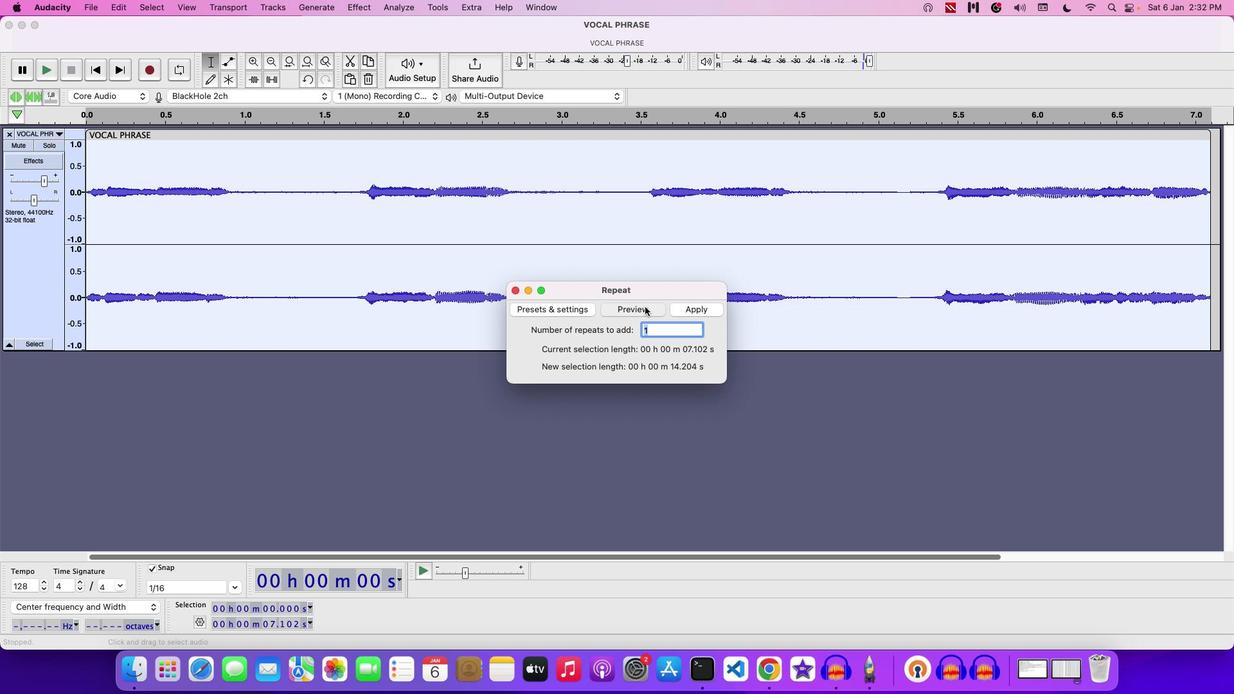 
Action: Mouse pressed left at (645, 307)
Screenshot: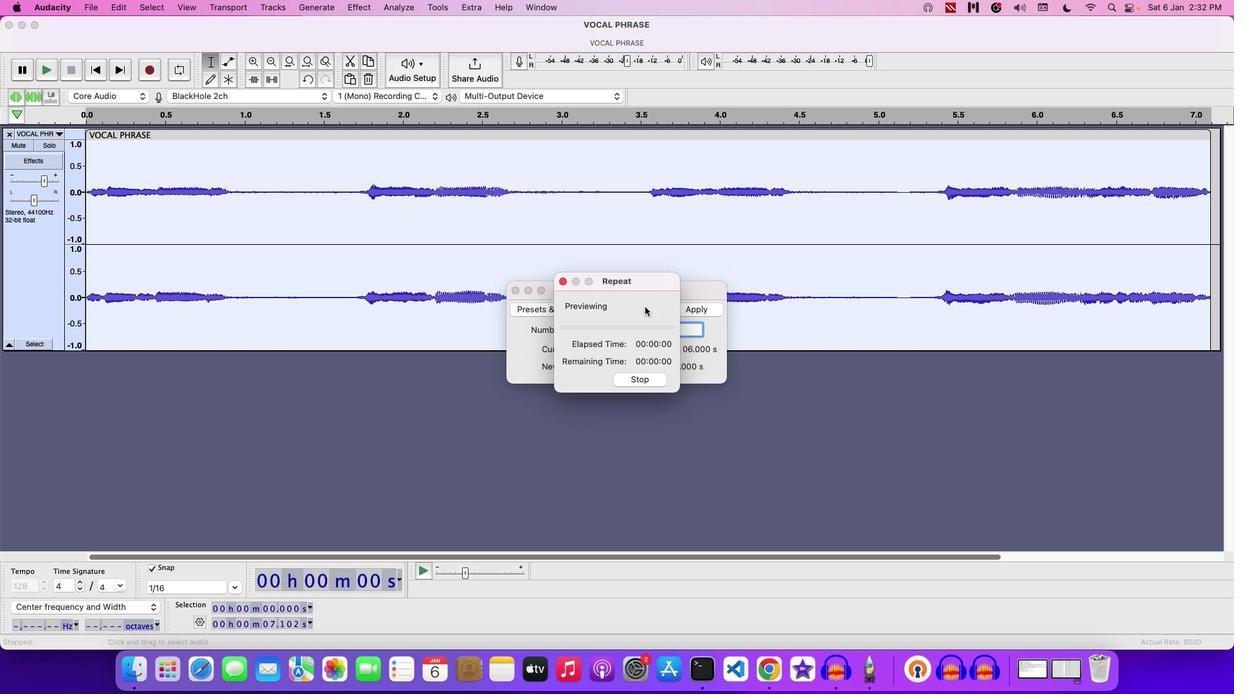 
Action: Mouse moved to (661, 324)
Screenshot: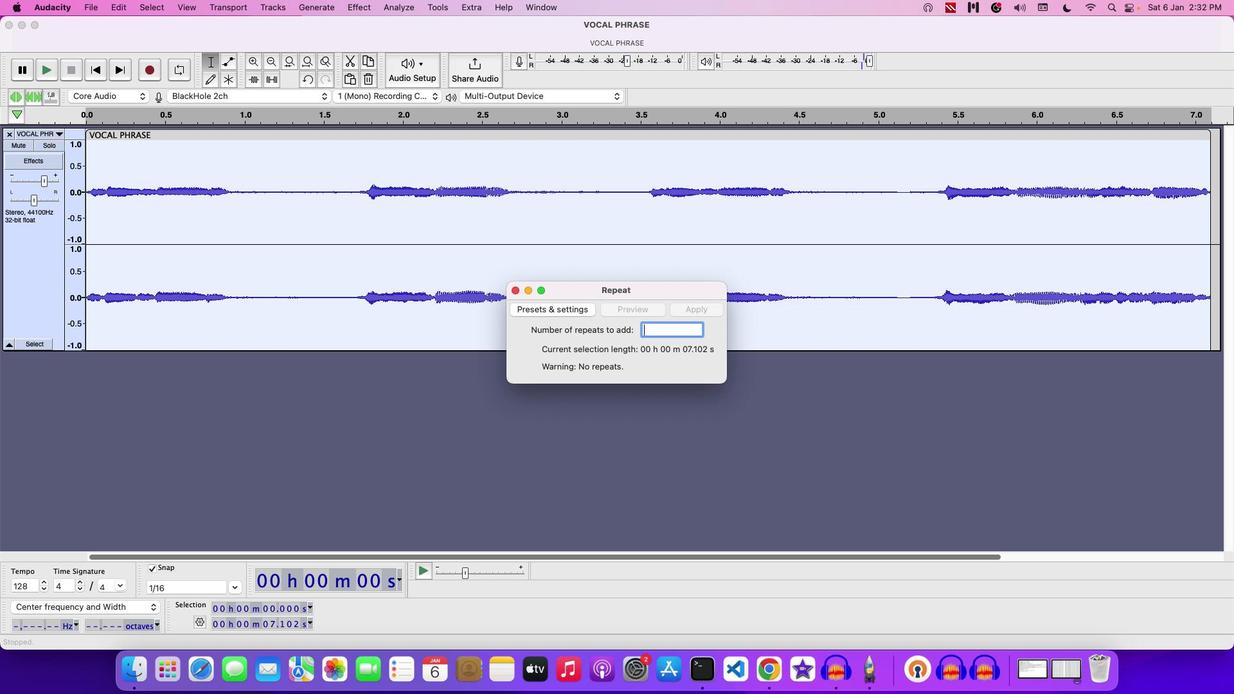 
Action: Key pressed Key.backspace'2'
Screenshot: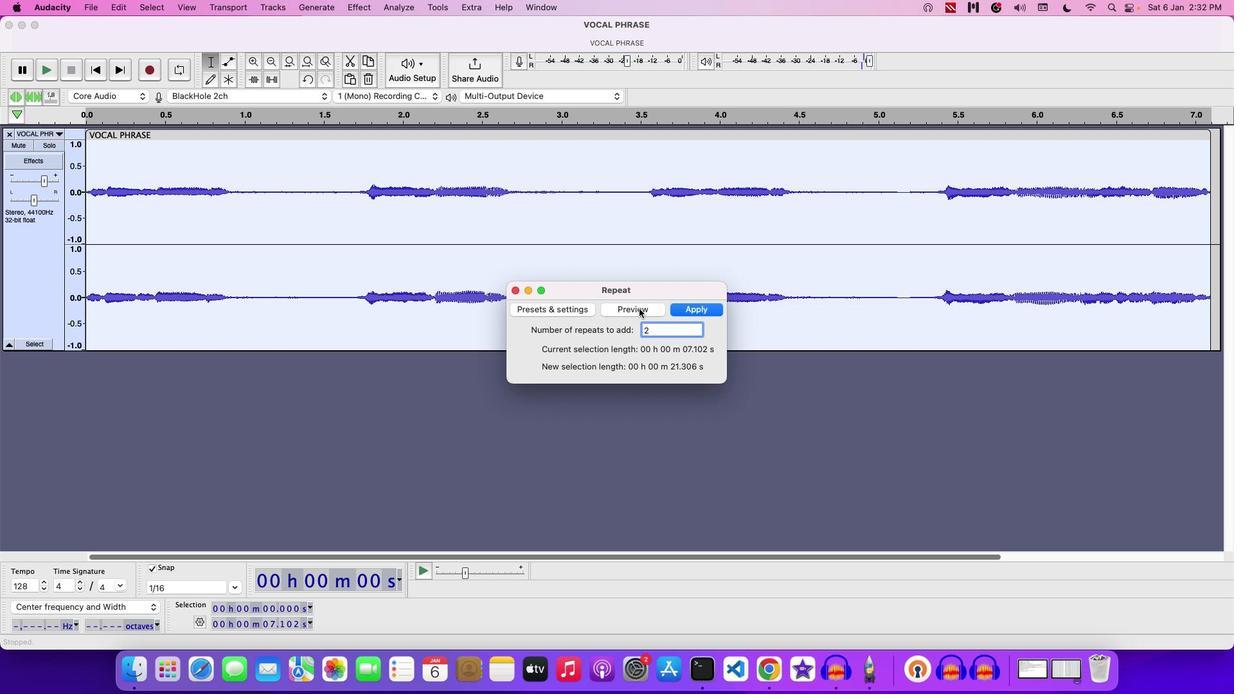 
Action: Mouse moved to (639, 308)
Screenshot: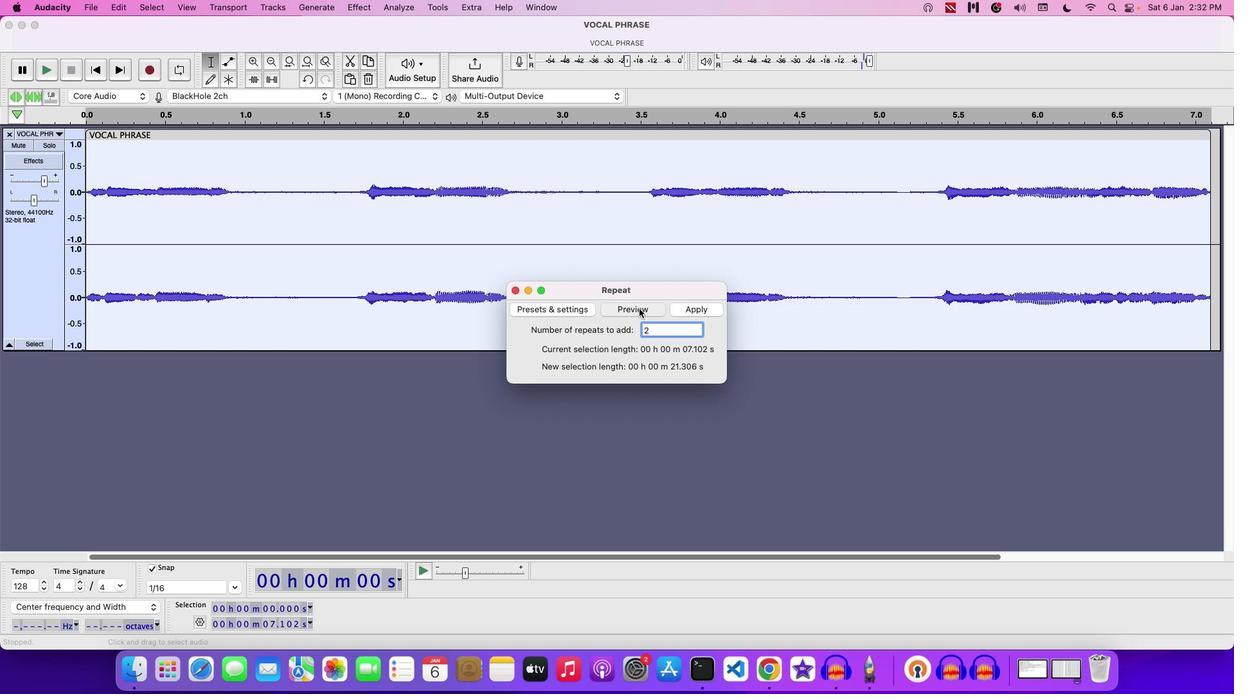 
Action: Mouse pressed left at (639, 308)
Screenshot: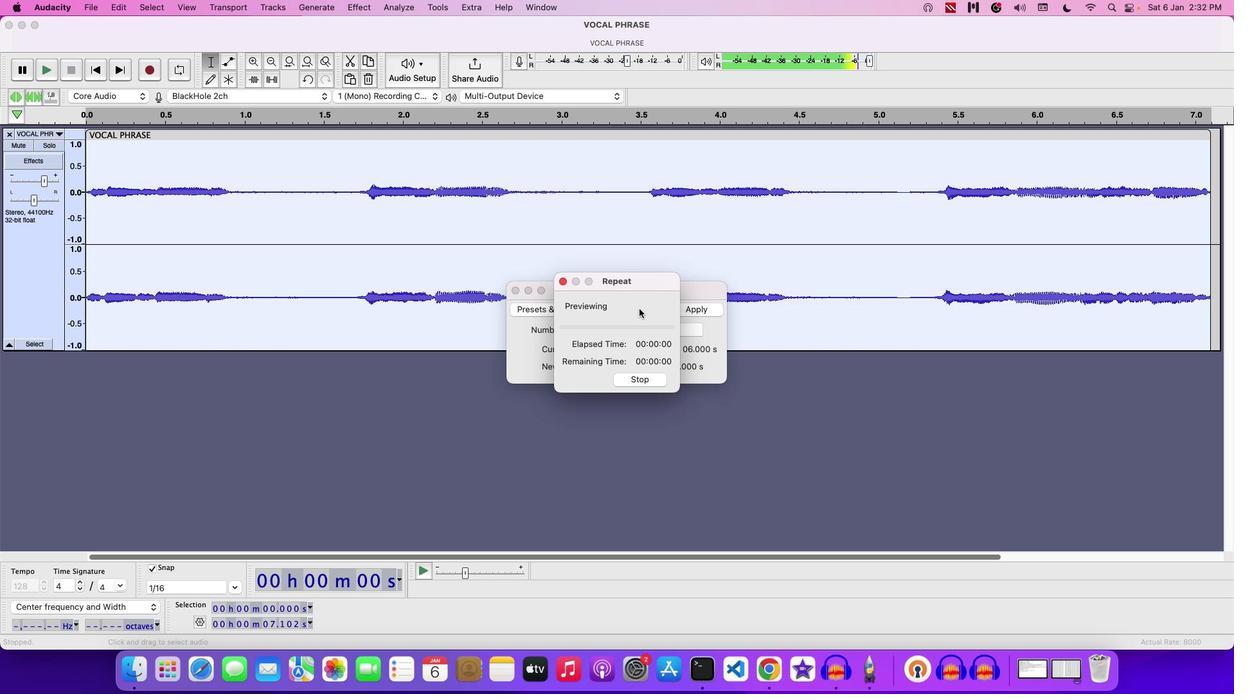 
Action: Mouse moved to (695, 310)
Screenshot: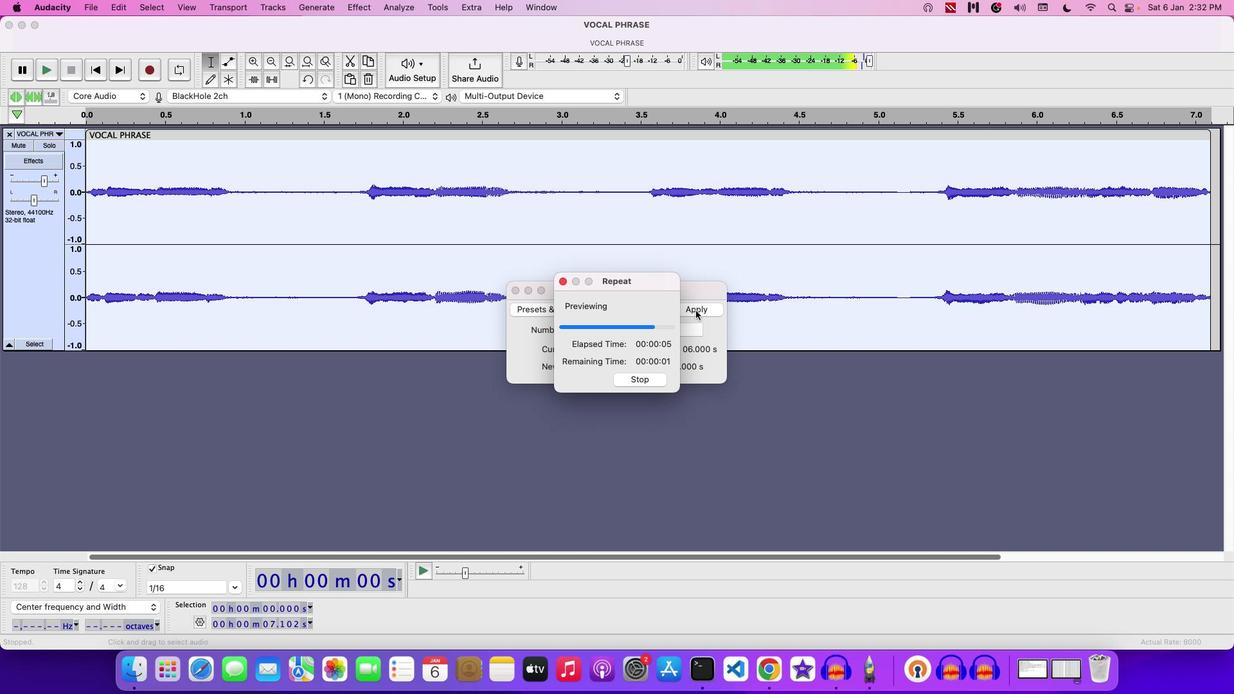 
Action: Mouse pressed left at (695, 310)
Screenshot: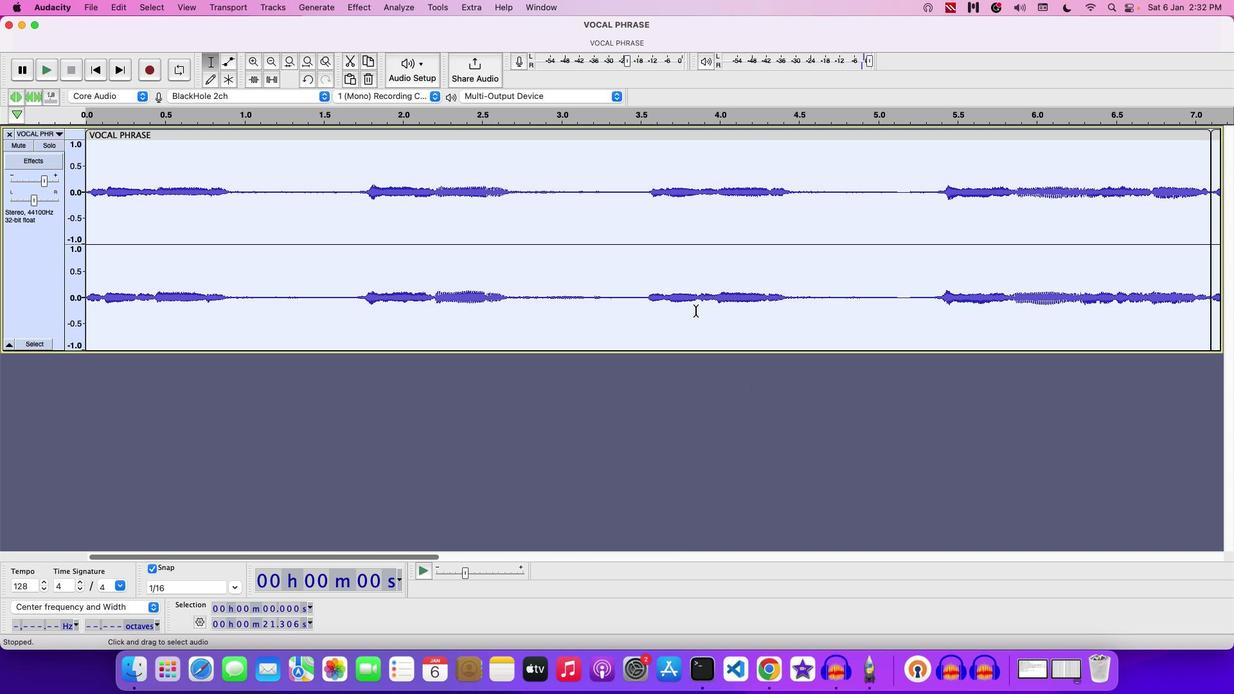 
Action: Mouse moved to (295, 279)
Screenshot: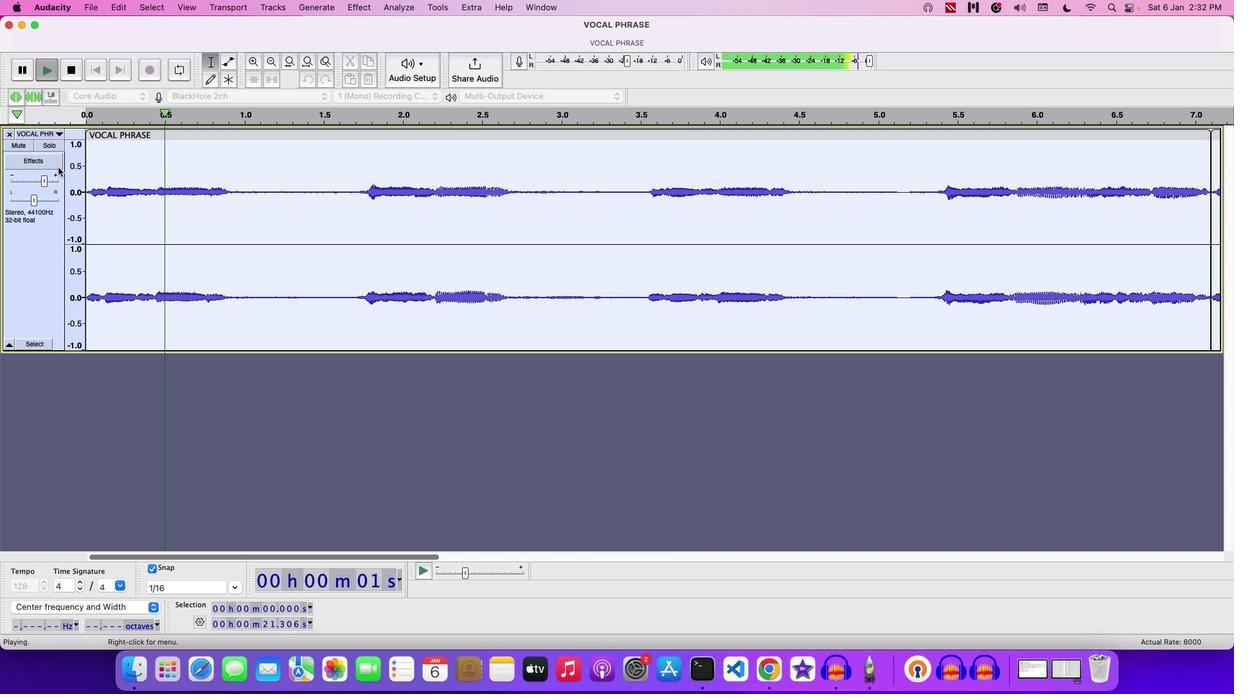 
Action: Key pressed Key.space
Screenshot: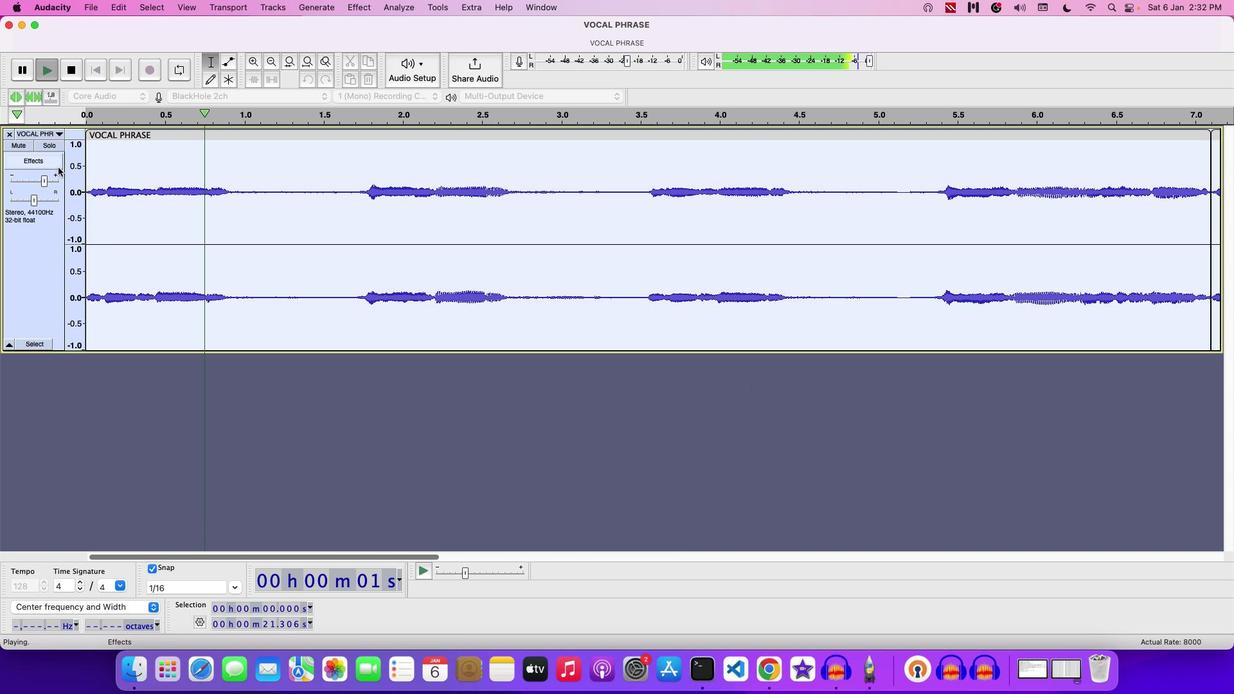 
Action: Mouse moved to (41, 185)
Screenshot: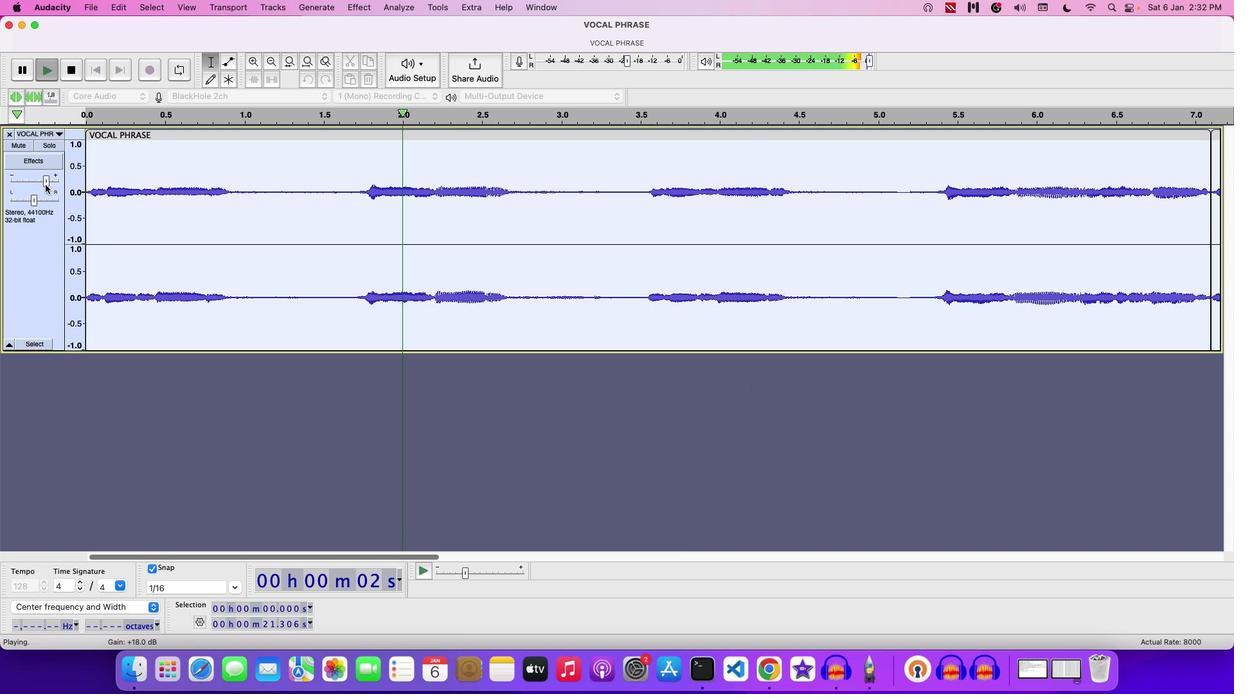 
Action: Mouse pressed left at (41, 185)
Screenshot: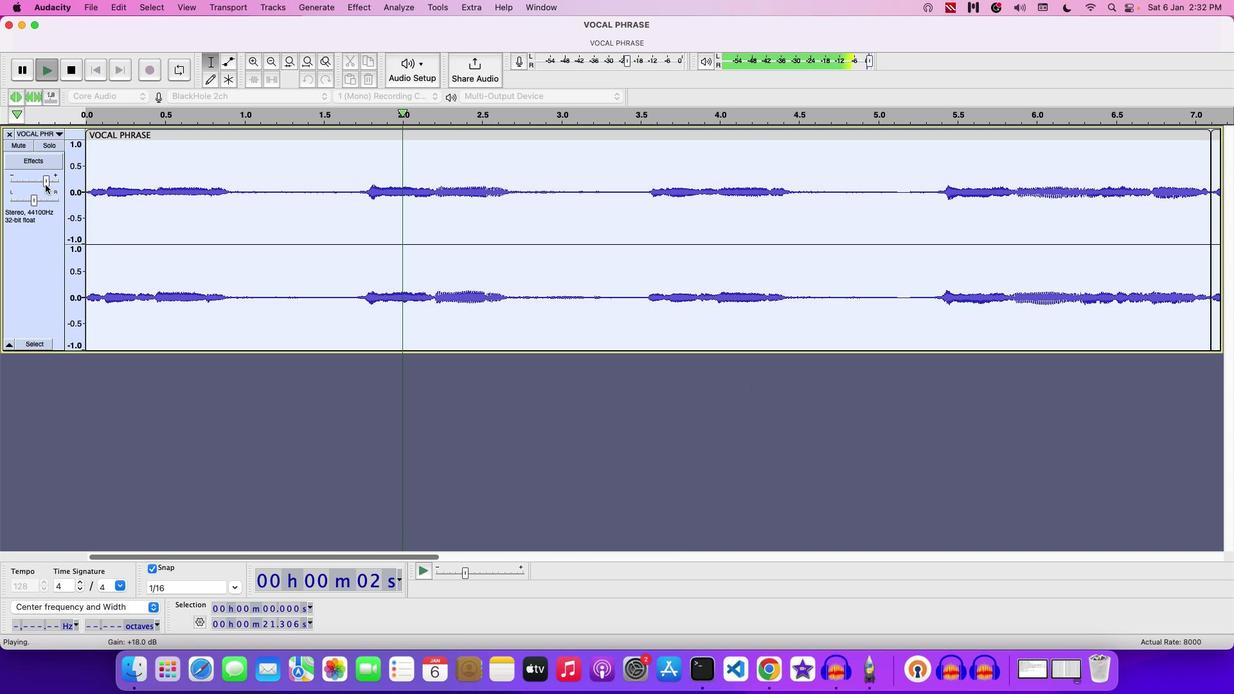 
Action: Mouse moved to (719, 365)
Screenshot: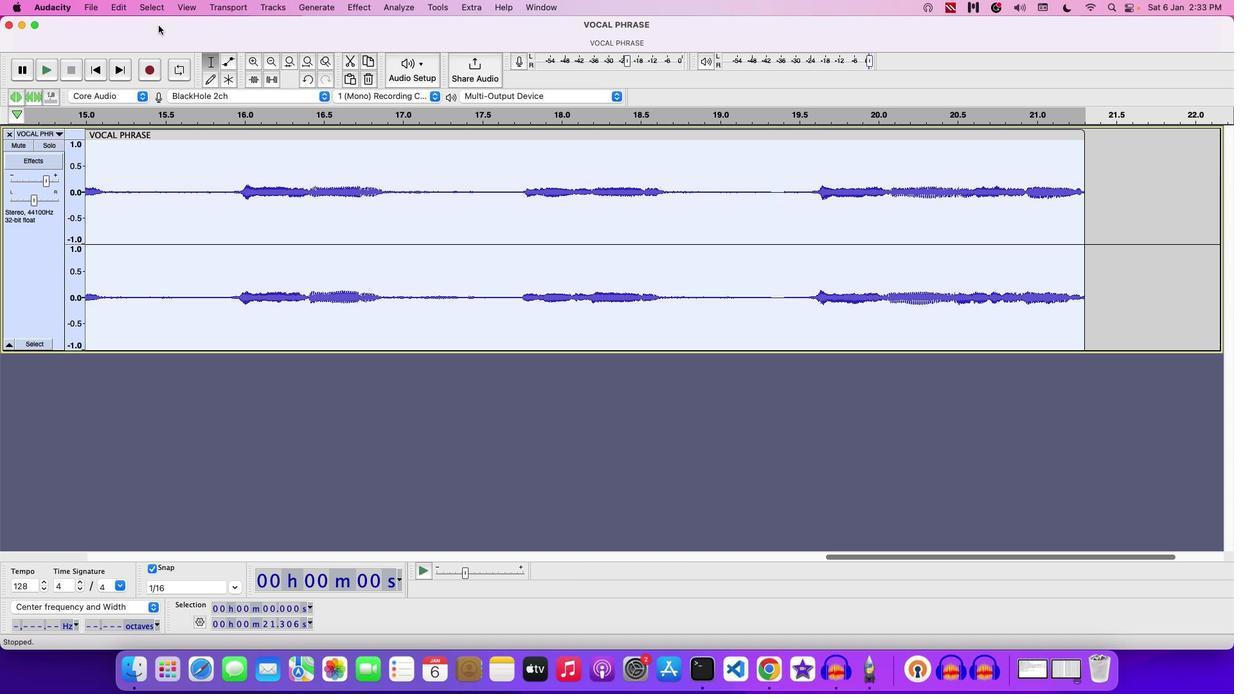 
Action: Key pressed Key.space
Screenshot: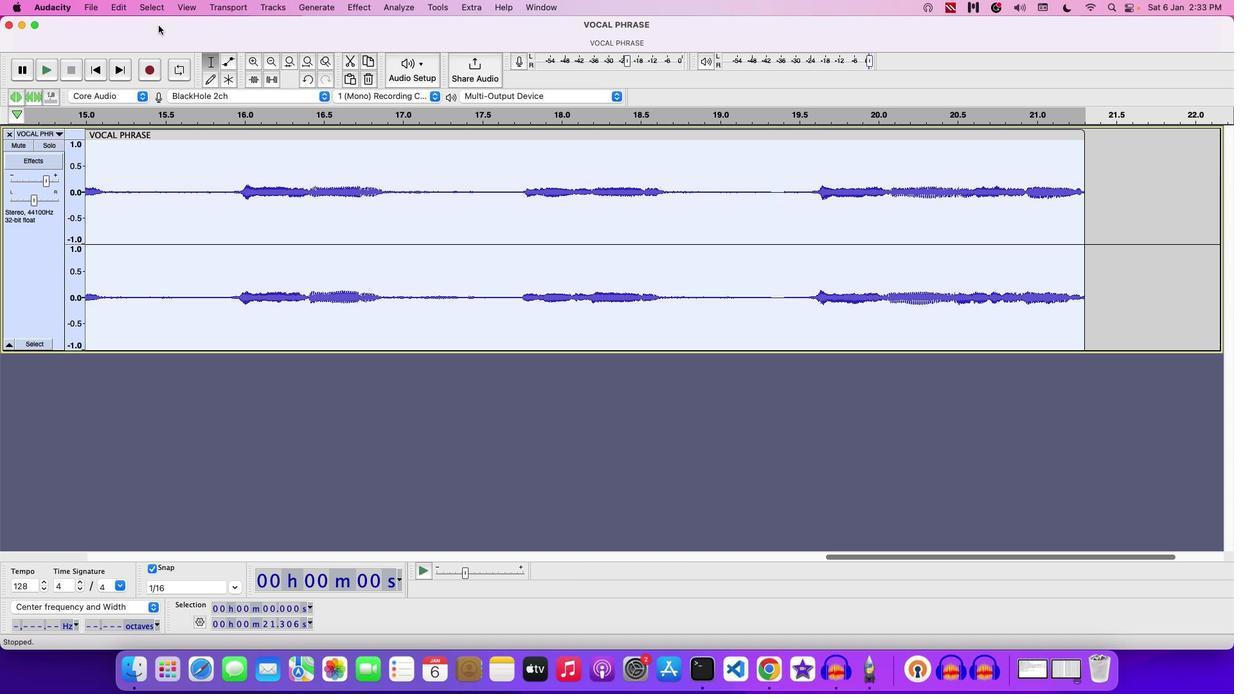 
Action: Mouse moved to (84, 14)
Screenshot: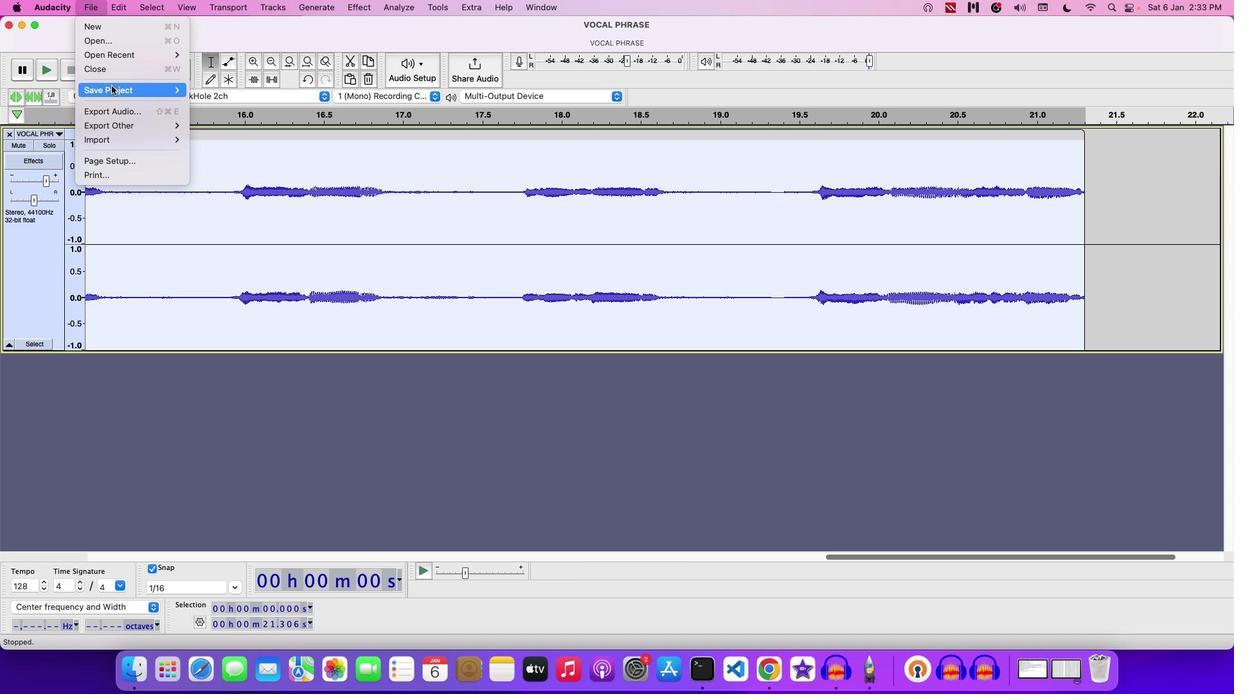 
Action: Mouse pressed left at (84, 14)
Screenshot: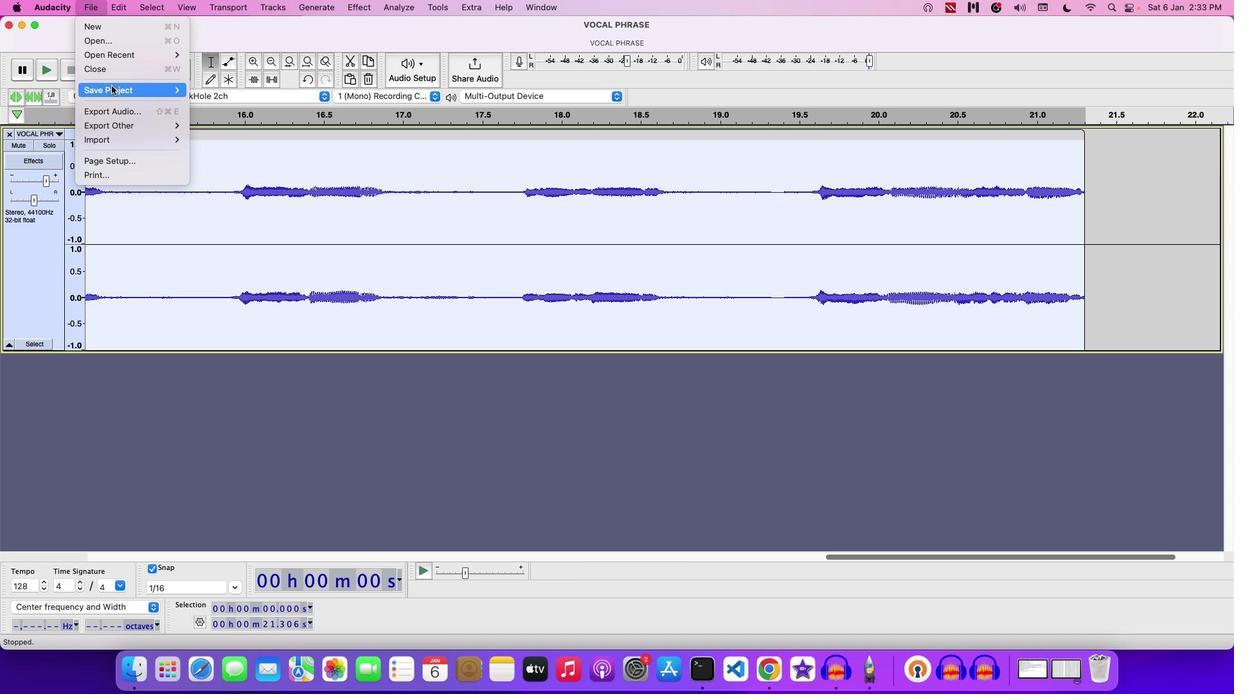 
Action: Mouse moved to (111, 85)
Screenshot: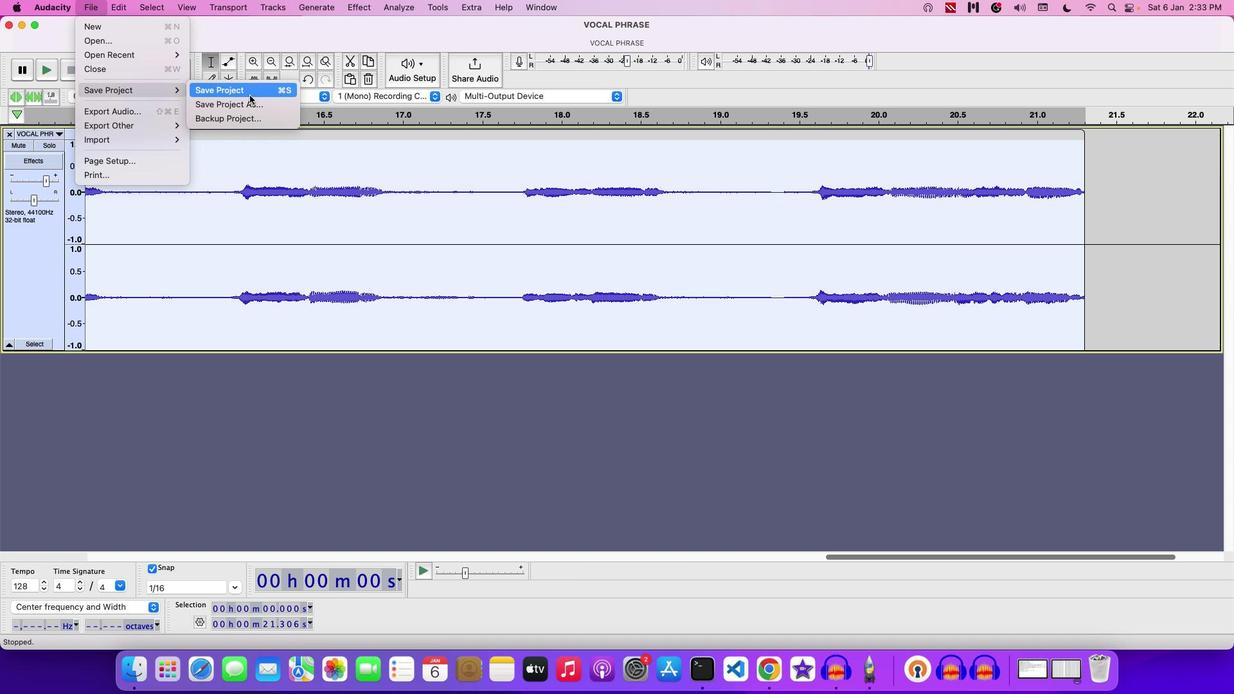 
Action: Mouse pressed left at (111, 85)
Screenshot: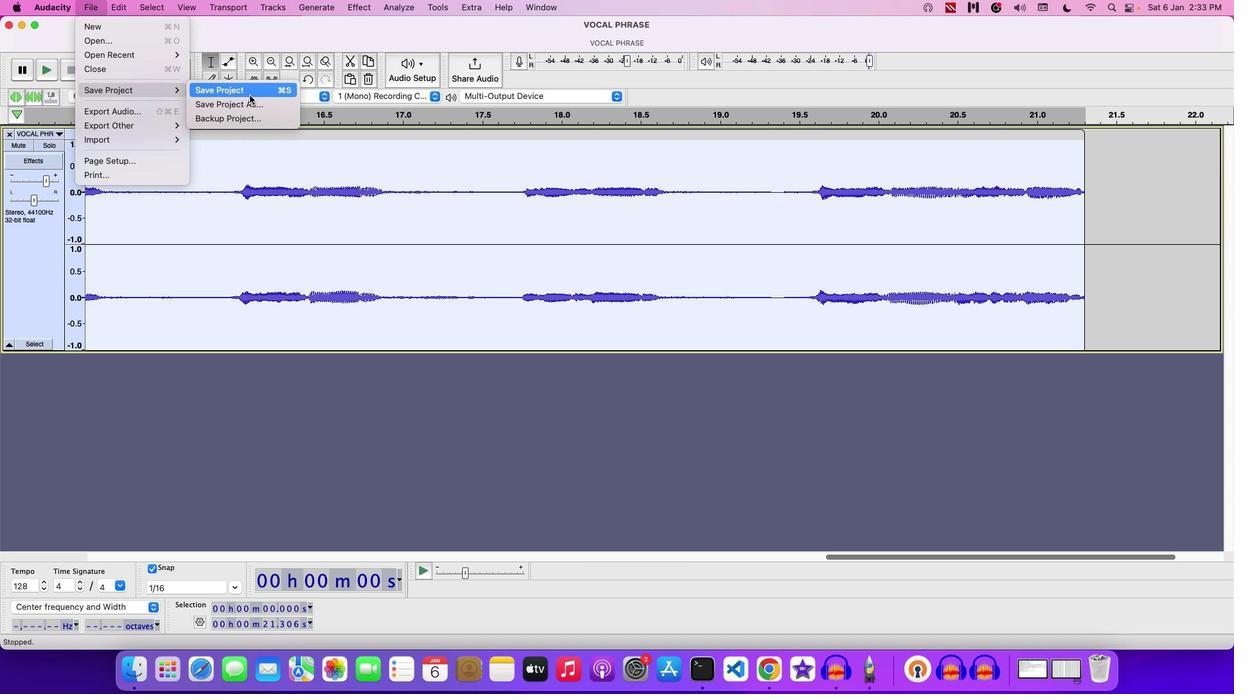 
Action: Mouse moved to (249, 95)
Screenshot: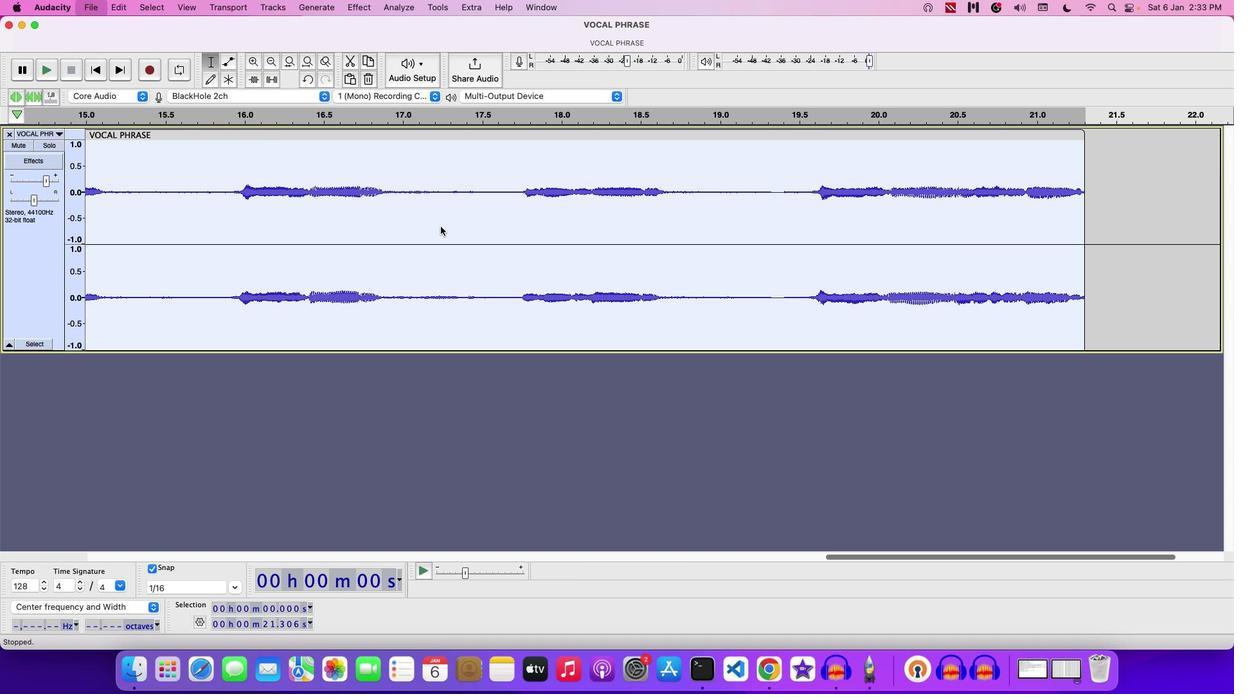 
Action: Mouse pressed left at (249, 95)
Screenshot: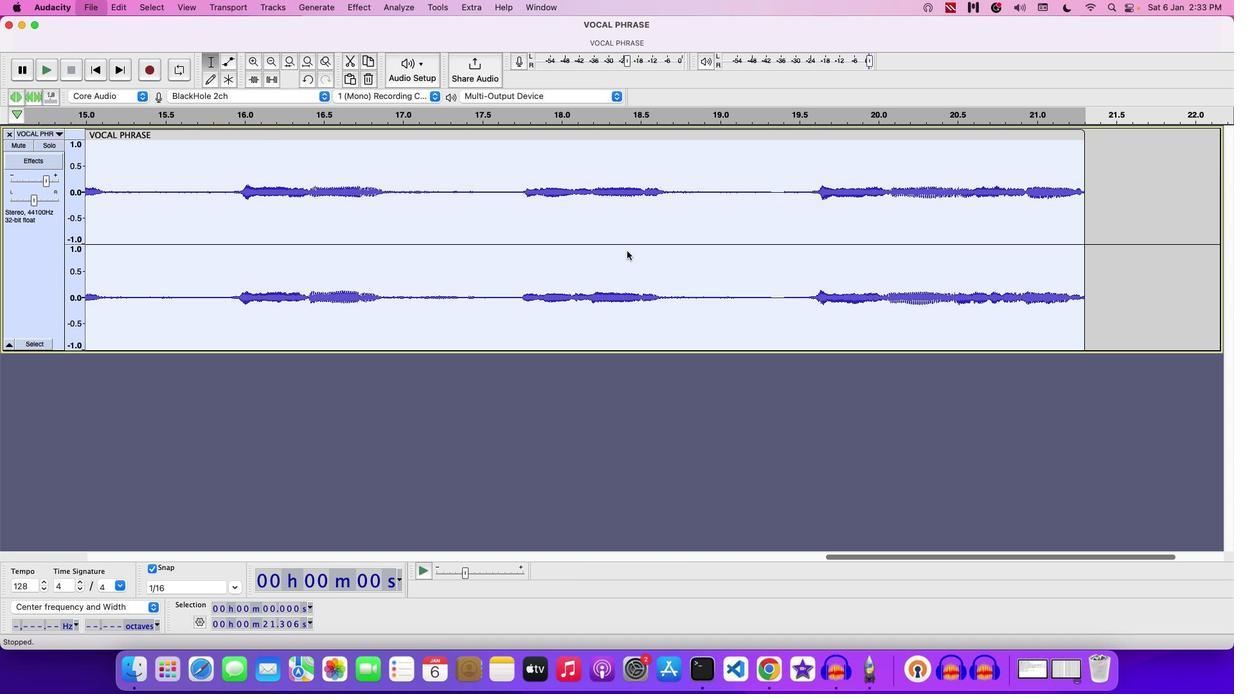 
Action: Mouse moved to (633, 254)
Screenshot: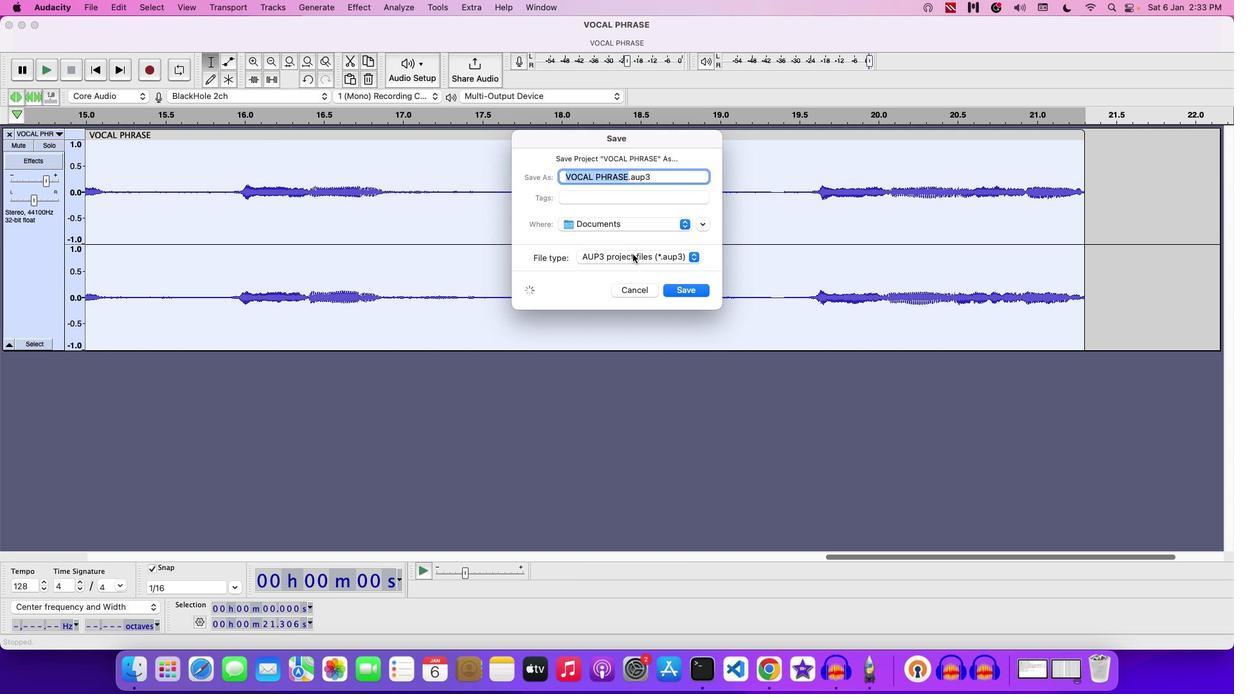 
Action: Key pressed Key.backspace'U''S''I''N''G'Key.space'R''E''P''E''A''T'Key.space'C''O''M''M''A''N''D'
Screenshot: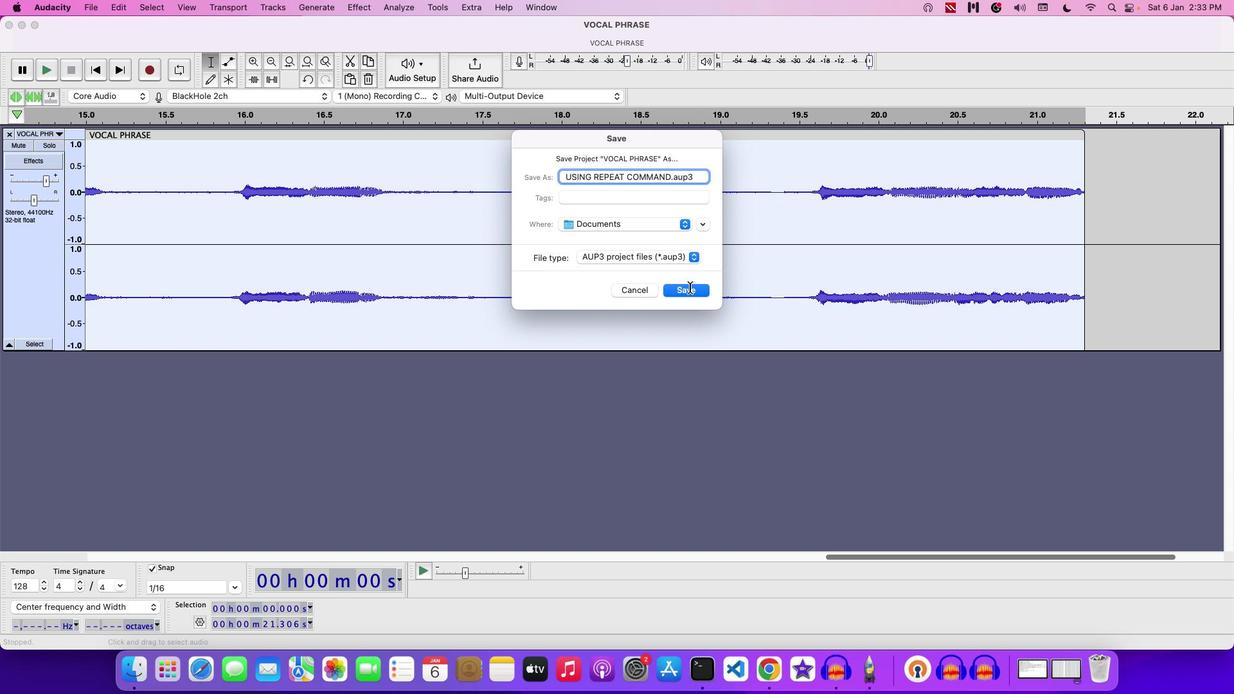 
Action: Mouse moved to (691, 292)
Screenshot: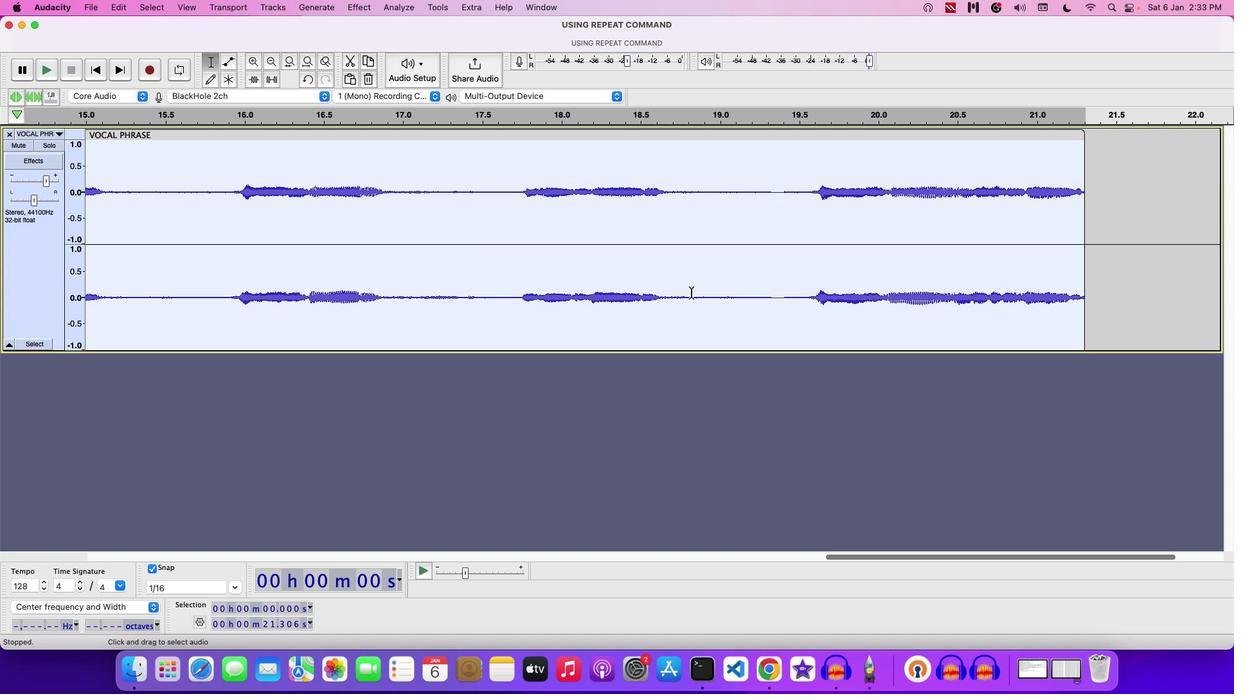 
Action: Mouse pressed left at (691, 292)
Screenshot: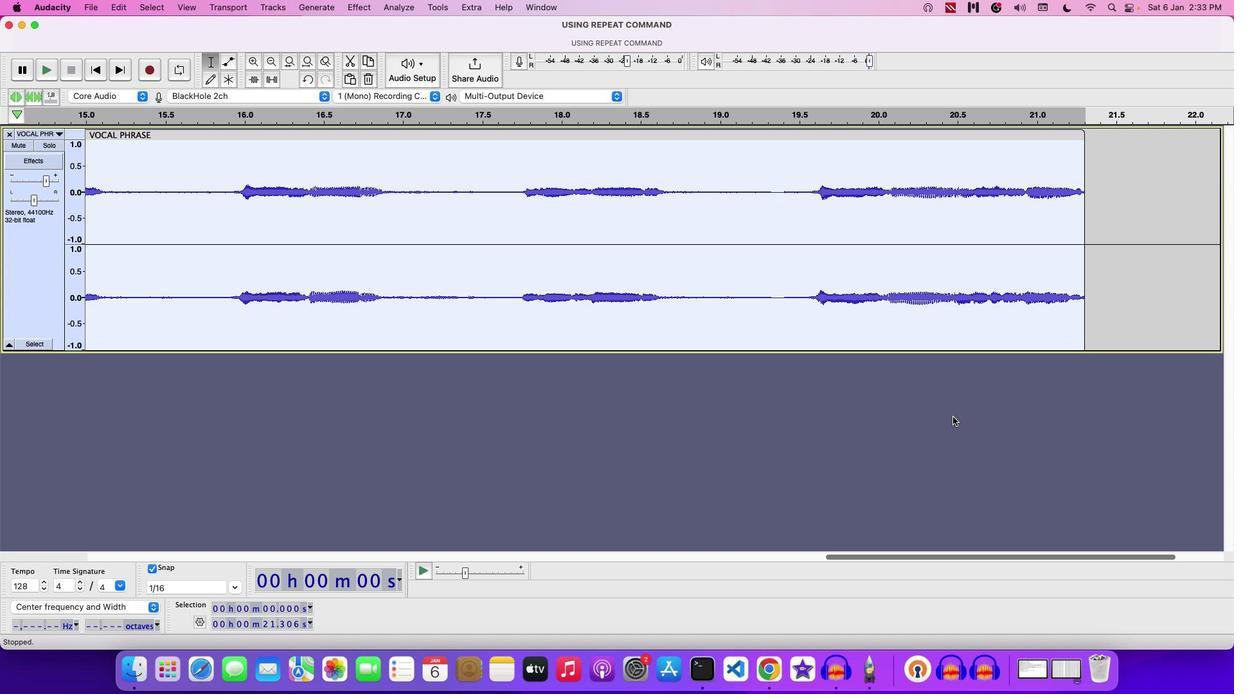 
Action: Mouse moved to (886, 418)
Screenshot: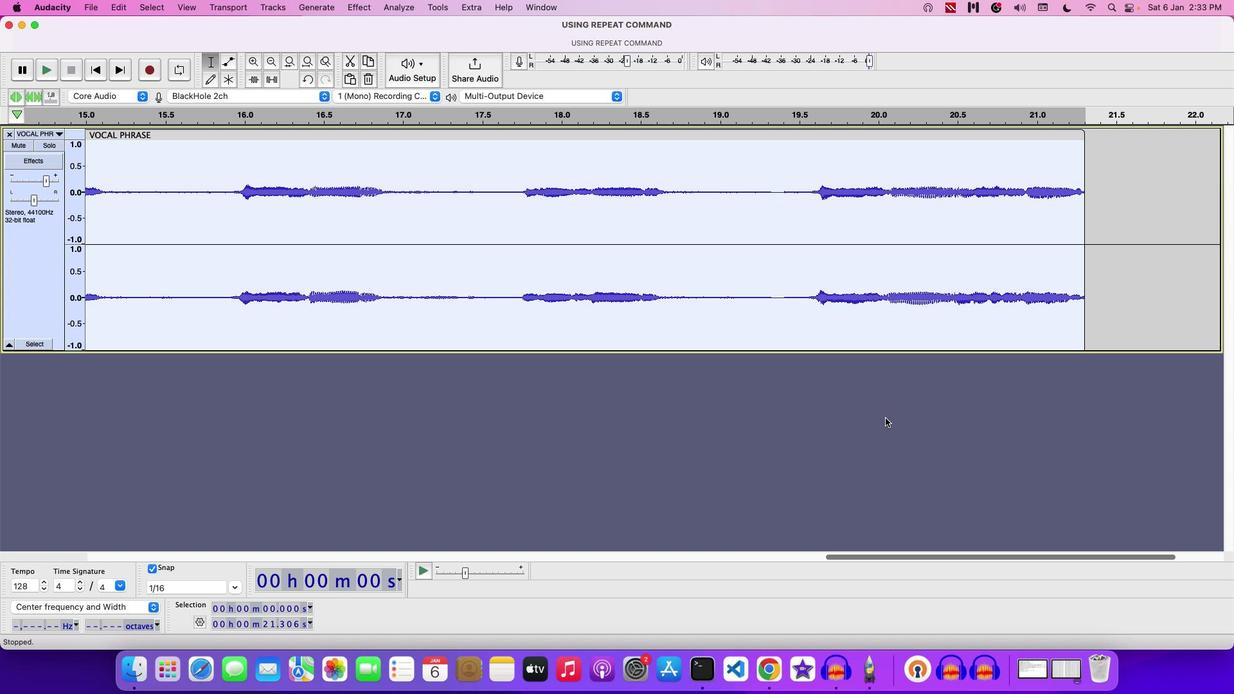 
